 Task: Reply to email with the signature Eva Nelson with the subject Request for a change in project budget from softage.1@softage.net with the message Can you please send me the latest sales report? Undo the message and rewrite the message as Please let me know if there are any changes to the requirements for the project. Send the email
Action: Mouse moved to (475, 611)
Screenshot: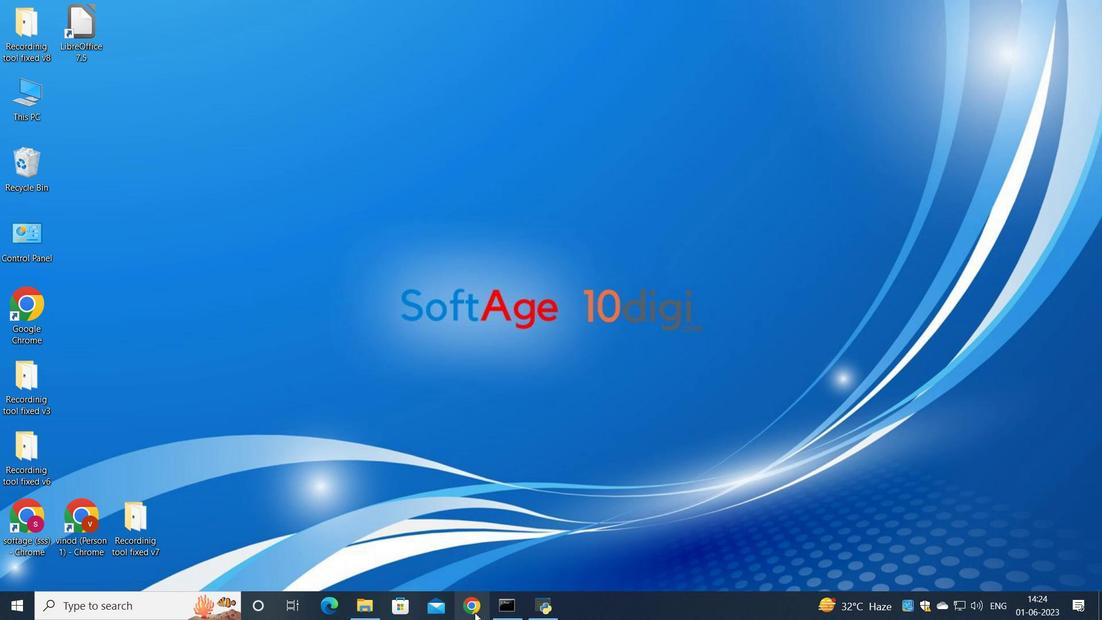 
Action: Mouse pressed left at (475, 611)
Screenshot: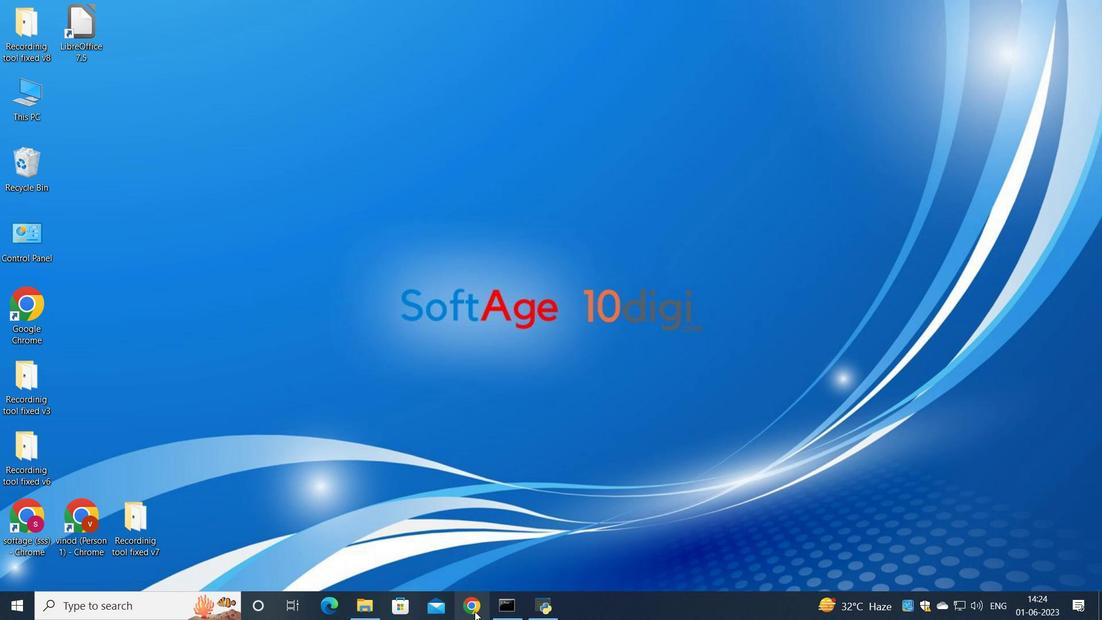 
Action: Mouse moved to (495, 342)
Screenshot: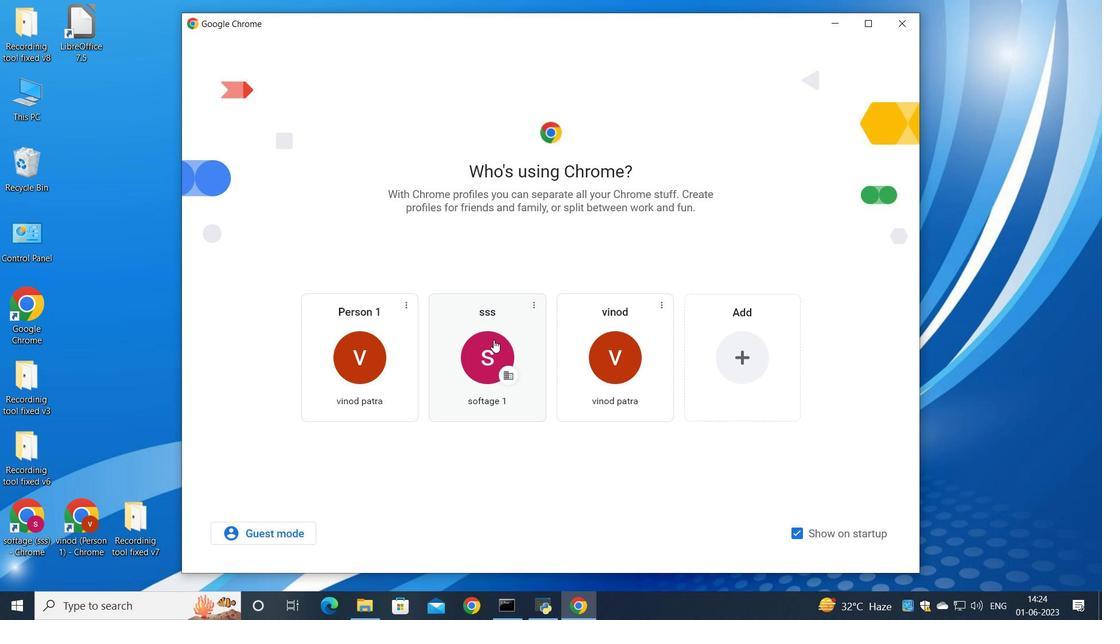 
Action: Mouse pressed left at (495, 342)
Screenshot: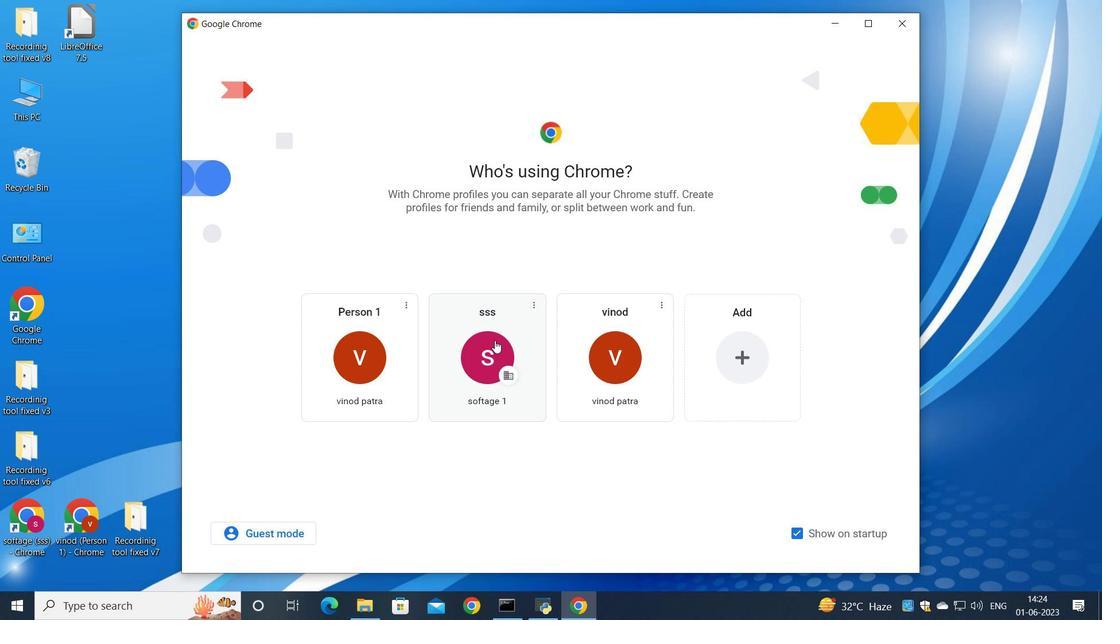 
Action: Mouse moved to (485, 13)
Screenshot: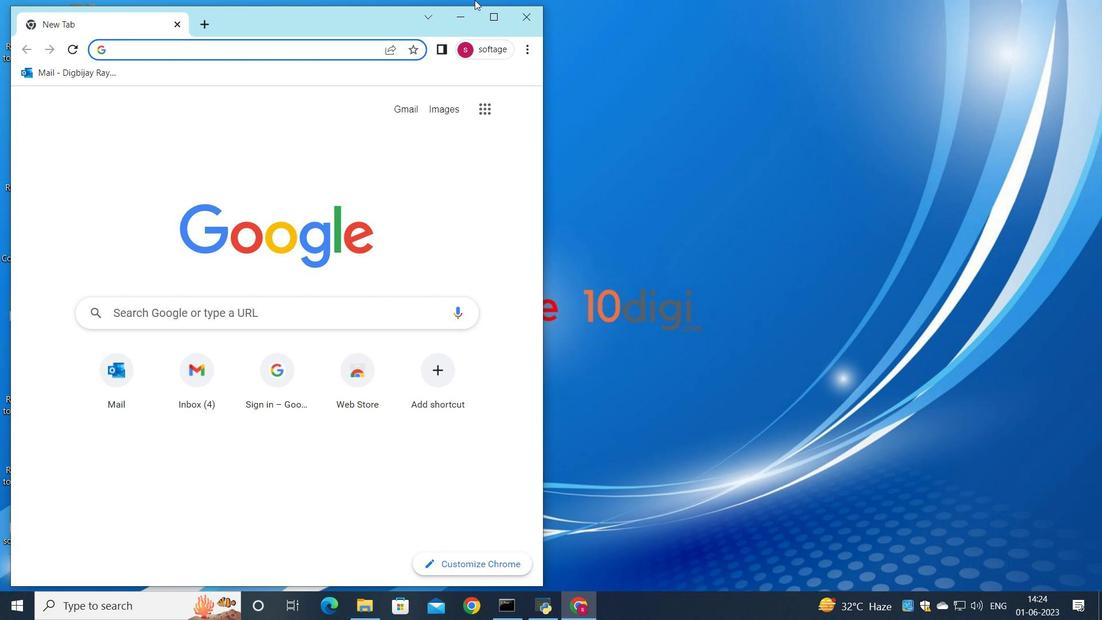 
Action: Mouse pressed left at (485, 13)
Screenshot: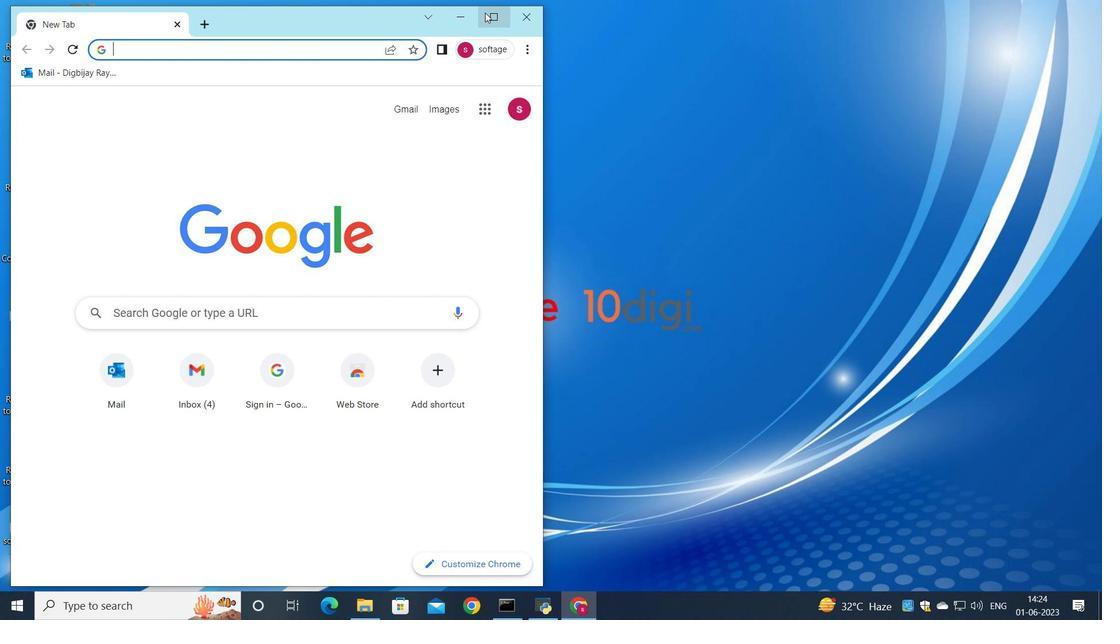 
Action: Mouse moved to (964, 102)
Screenshot: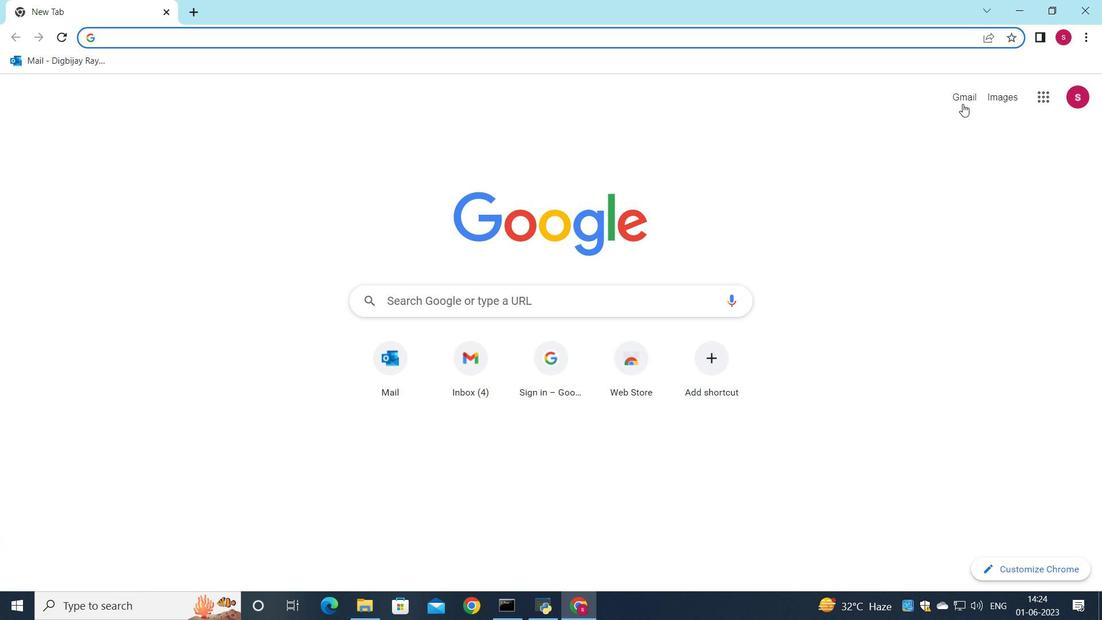 
Action: Mouse pressed left at (964, 102)
Screenshot: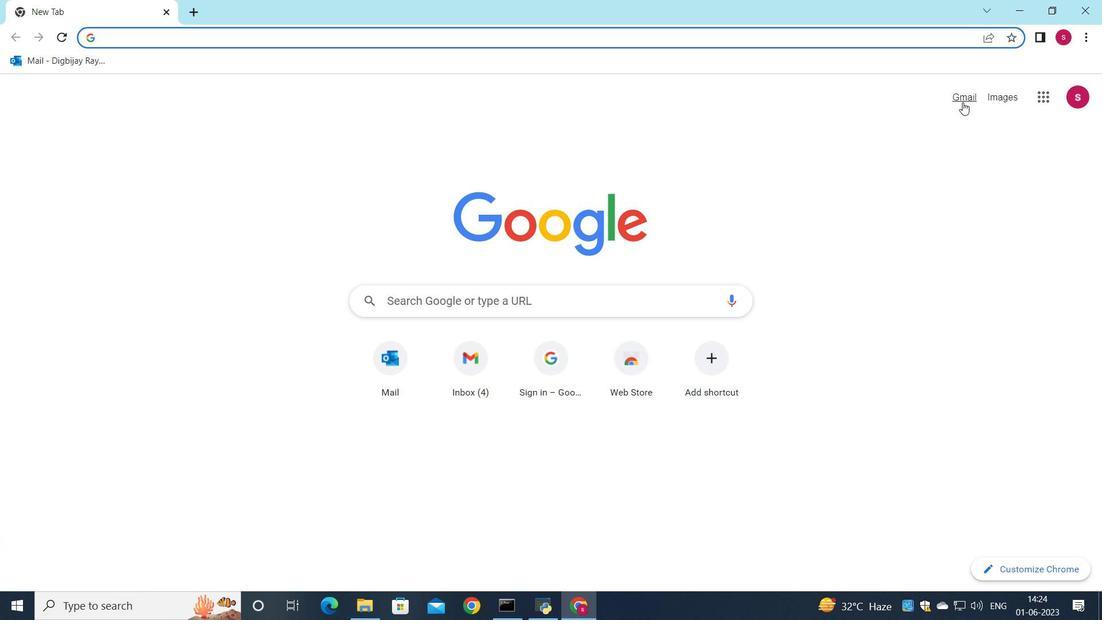 
Action: Mouse moved to (940, 103)
Screenshot: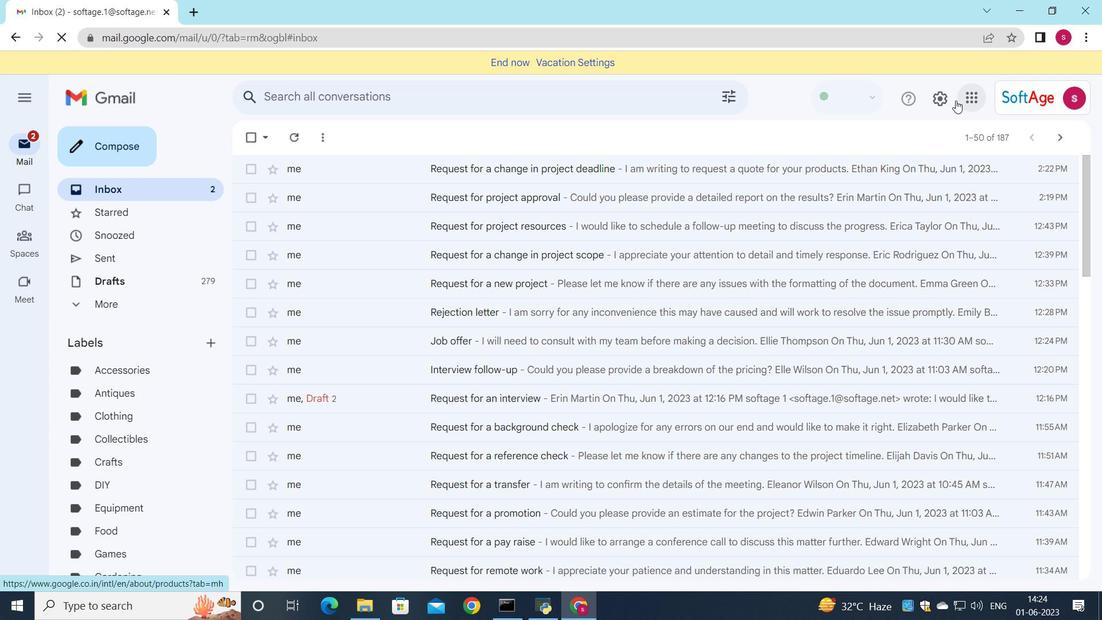 
Action: Mouse pressed left at (940, 103)
Screenshot: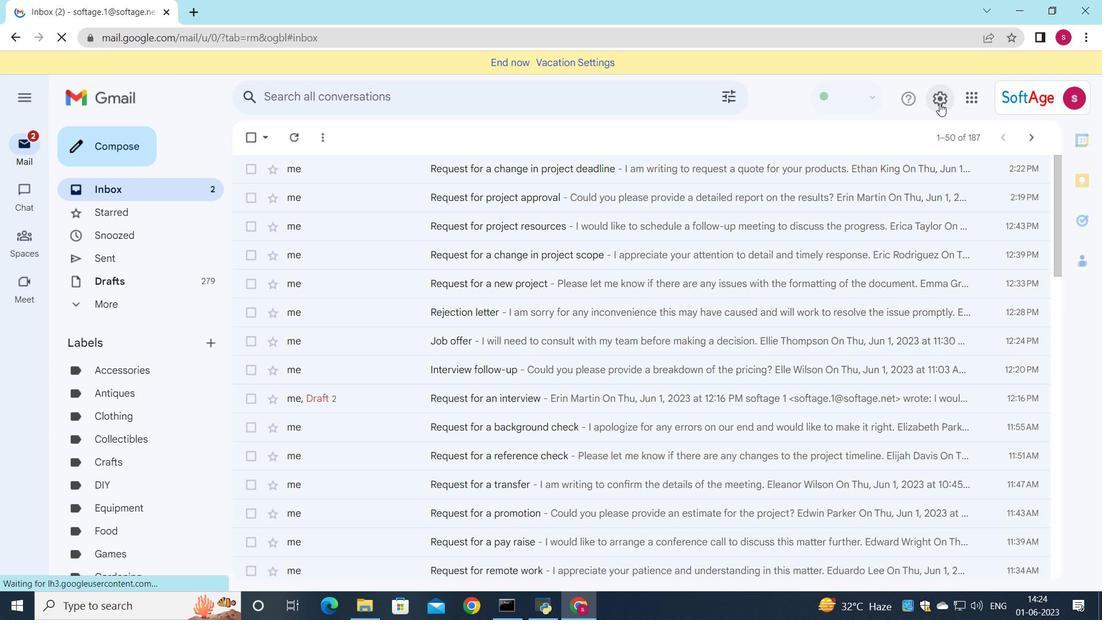 
Action: Mouse moved to (940, 175)
Screenshot: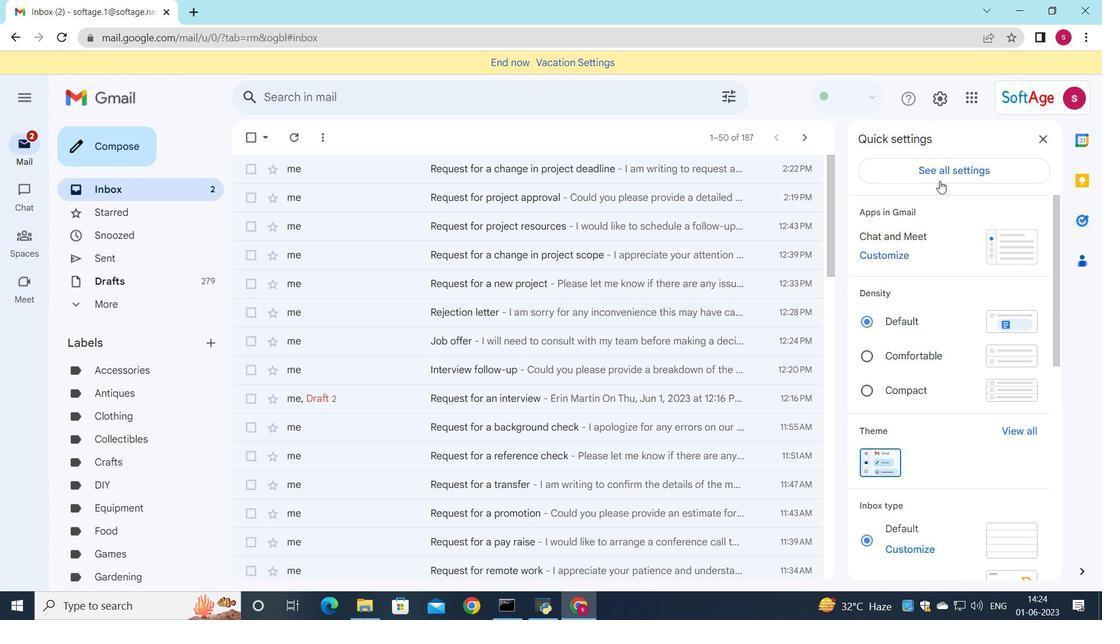 
Action: Mouse pressed left at (940, 175)
Screenshot: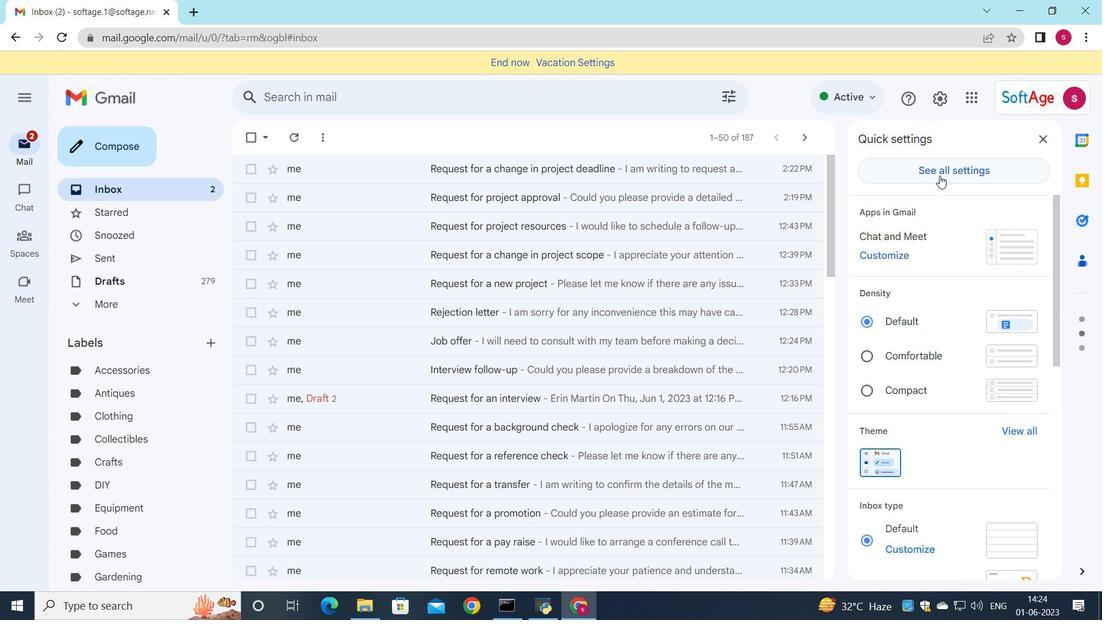
Action: Mouse moved to (655, 333)
Screenshot: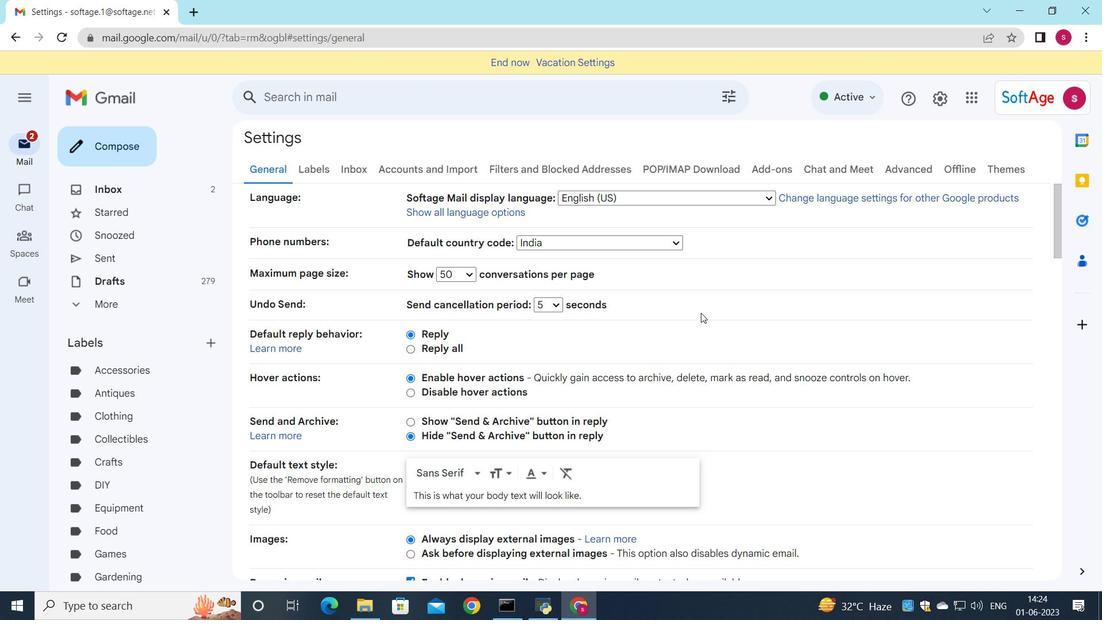 
Action: Mouse scrolled (655, 332) with delta (0, 0)
Screenshot: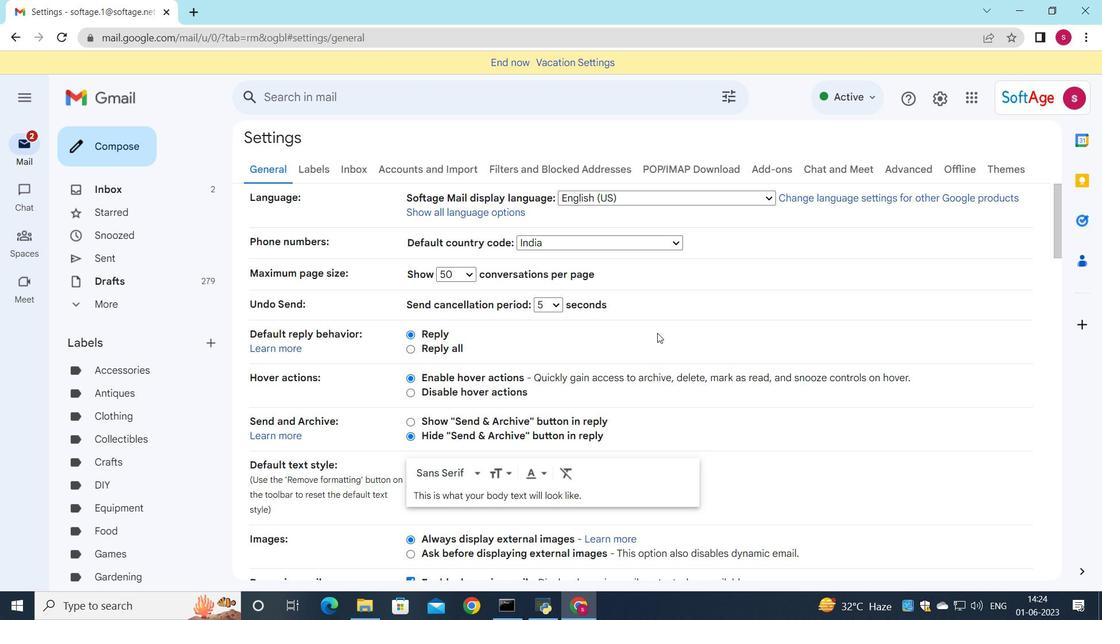
Action: Mouse scrolled (655, 332) with delta (0, 0)
Screenshot: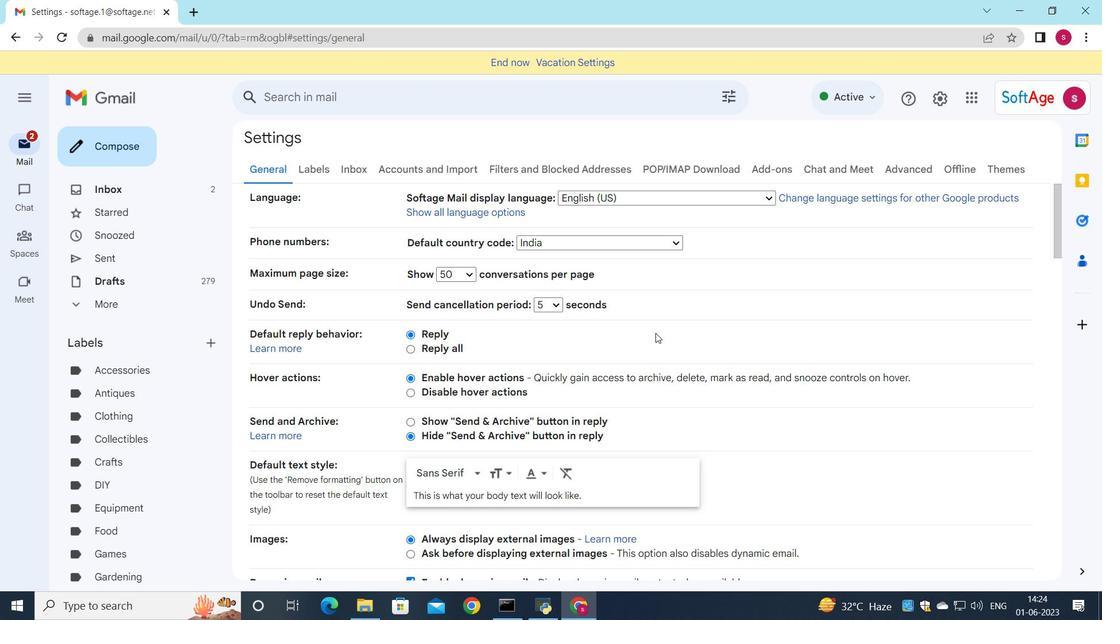 
Action: Mouse scrolled (655, 332) with delta (0, 0)
Screenshot: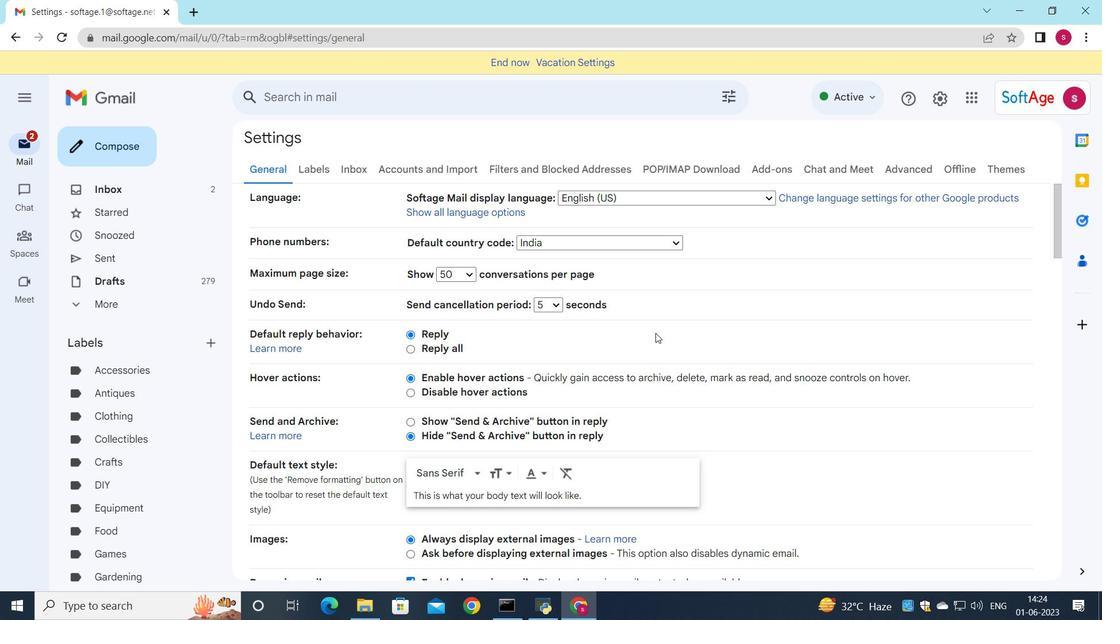 
Action: Mouse moved to (644, 332)
Screenshot: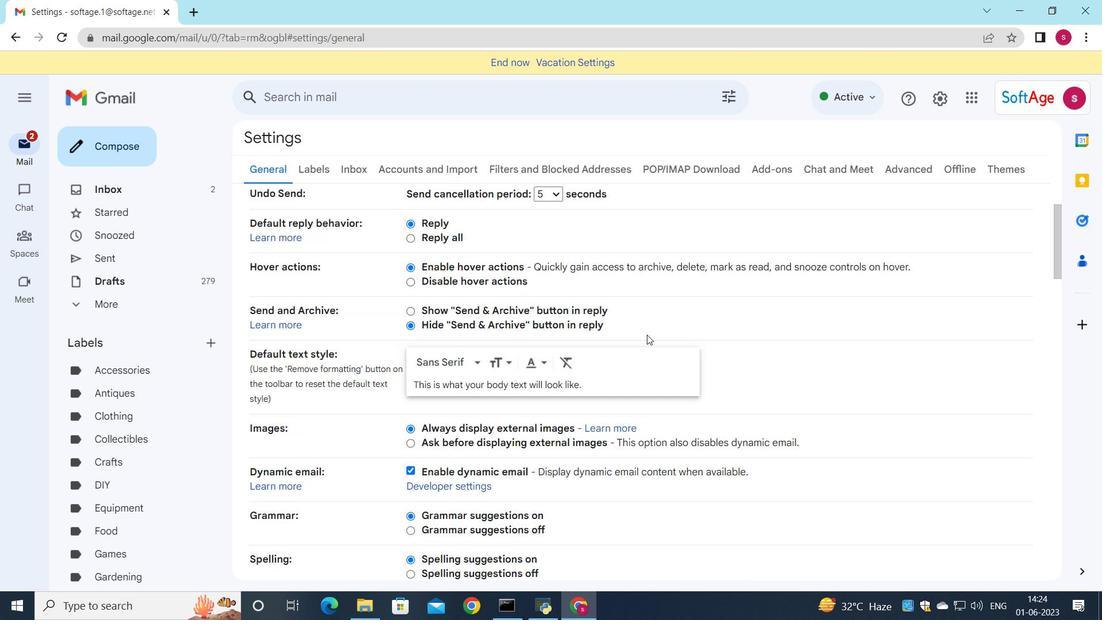 
Action: Mouse scrolled (644, 332) with delta (0, 0)
Screenshot: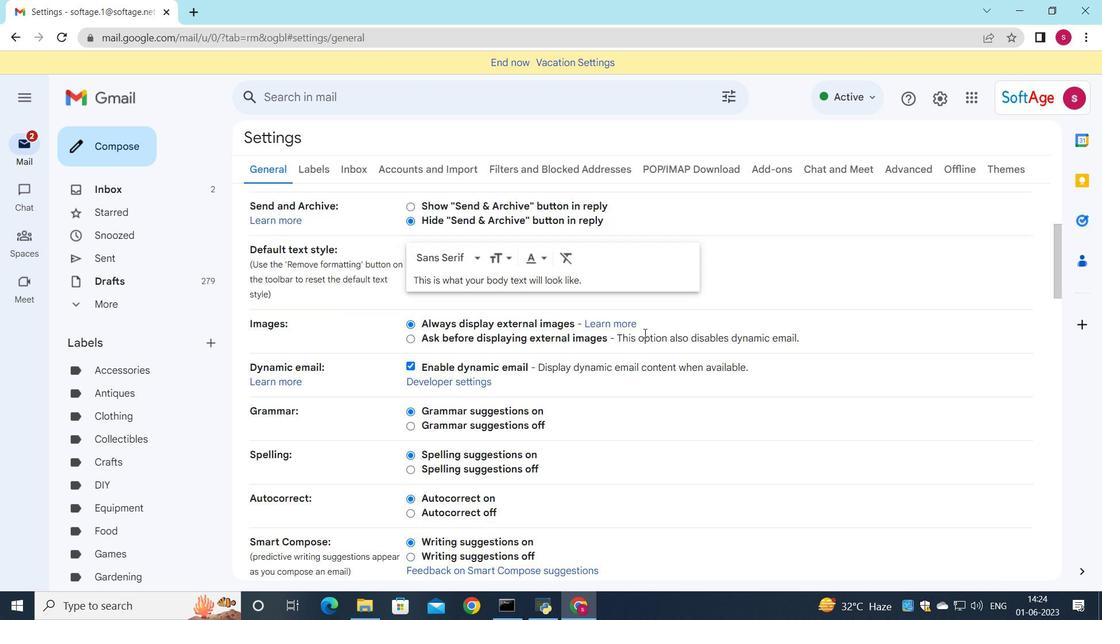 
Action: Mouse scrolled (644, 332) with delta (0, 0)
Screenshot: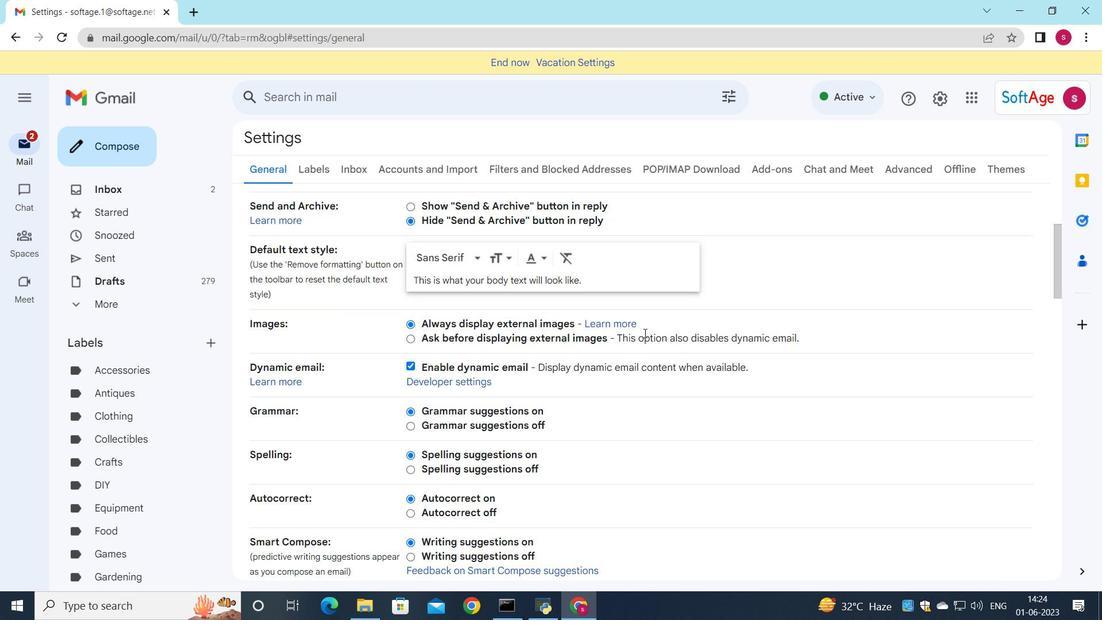 
Action: Mouse scrolled (644, 332) with delta (0, 0)
Screenshot: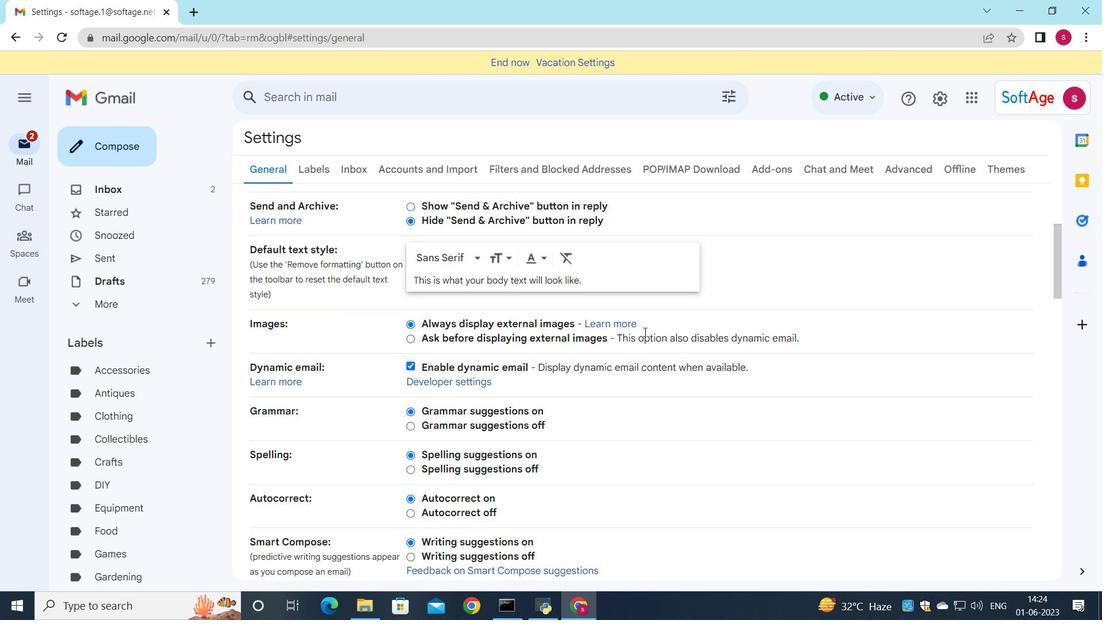 
Action: Mouse scrolled (644, 332) with delta (0, 0)
Screenshot: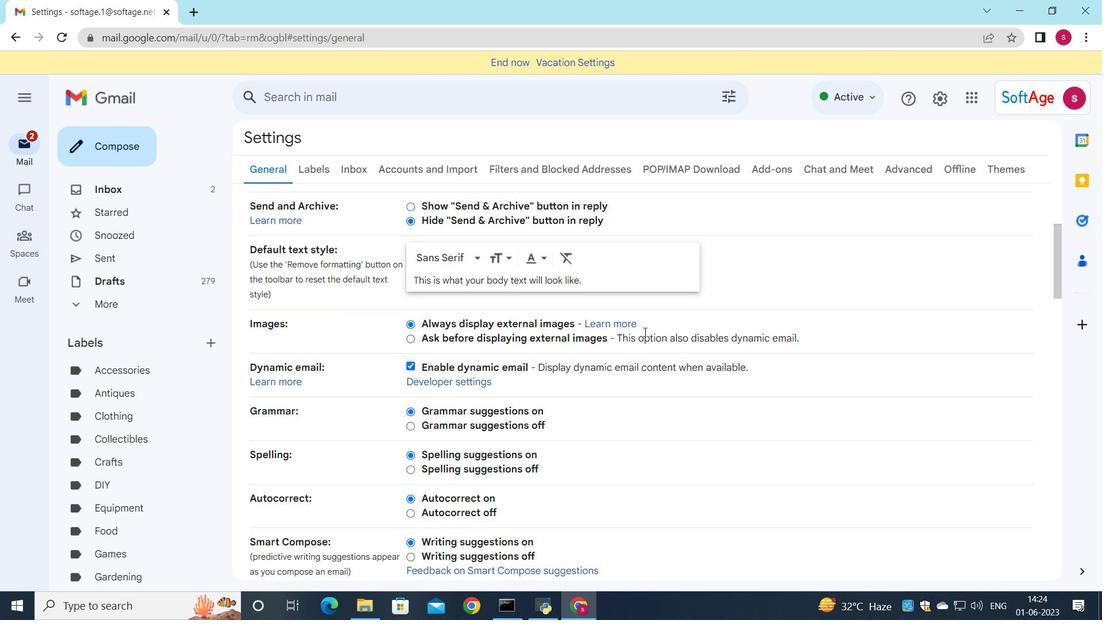 
Action: Mouse scrolled (644, 332) with delta (0, 0)
Screenshot: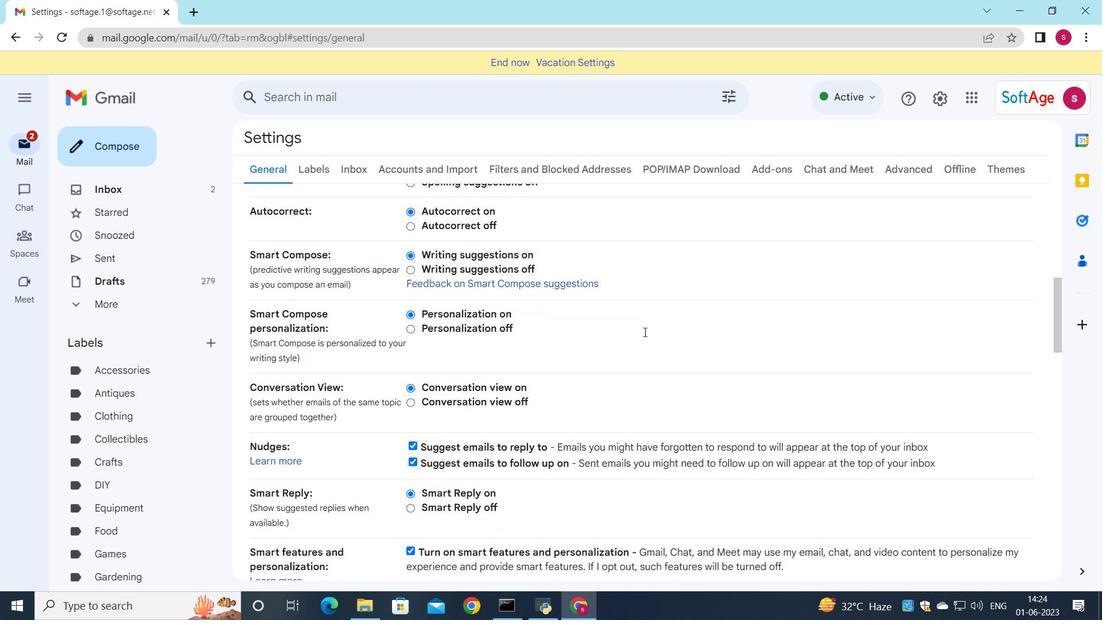 
Action: Mouse scrolled (644, 332) with delta (0, 0)
Screenshot: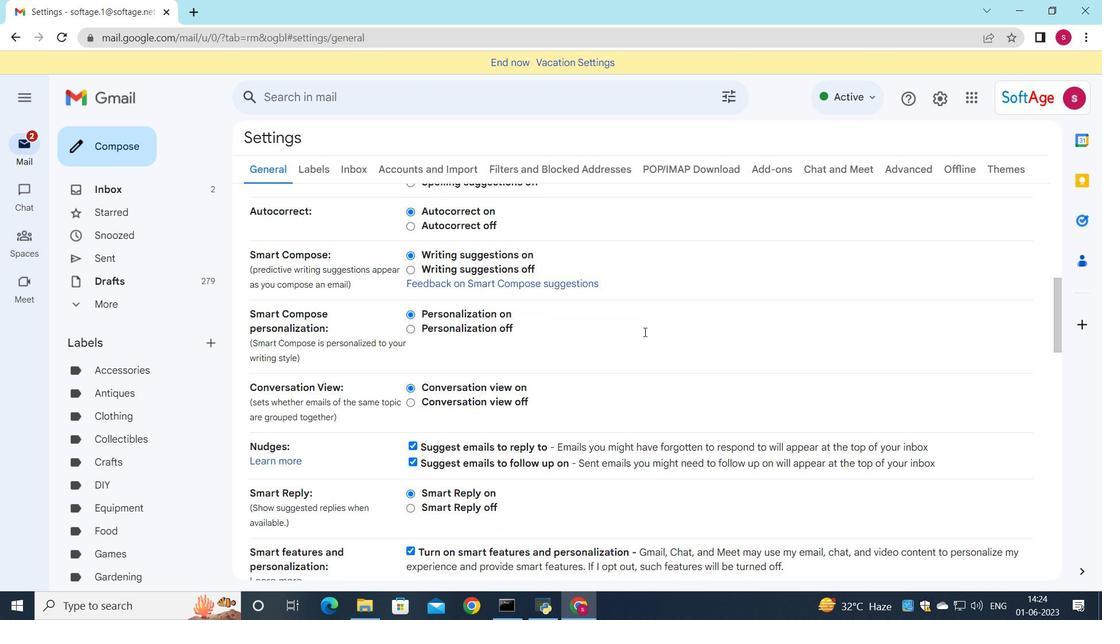 
Action: Mouse scrolled (644, 332) with delta (0, 0)
Screenshot: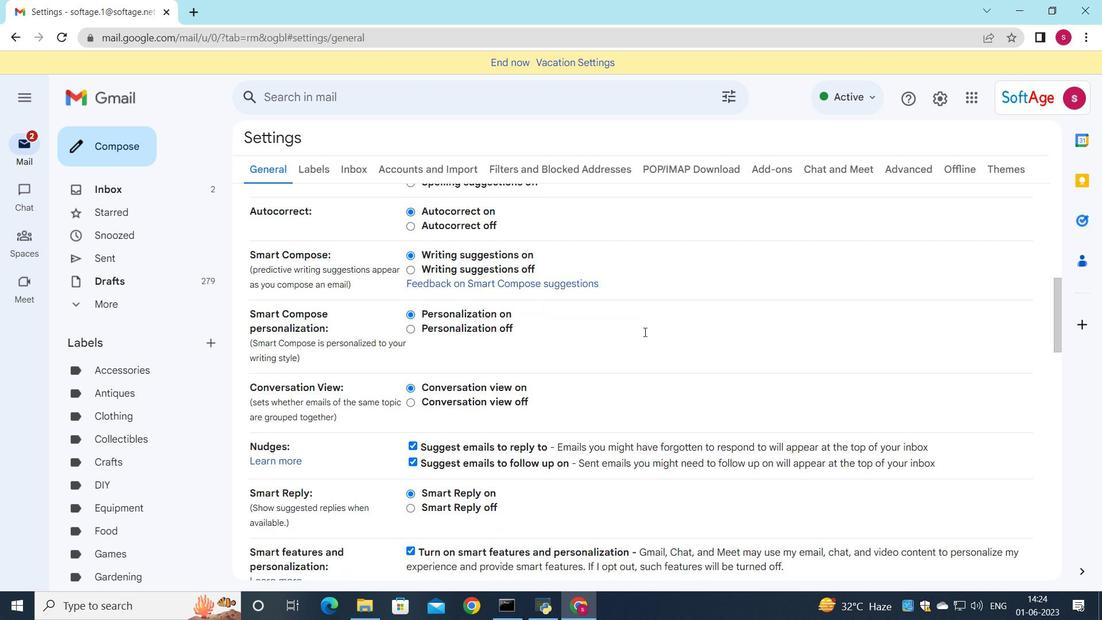 
Action: Mouse scrolled (644, 332) with delta (0, 0)
Screenshot: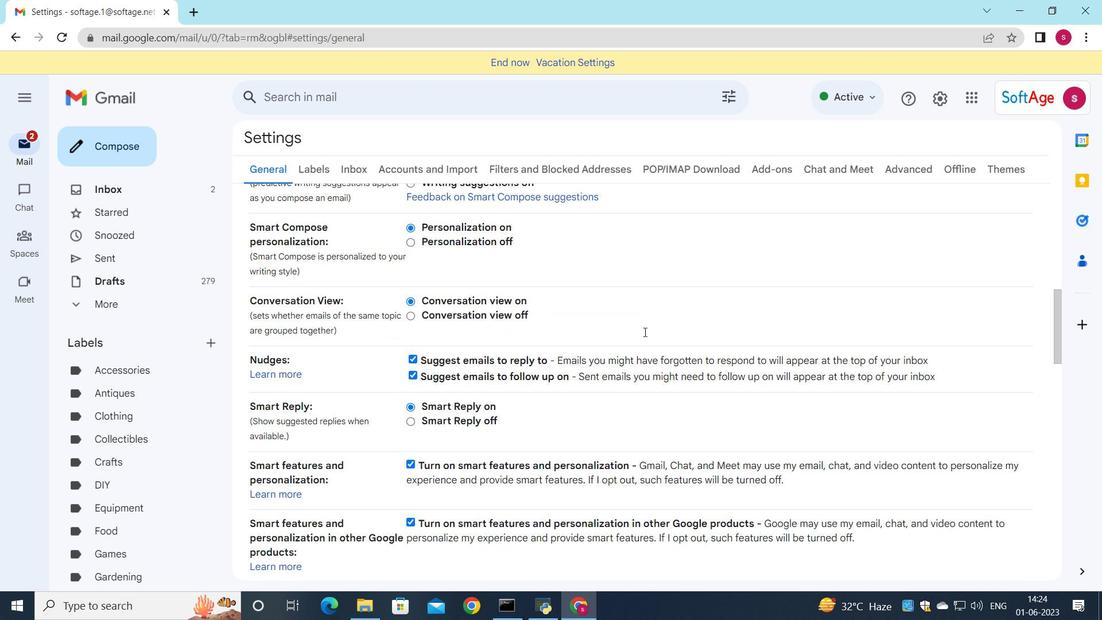 
Action: Mouse scrolled (644, 332) with delta (0, 0)
Screenshot: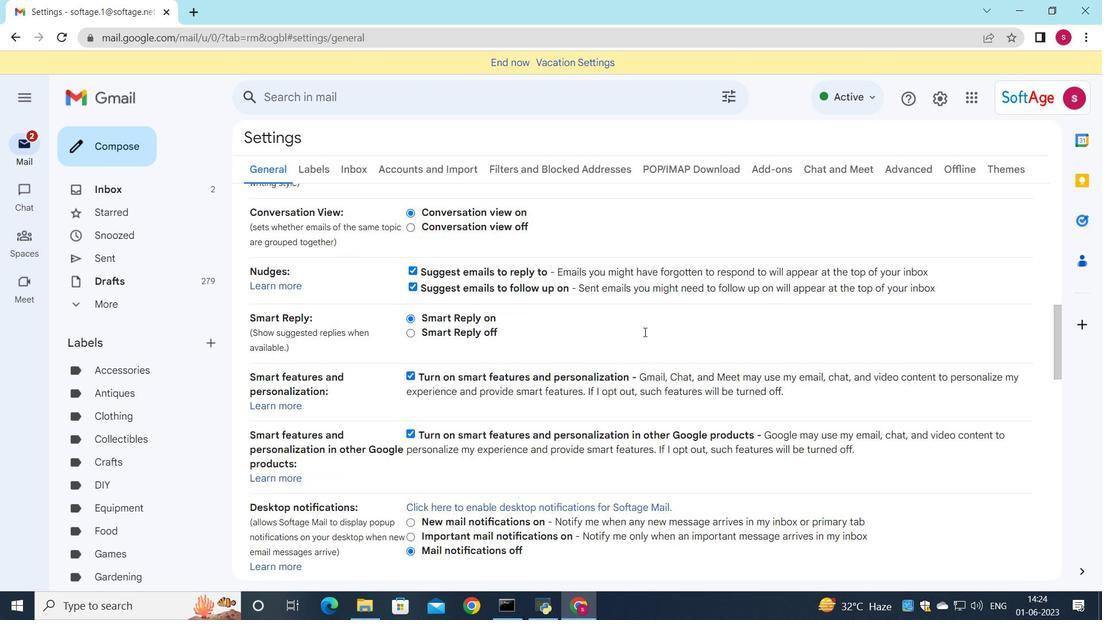 
Action: Mouse scrolled (644, 332) with delta (0, 0)
Screenshot: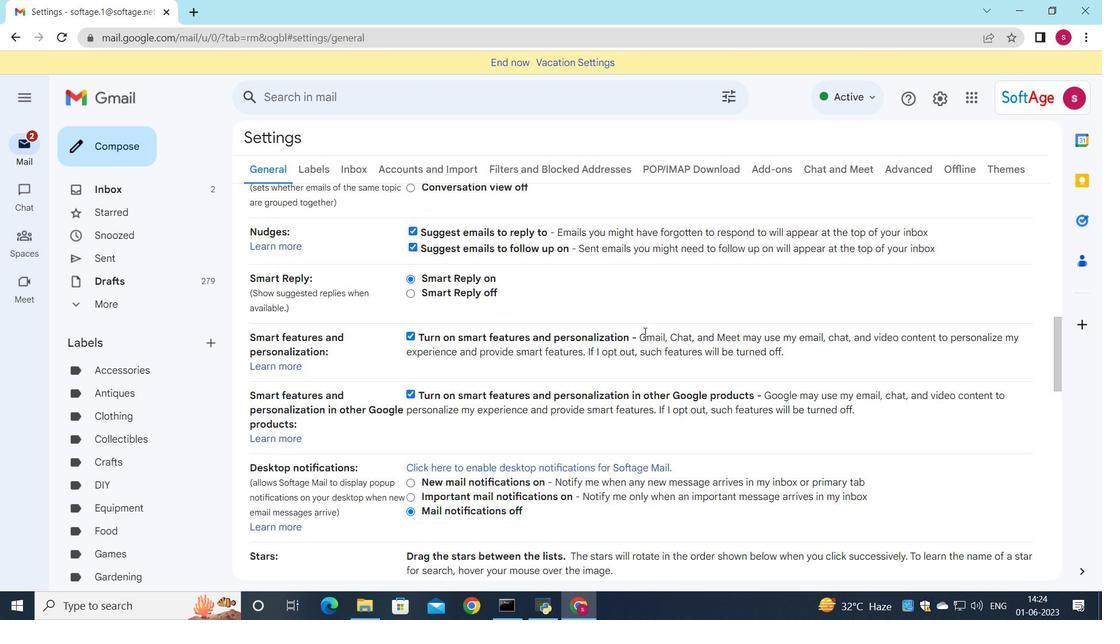 
Action: Mouse scrolled (644, 332) with delta (0, 0)
Screenshot: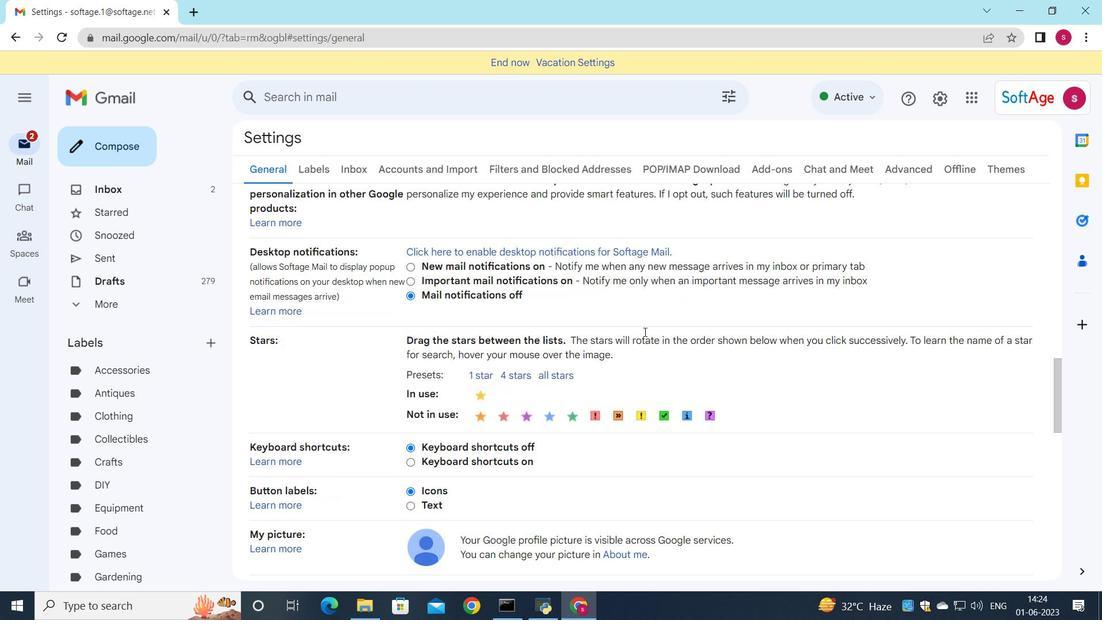 
Action: Mouse scrolled (644, 332) with delta (0, 0)
Screenshot: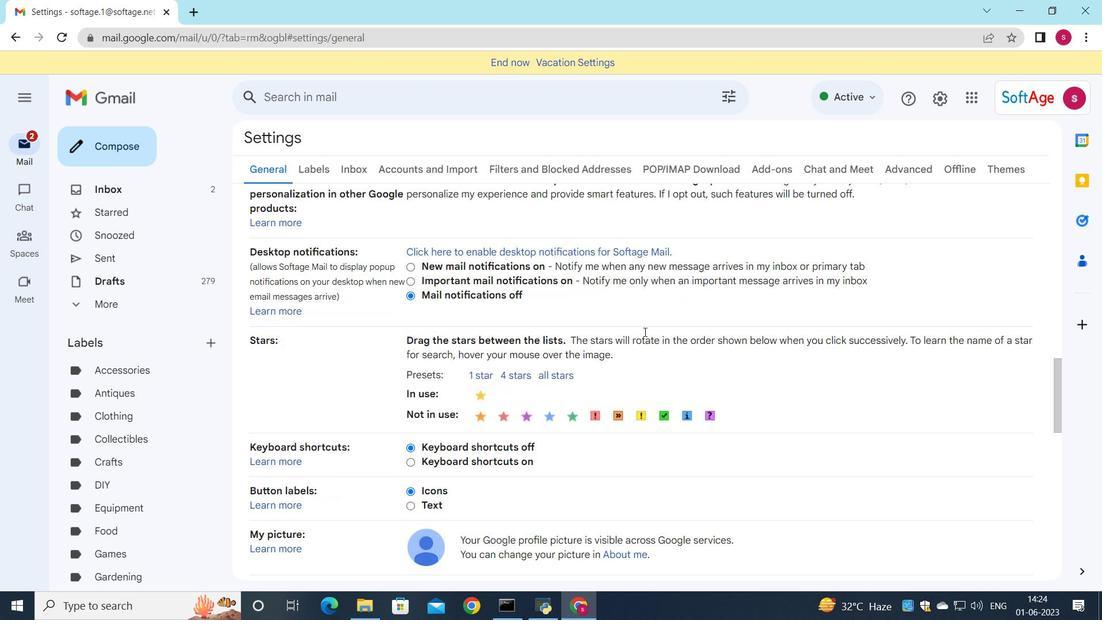 
Action: Mouse scrolled (644, 332) with delta (0, 0)
Screenshot: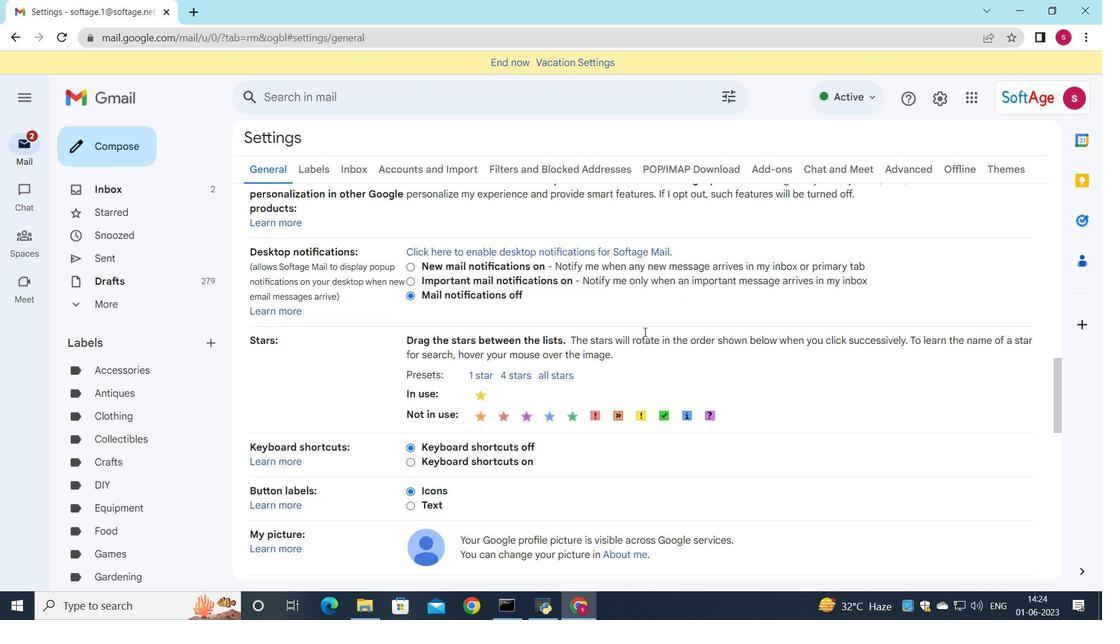 
Action: Mouse scrolled (644, 332) with delta (0, 0)
Screenshot: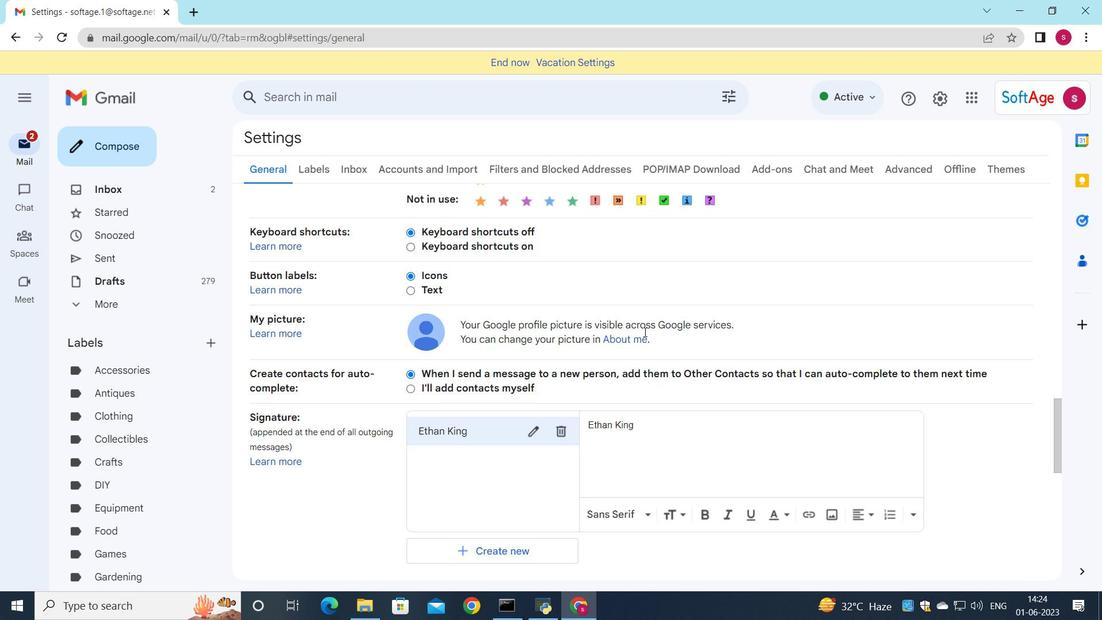 
Action: Mouse moved to (561, 352)
Screenshot: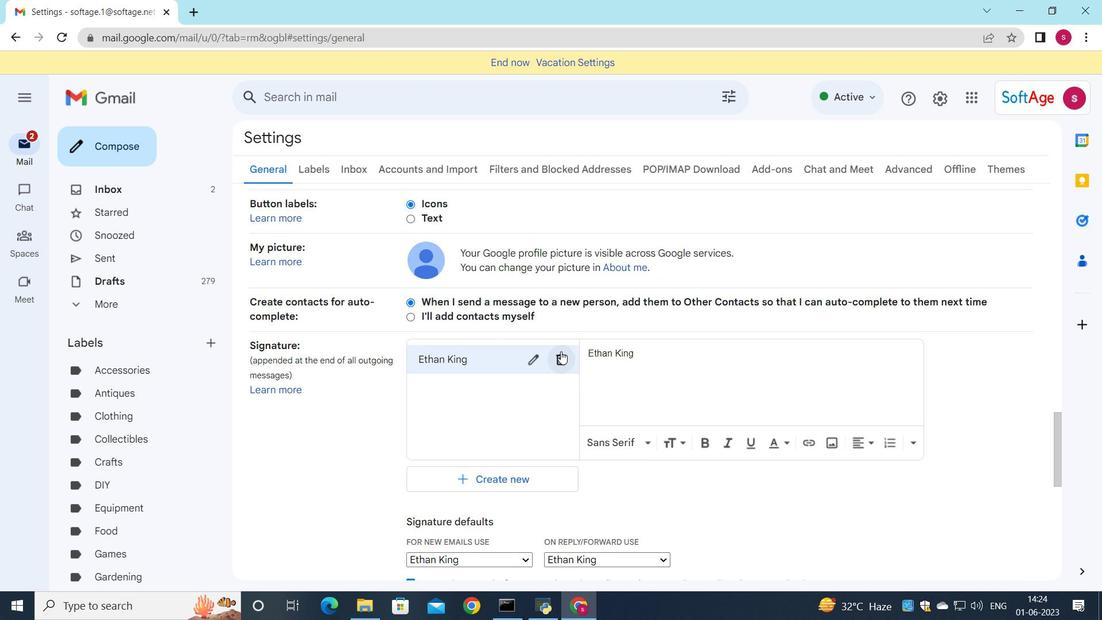 
Action: Mouse pressed left at (561, 352)
Screenshot: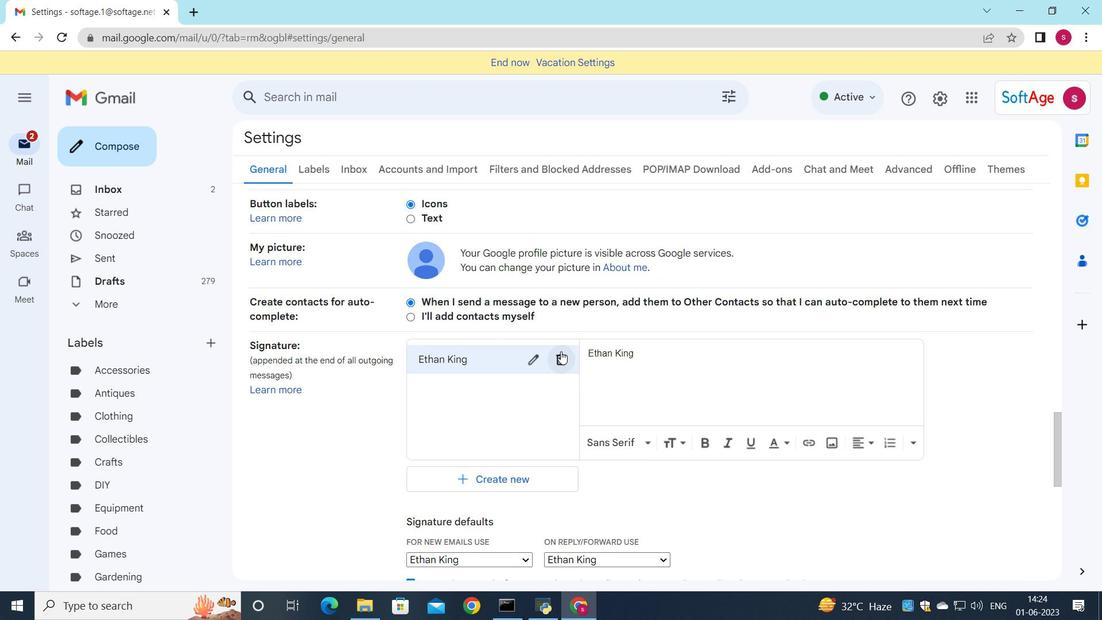 
Action: Mouse moved to (658, 353)
Screenshot: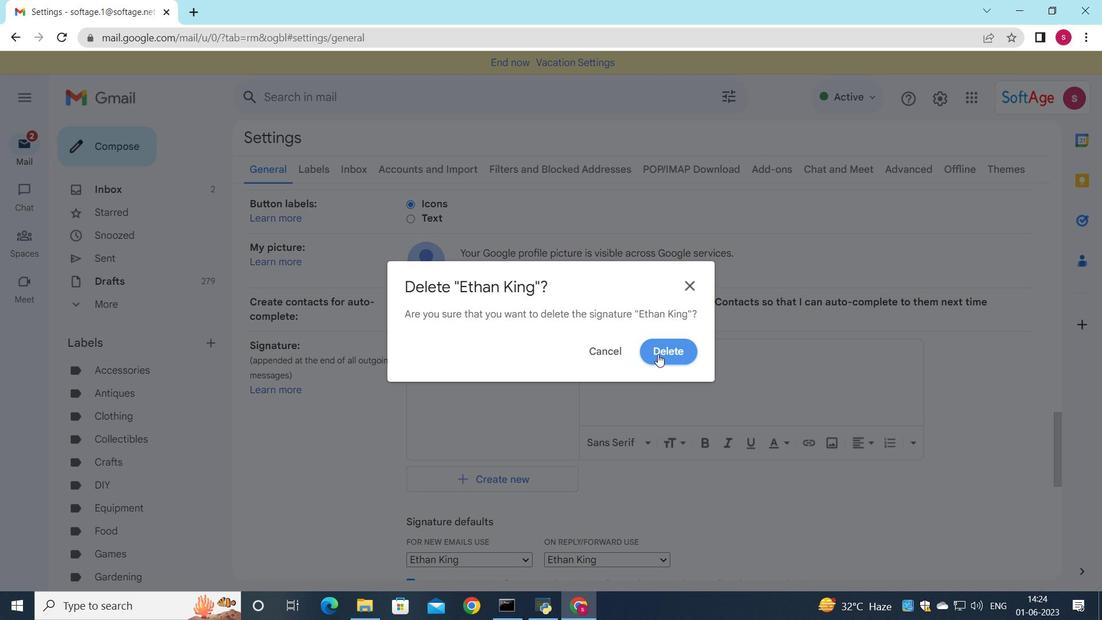 
Action: Mouse pressed left at (658, 353)
Screenshot: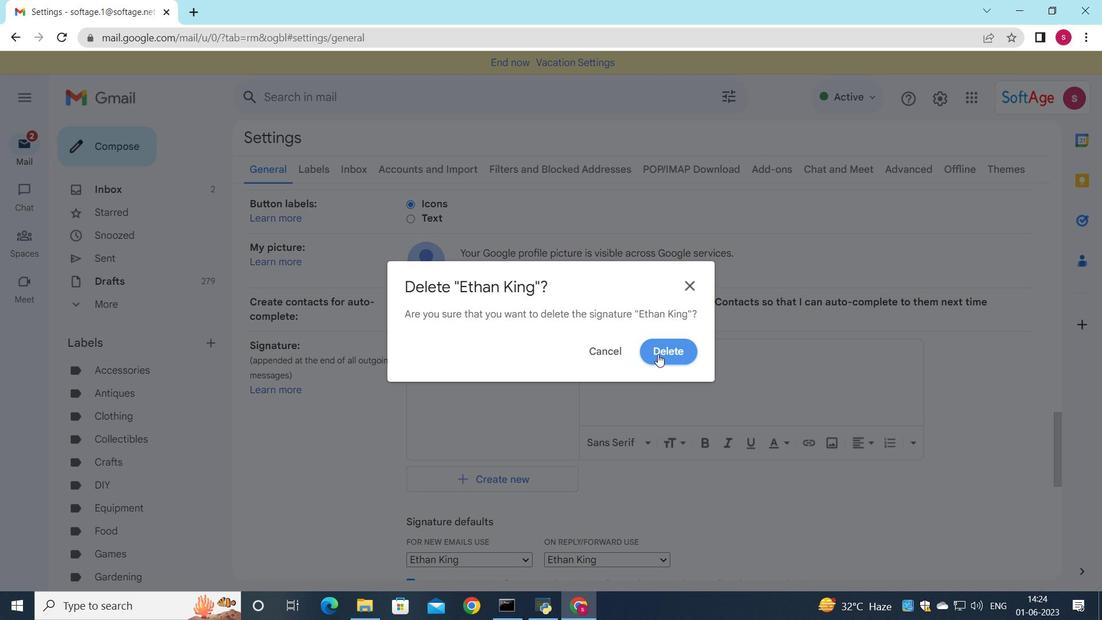 
Action: Mouse moved to (493, 379)
Screenshot: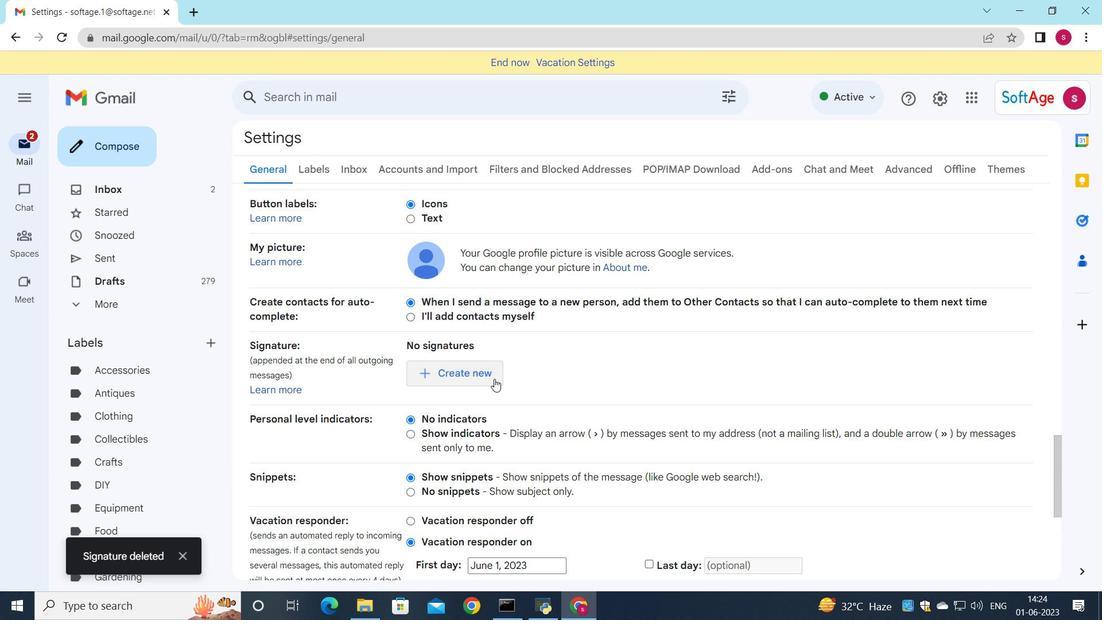 
Action: Mouse pressed left at (493, 379)
Screenshot: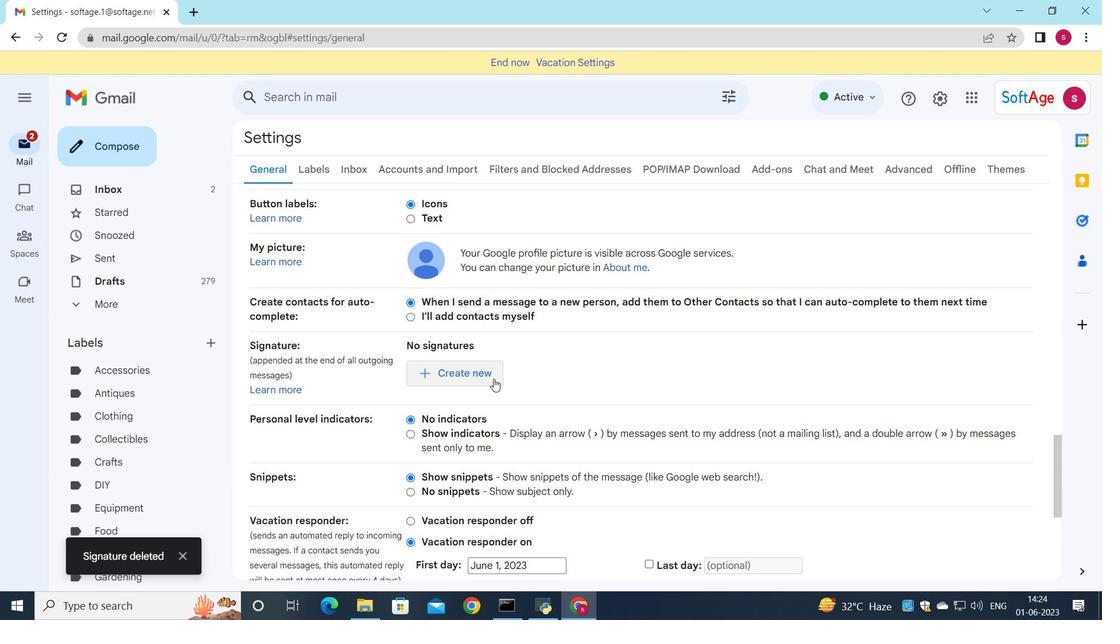 
Action: Mouse moved to (826, 347)
Screenshot: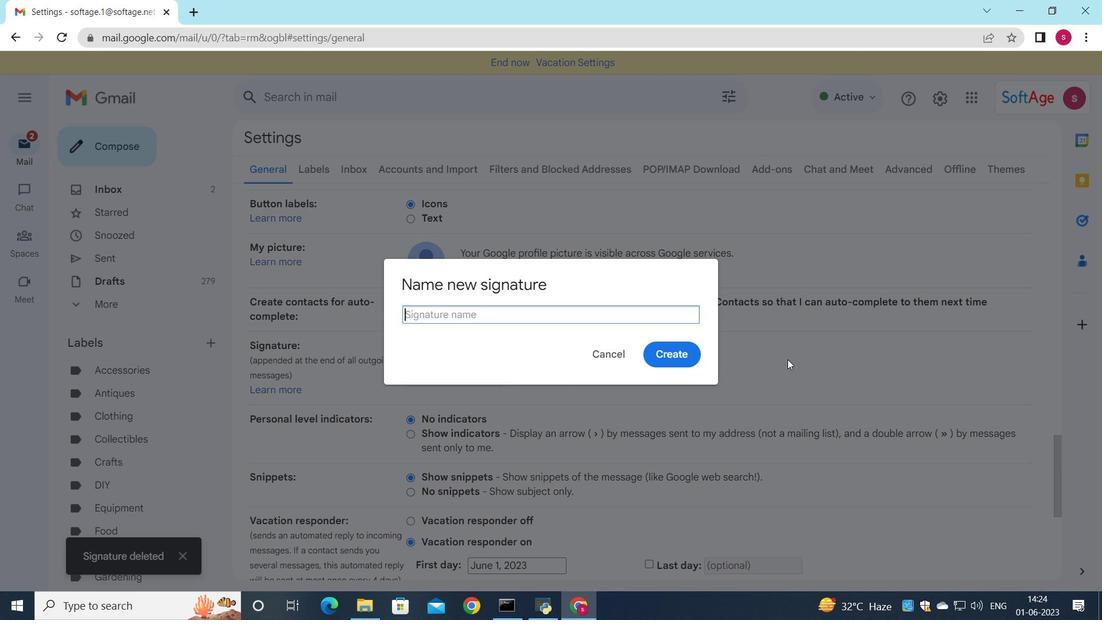 
Action: Key pressed <Key.shift>Eva<Key.space><Key.shift>Nelson
Screenshot: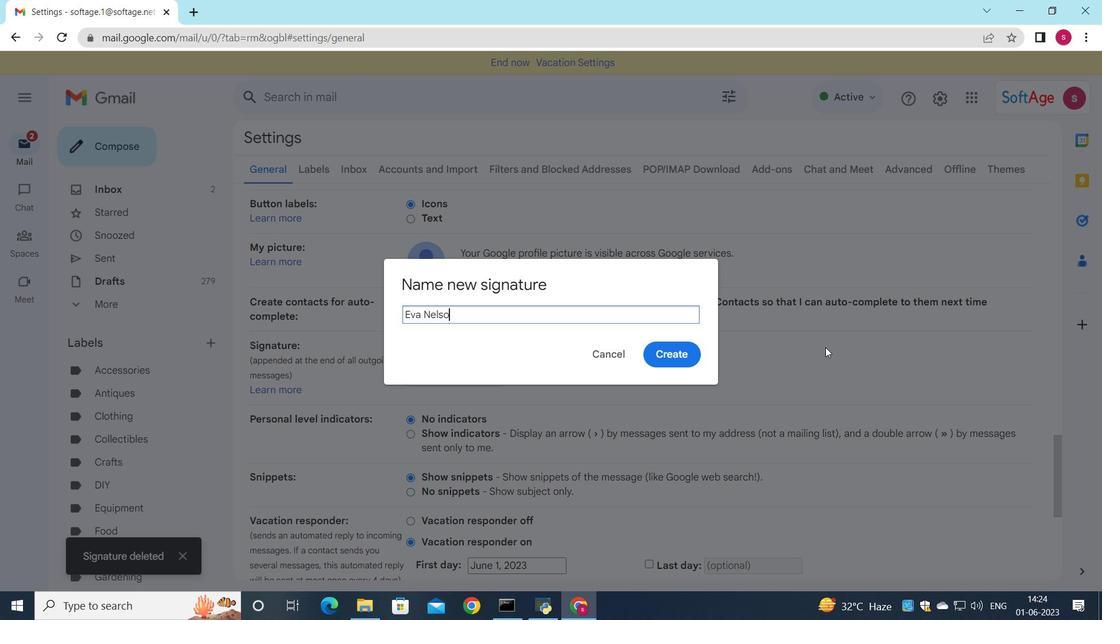 
Action: Mouse moved to (680, 350)
Screenshot: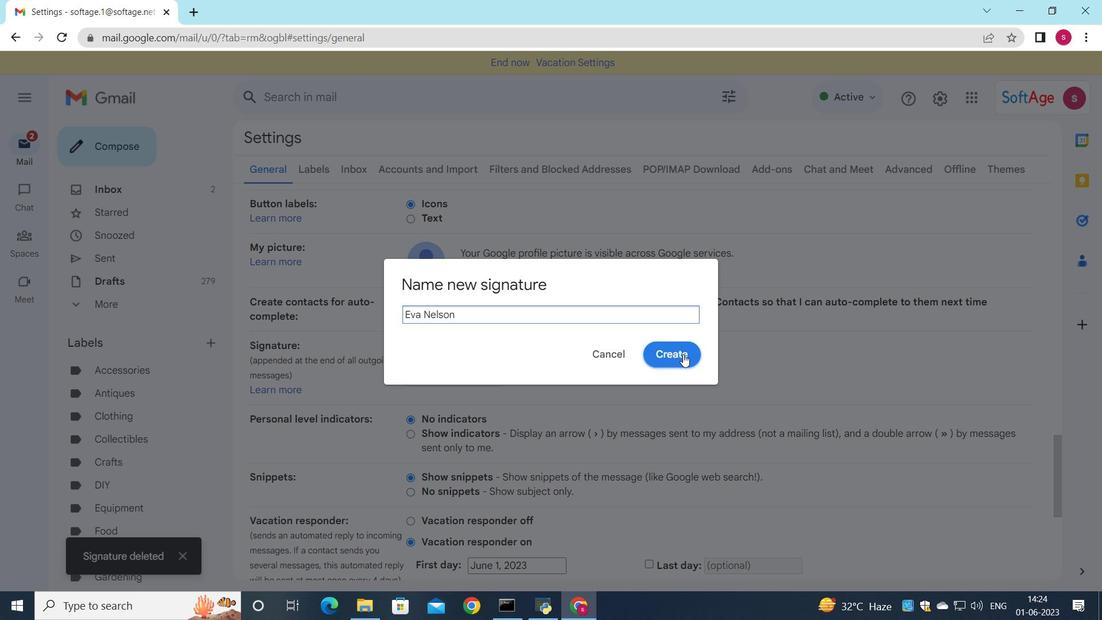 
Action: Mouse pressed left at (680, 350)
Screenshot: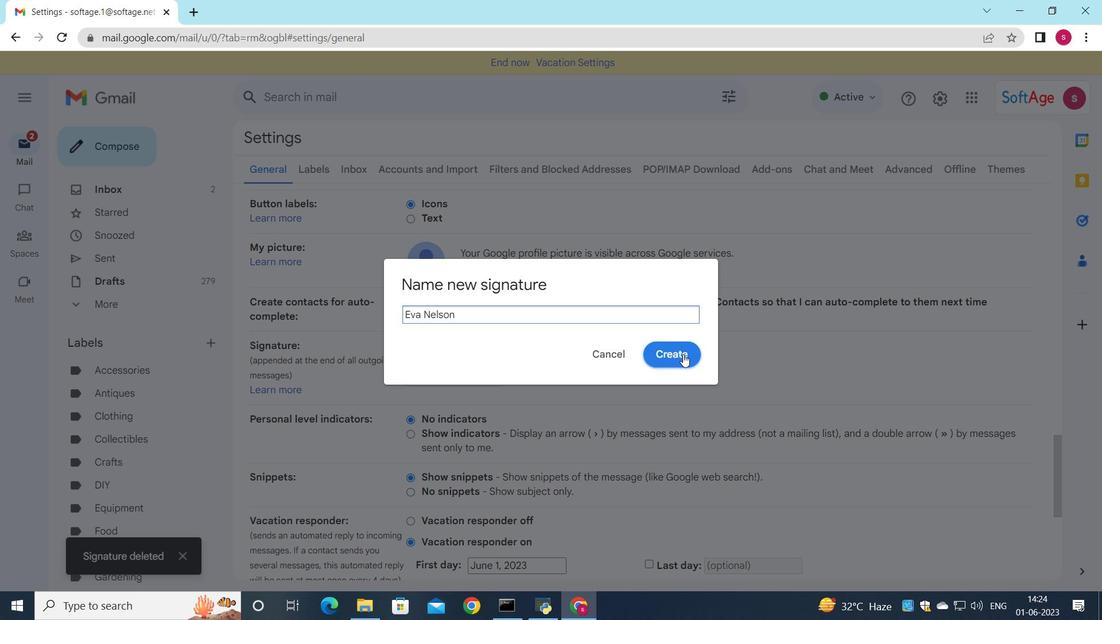 
Action: Mouse moved to (696, 381)
Screenshot: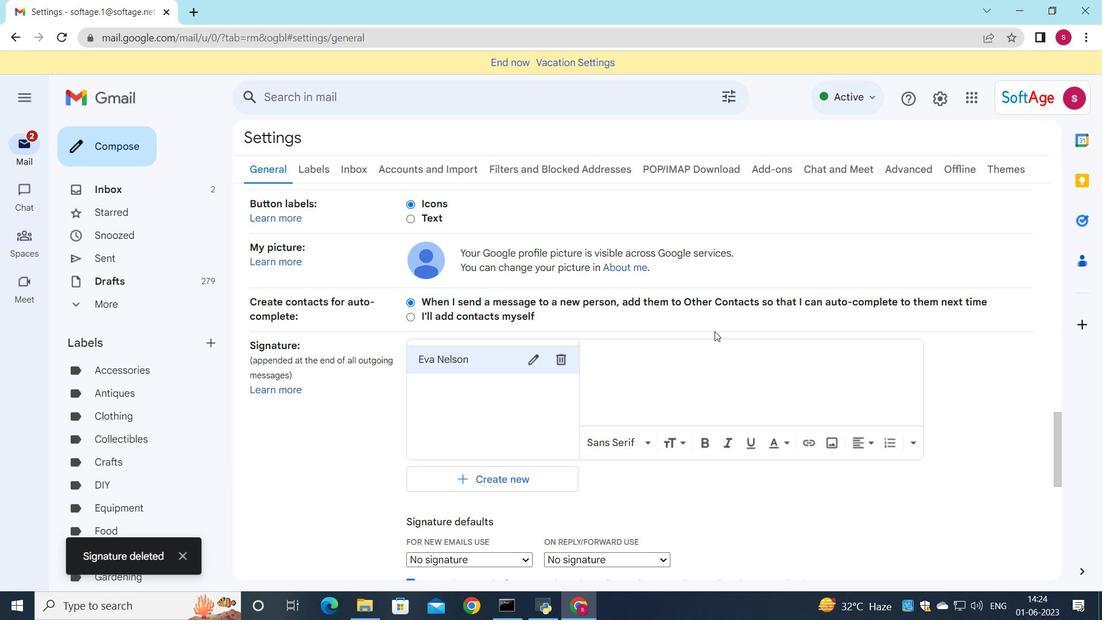
Action: Mouse pressed left at (696, 381)
Screenshot: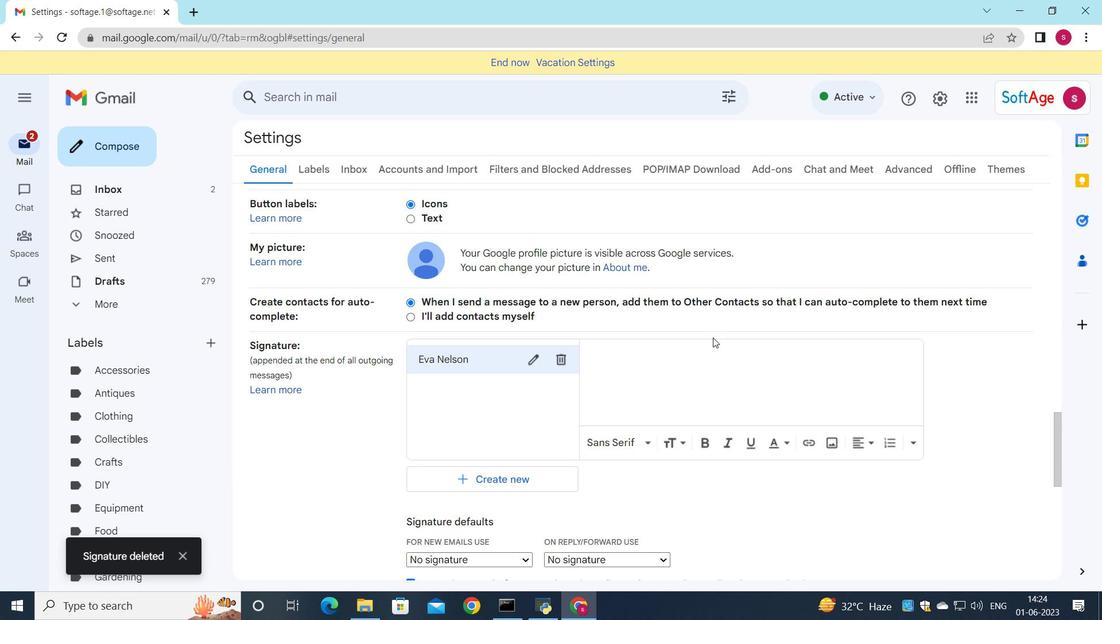 
Action: Mouse moved to (696, 381)
Screenshot: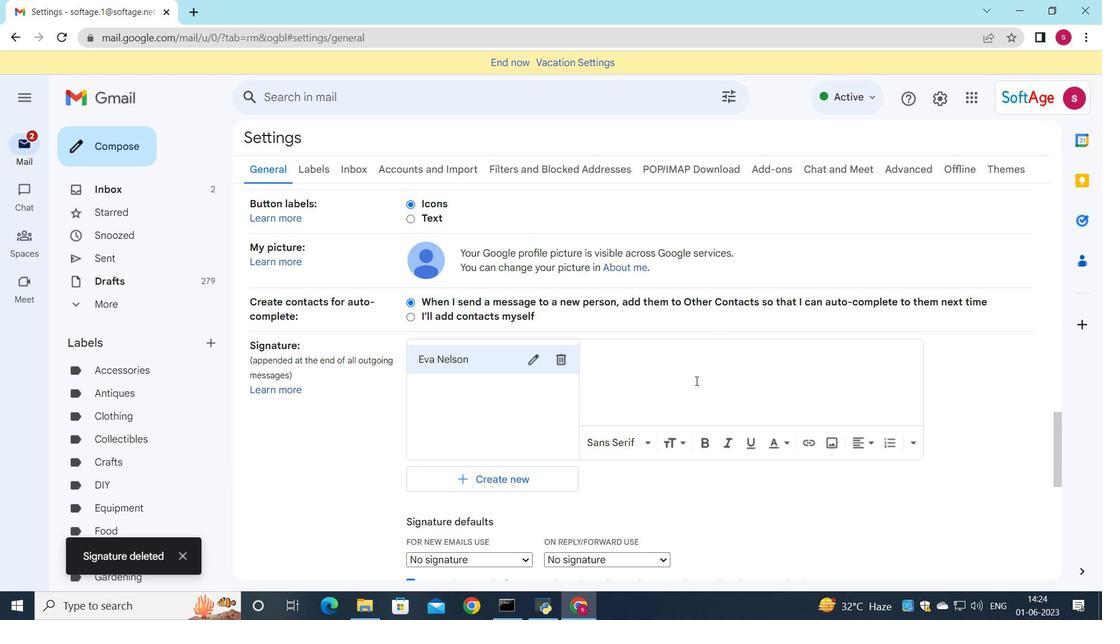 
Action: Key pressed <Key.shift>Eva<Key.space><Key.shift>Nelson
Screenshot: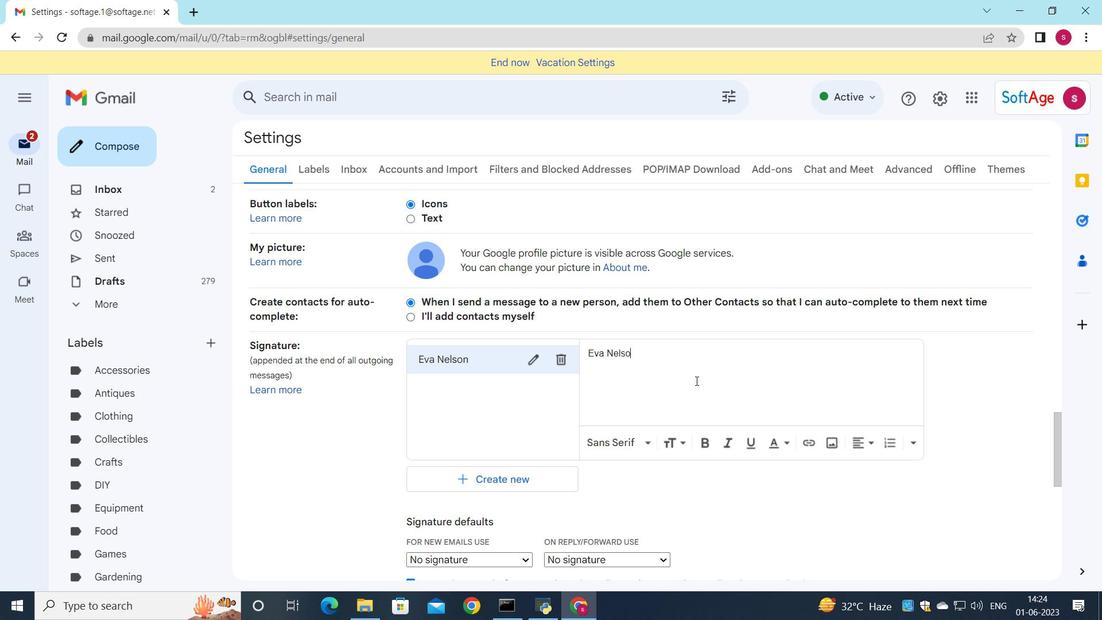 
Action: Mouse scrolled (696, 380) with delta (0, 0)
Screenshot: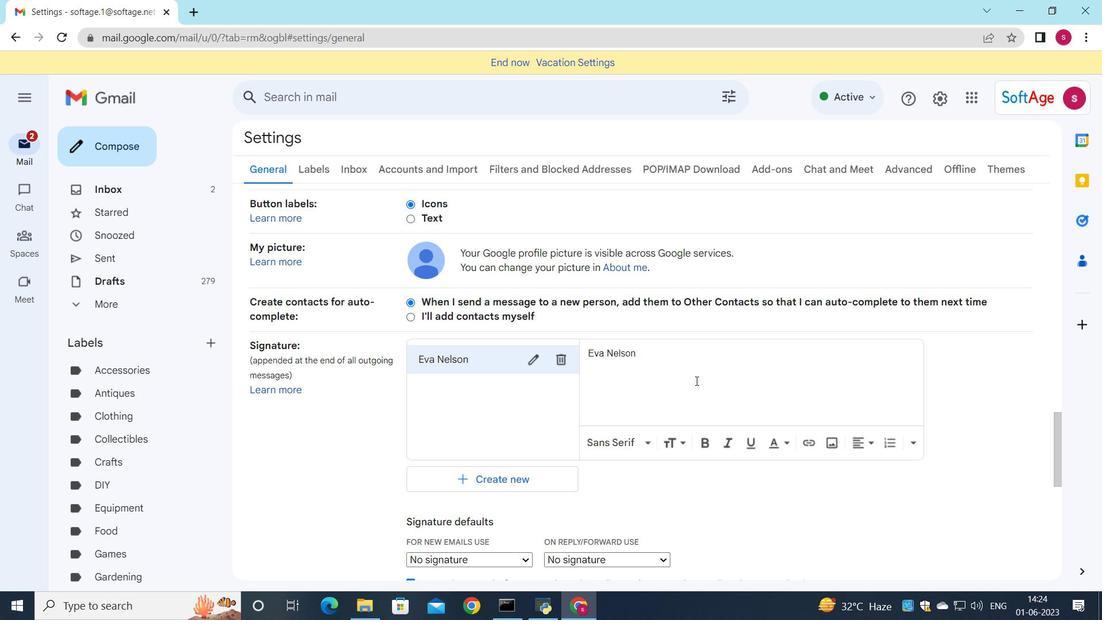
Action: Mouse moved to (615, 364)
Screenshot: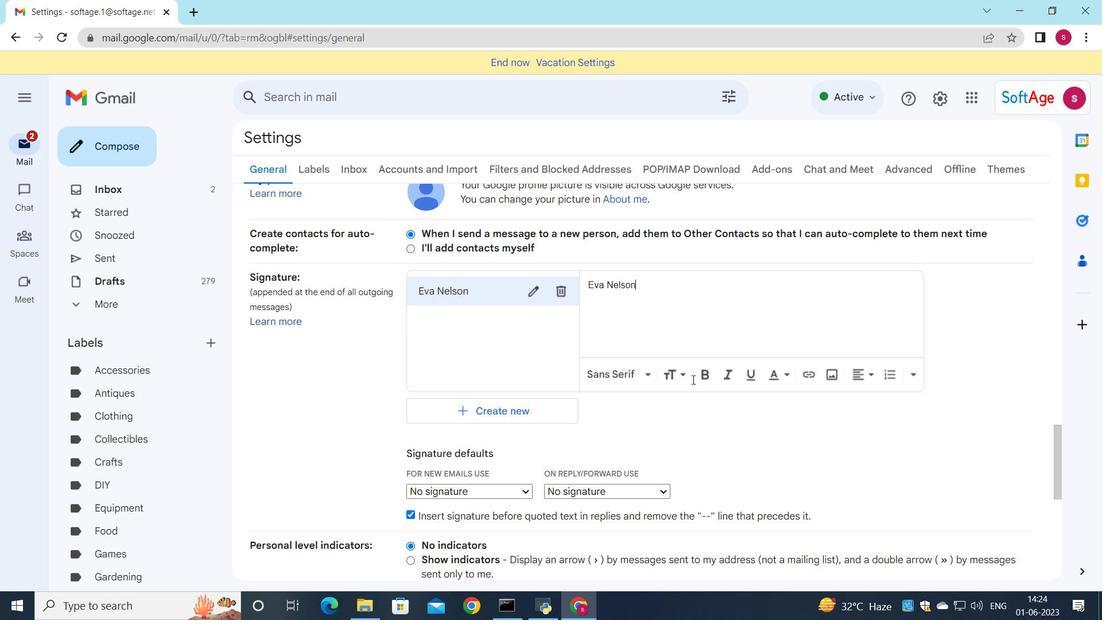 
Action: Mouse scrolled (684, 375) with delta (0, 0)
Screenshot: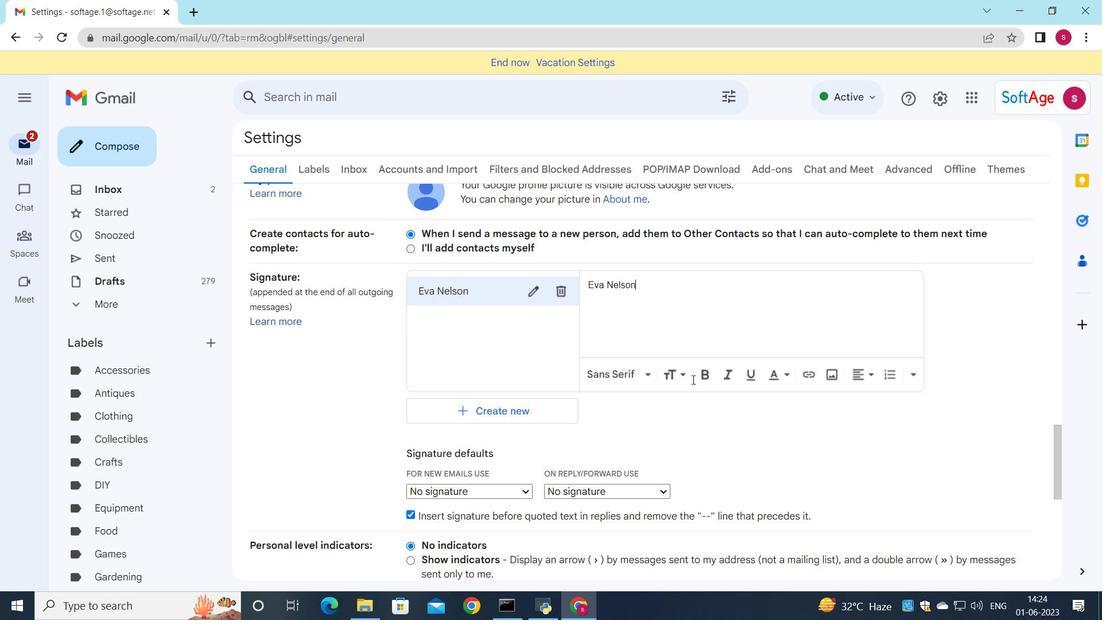 
Action: Mouse moved to (611, 361)
Screenshot: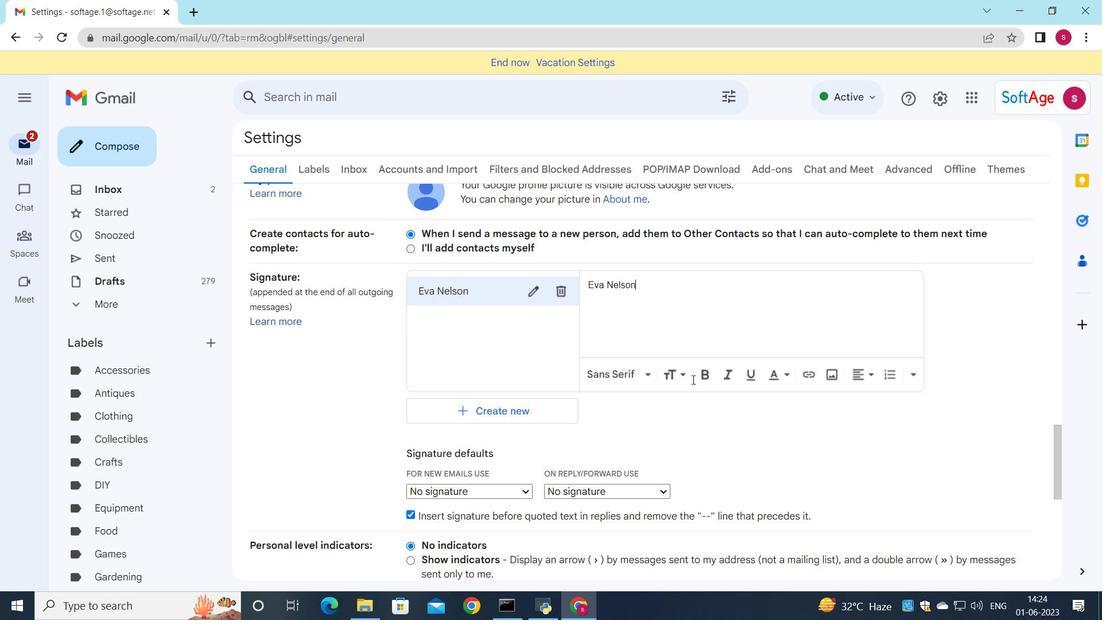 
Action: Mouse scrolled (669, 374) with delta (0, 0)
Screenshot: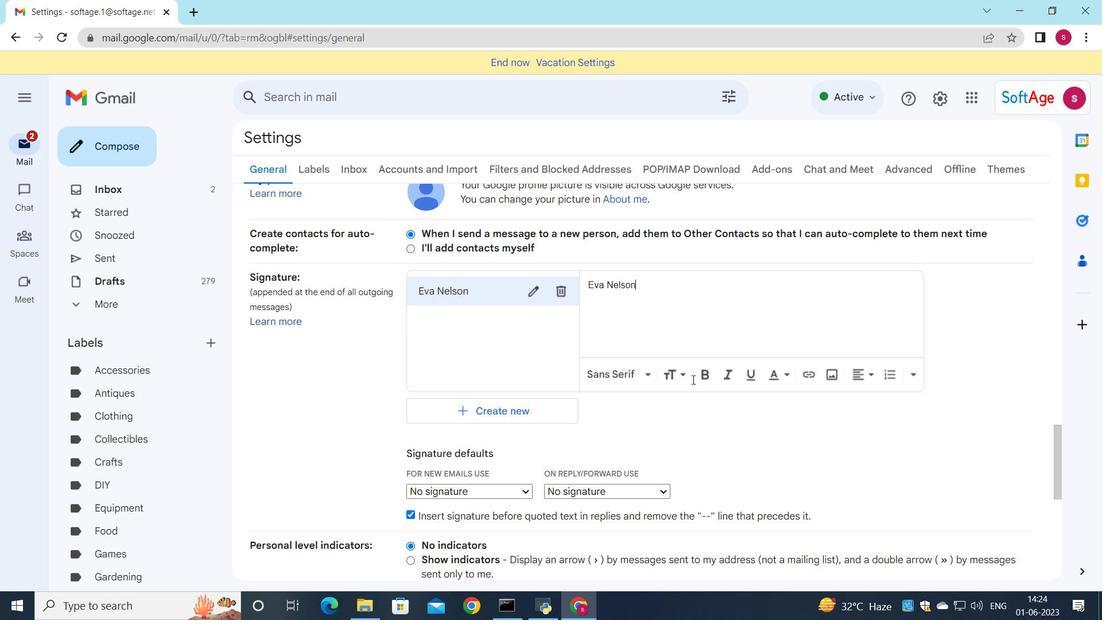 
Action: Mouse moved to (608, 361)
Screenshot: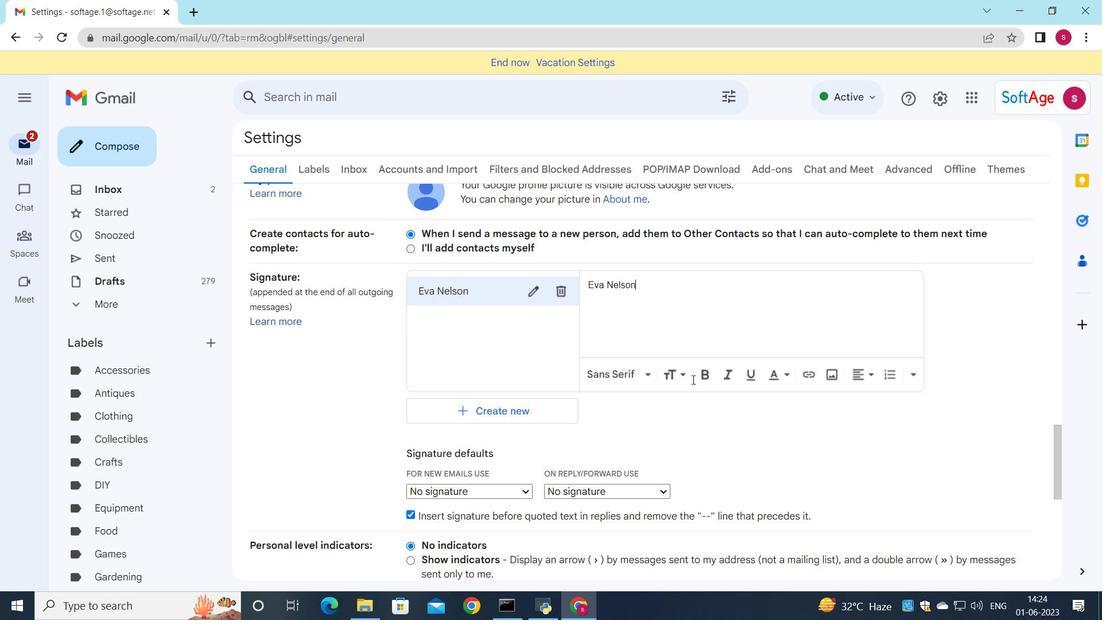 
Action: Mouse scrolled (657, 375) with delta (0, 0)
Screenshot: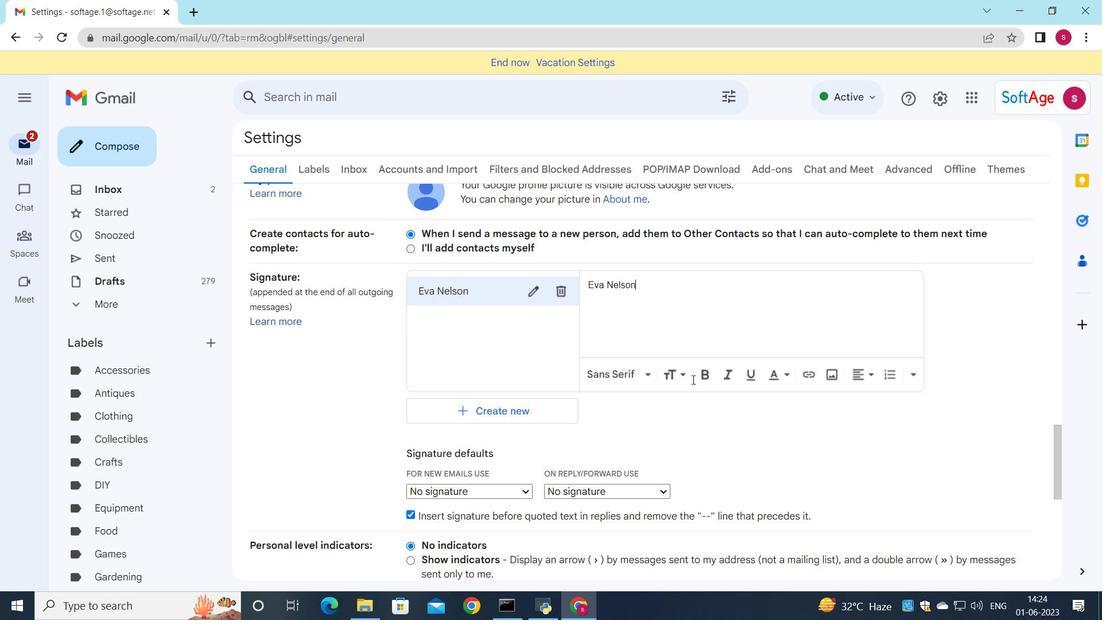 
Action: Mouse moved to (507, 275)
Screenshot: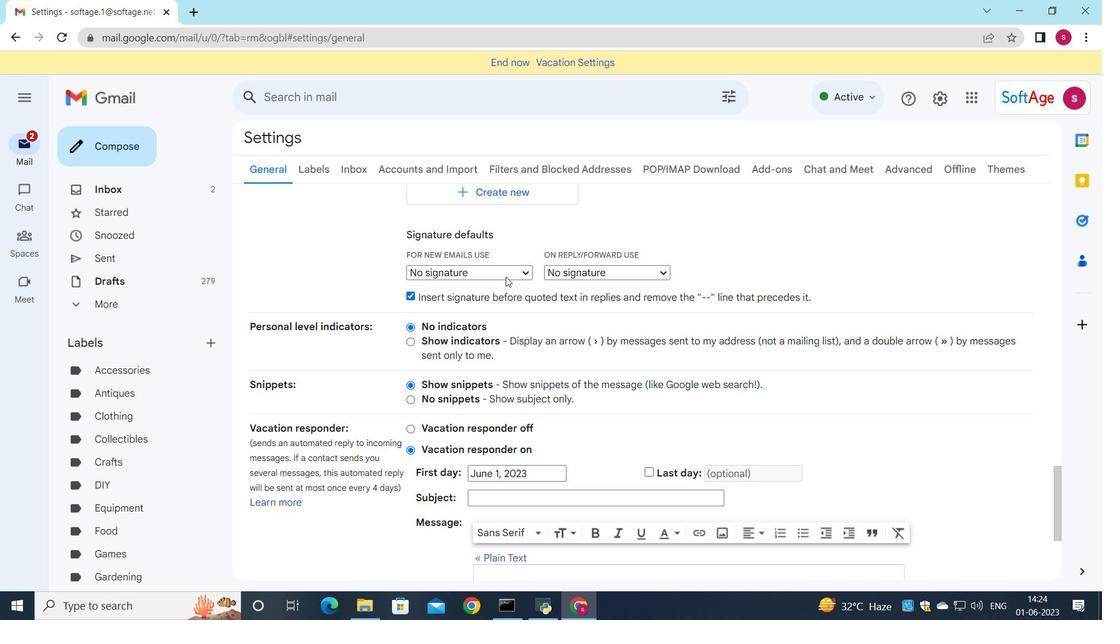 
Action: Mouse pressed left at (507, 275)
Screenshot: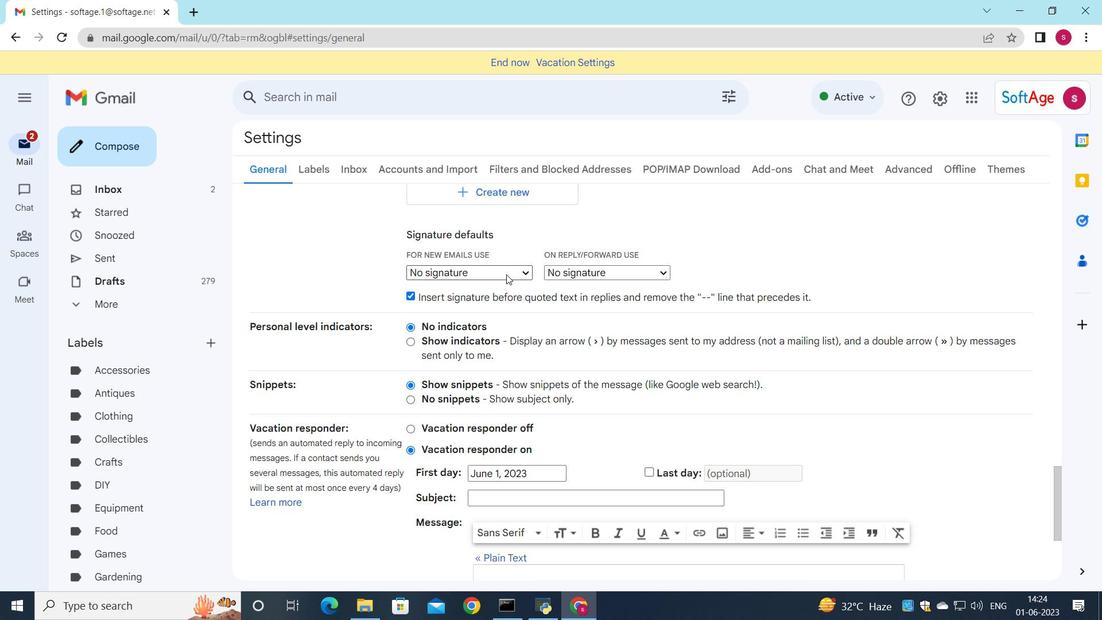 
Action: Mouse moved to (512, 300)
Screenshot: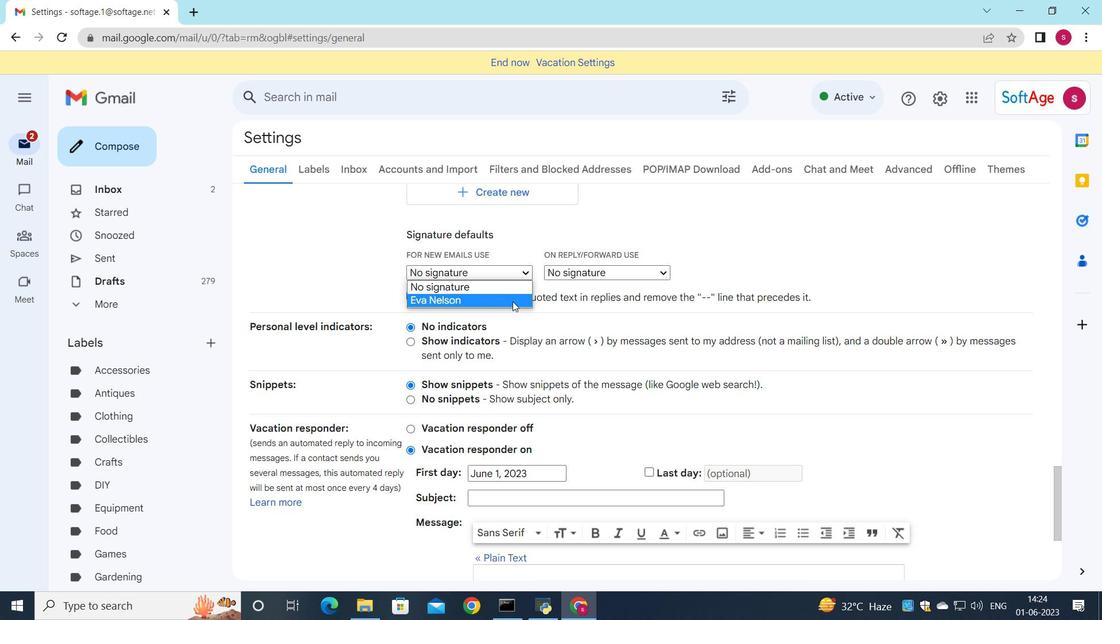 
Action: Mouse pressed left at (512, 300)
Screenshot: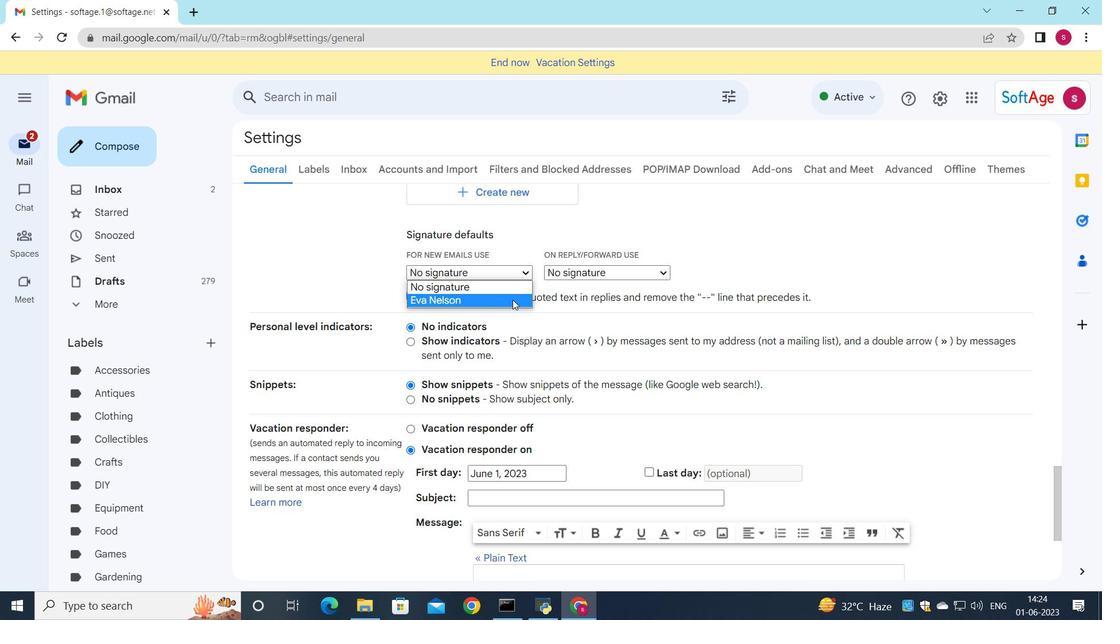 
Action: Mouse moved to (569, 275)
Screenshot: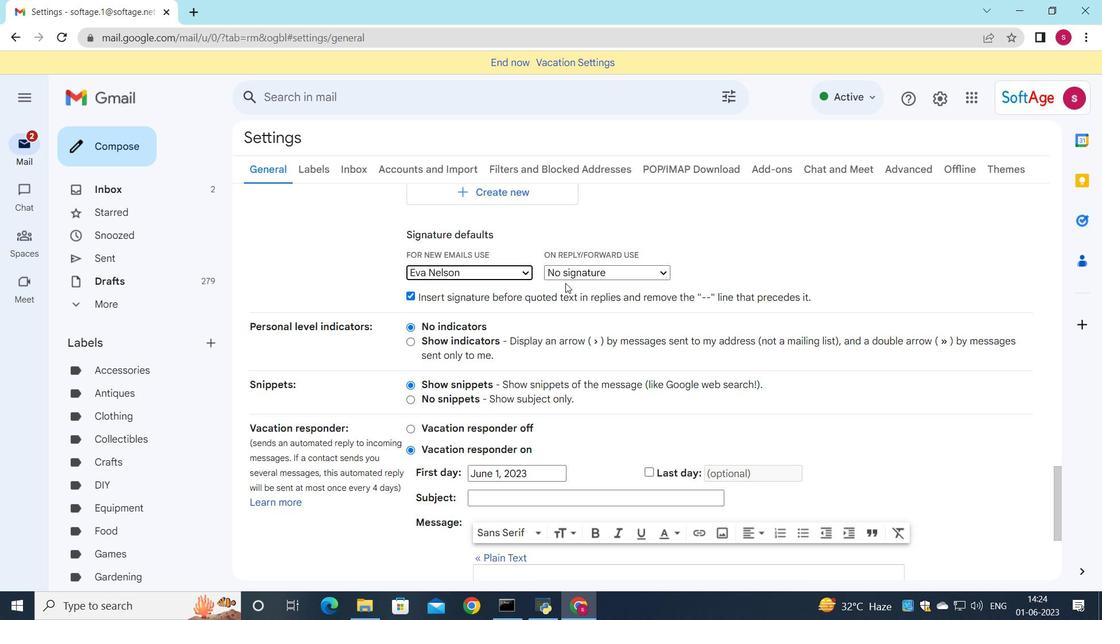 
Action: Mouse pressed left at (569, 275)
Screenshot: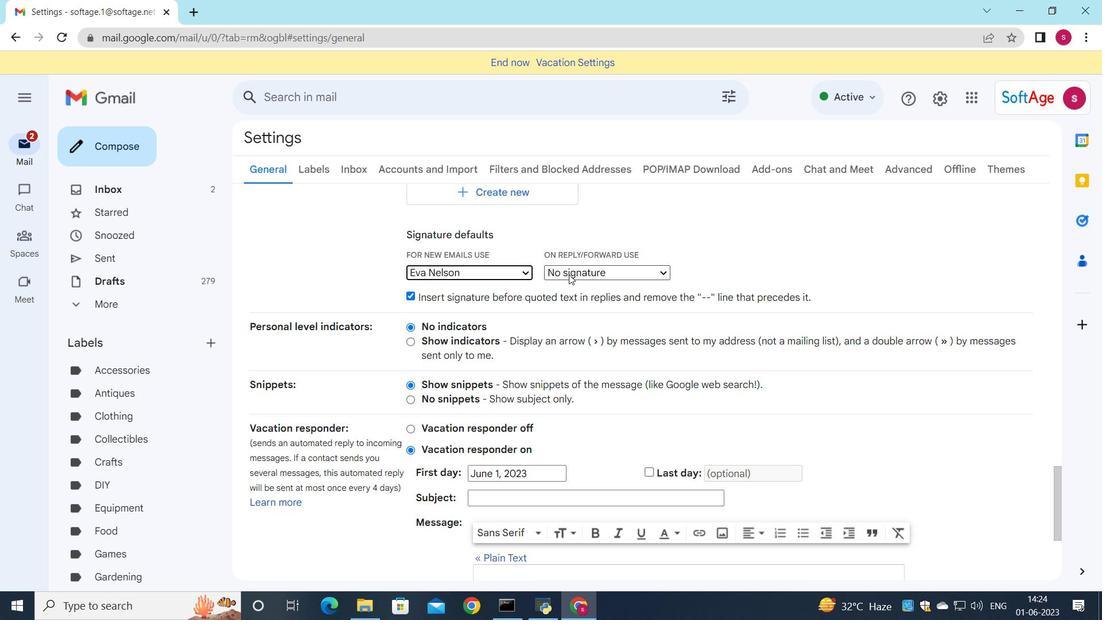 
Action: Mouse moved to (574, 296)
Screenshot: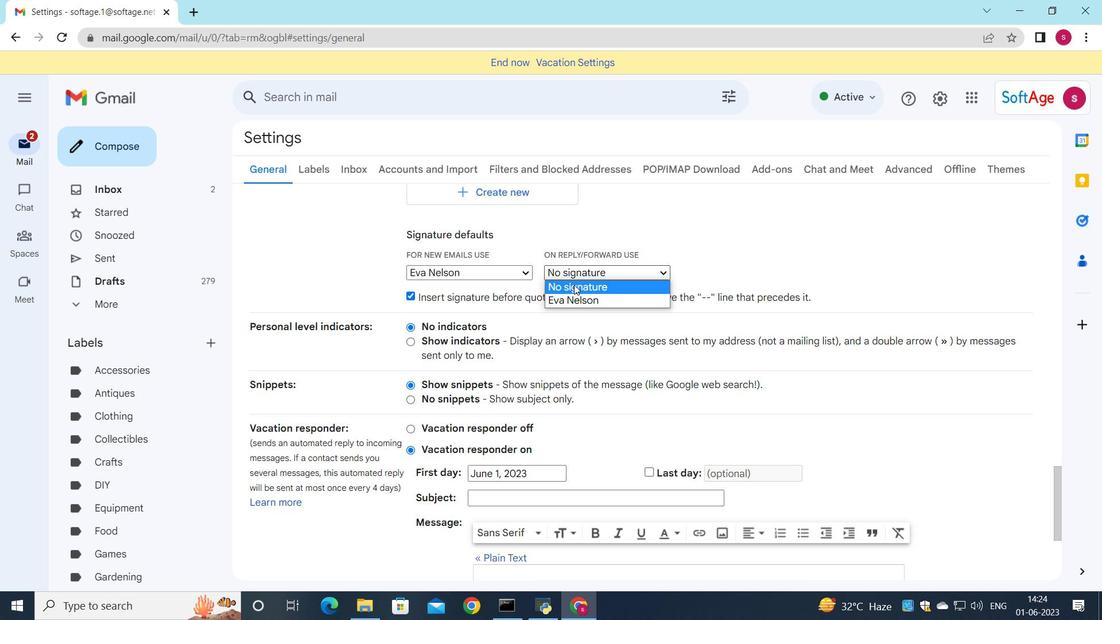 
Action: Mouse pressed left at (574, 296)
Screenshot: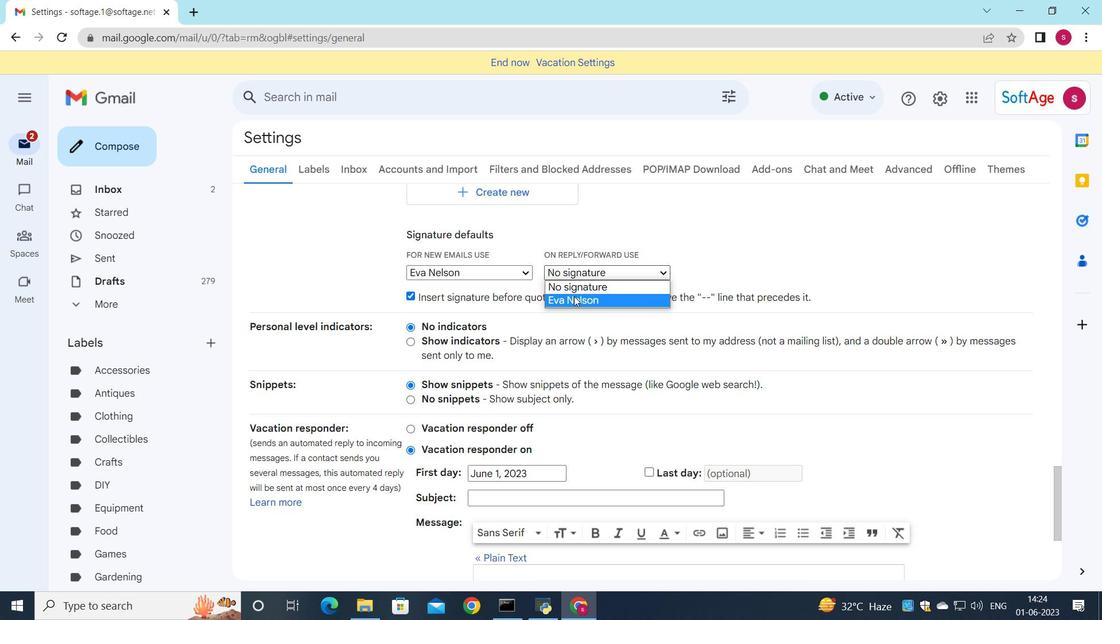 
Action: Mouse scrolled (574, 296) with delta (0, 0)
Screenshot: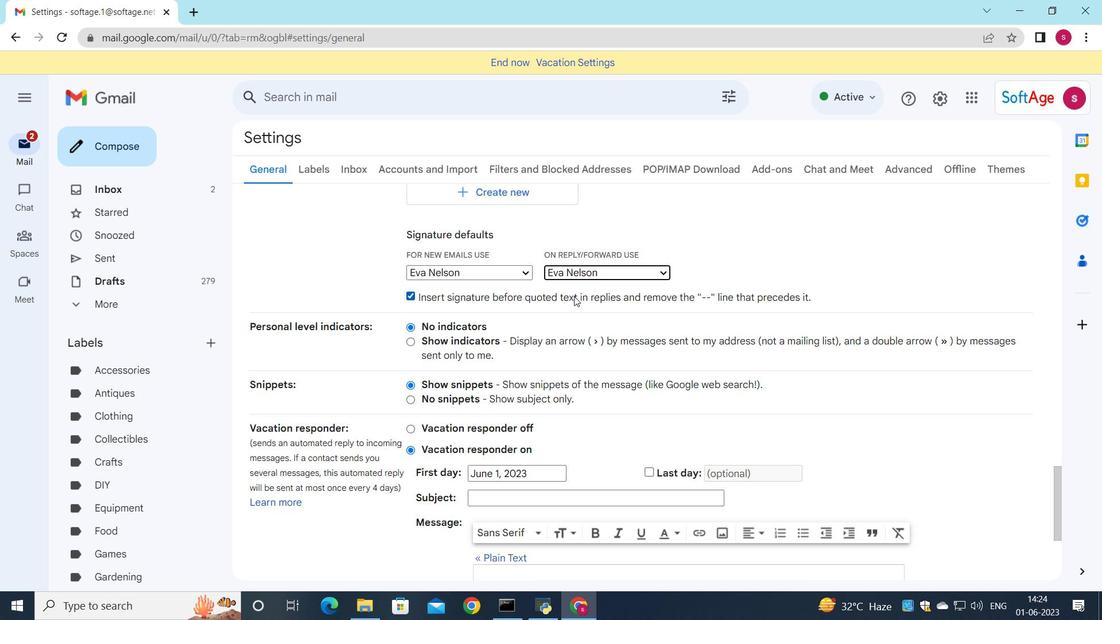 
Action: Mouse scrolled (574, 295) with delta (0, 0)
Screenshot: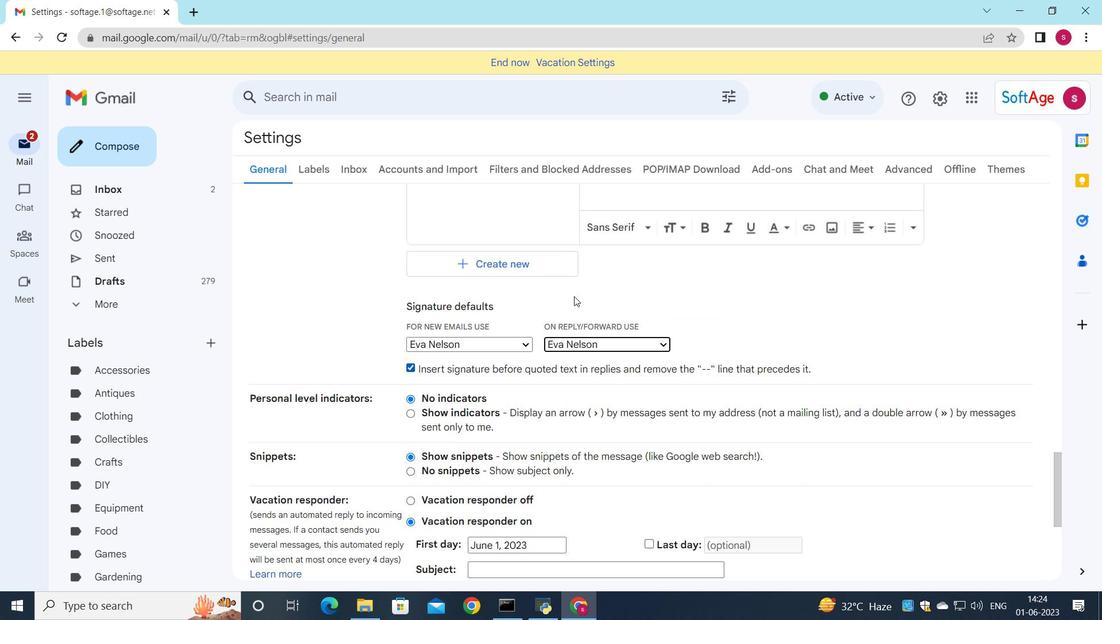 
Action: Mouse scrolled (574, 295) with delta (0, 0)
Screenshot: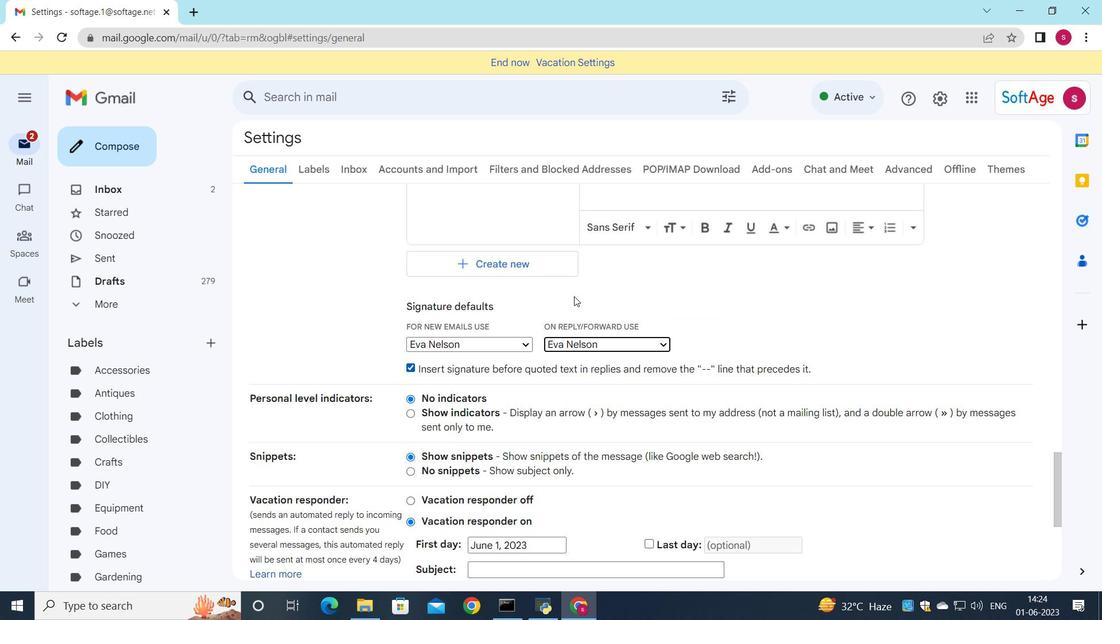
Action: Mouse scrolled (574, 295) with delta (0, 0)
Screenshot: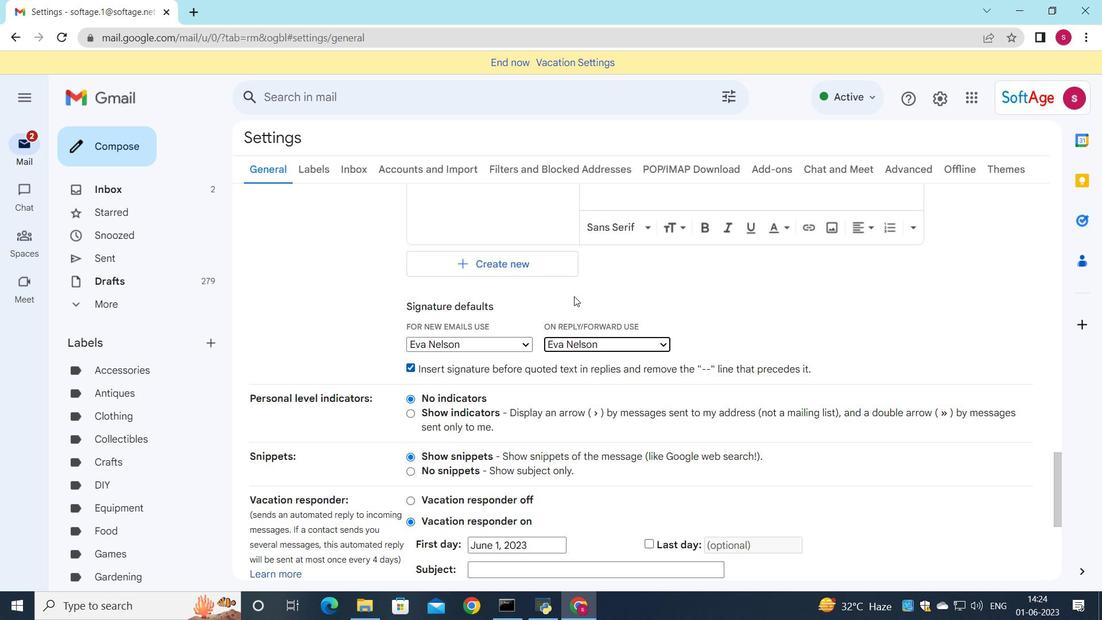 
Action: Mouse scrolled (574, 295) with delta (0, 0)
Screenshot: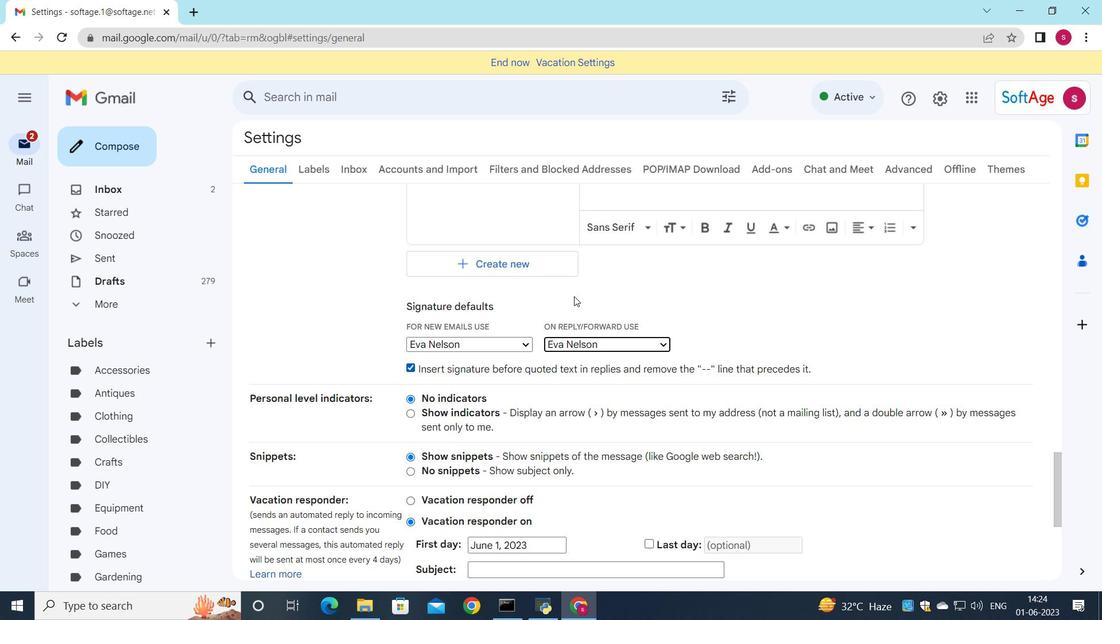 
Action: Mouse scrolled (574, 295) with delta (0, 0)
Screenshot: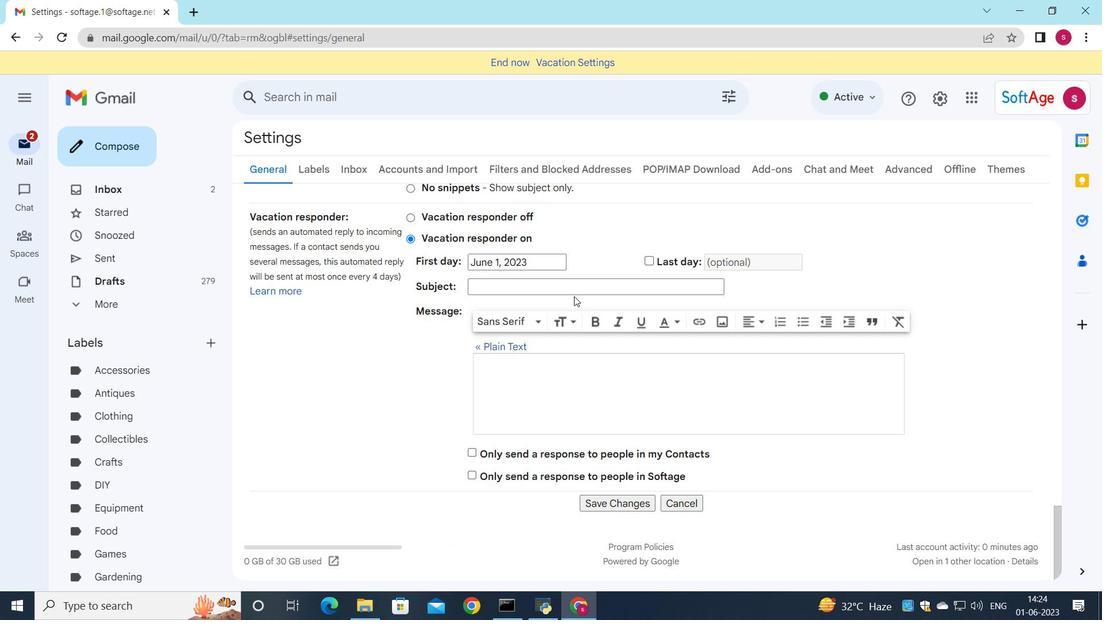 
Action: Mouse scrolled (574, 295) with delta (0, 0)
Screenshot: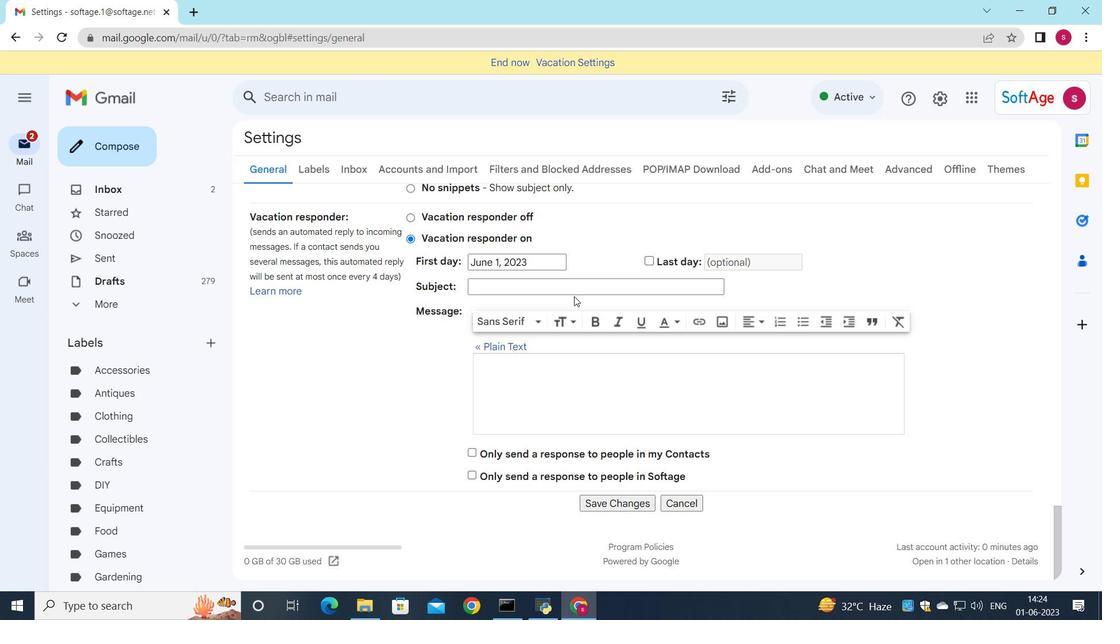 
Action: Mouse moved to (561, 390)
Screenshot: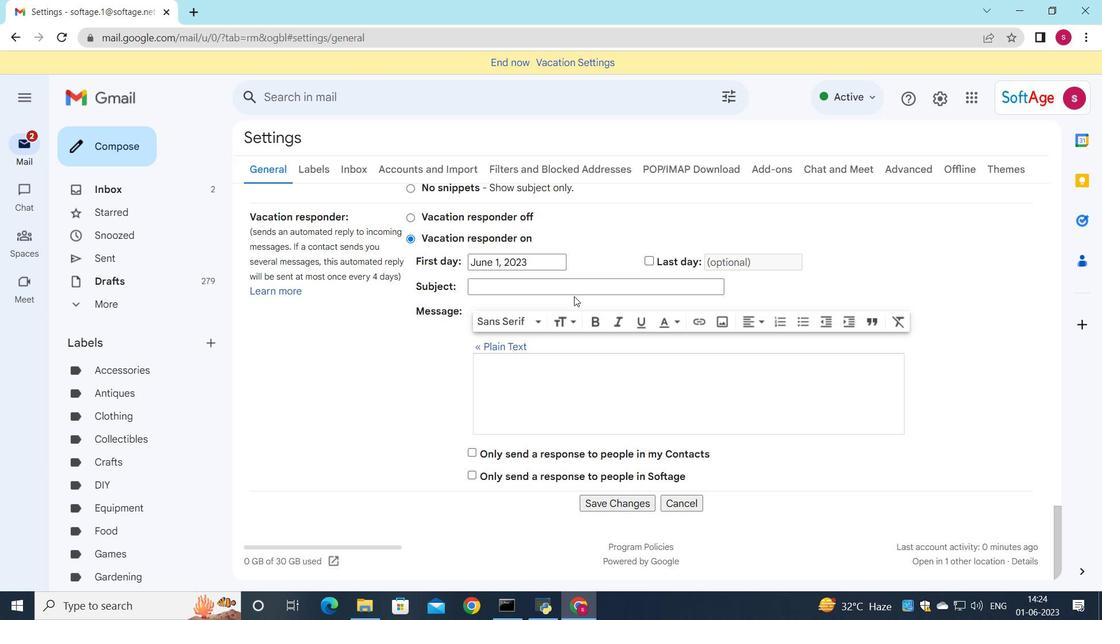 
Action: Mouse scrolled (561, 390) with delta (0, 0)
Screenshot: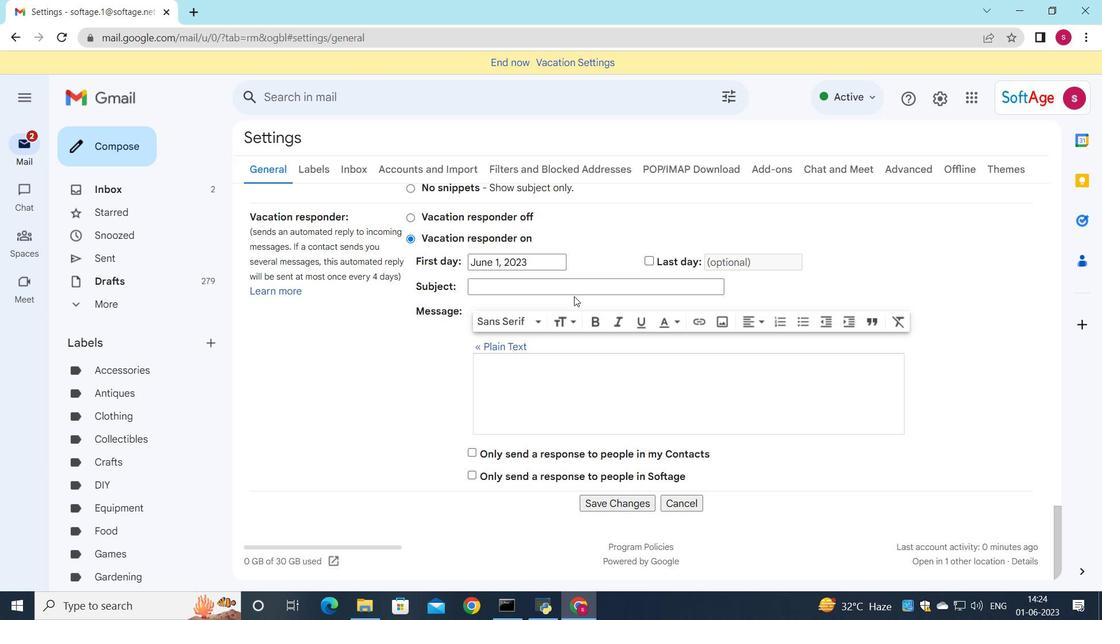 
Action: Mouse moved to (585, 478)
Screenshot: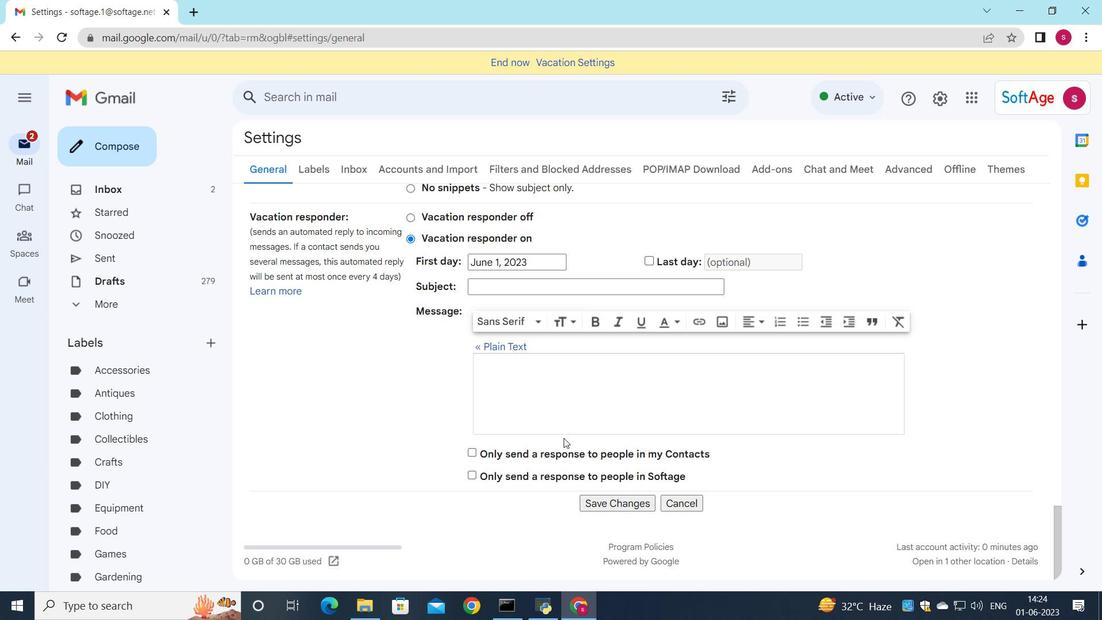 
Action: Mouse scrolled (576, 475) with delta (0, 0)
Screenshot: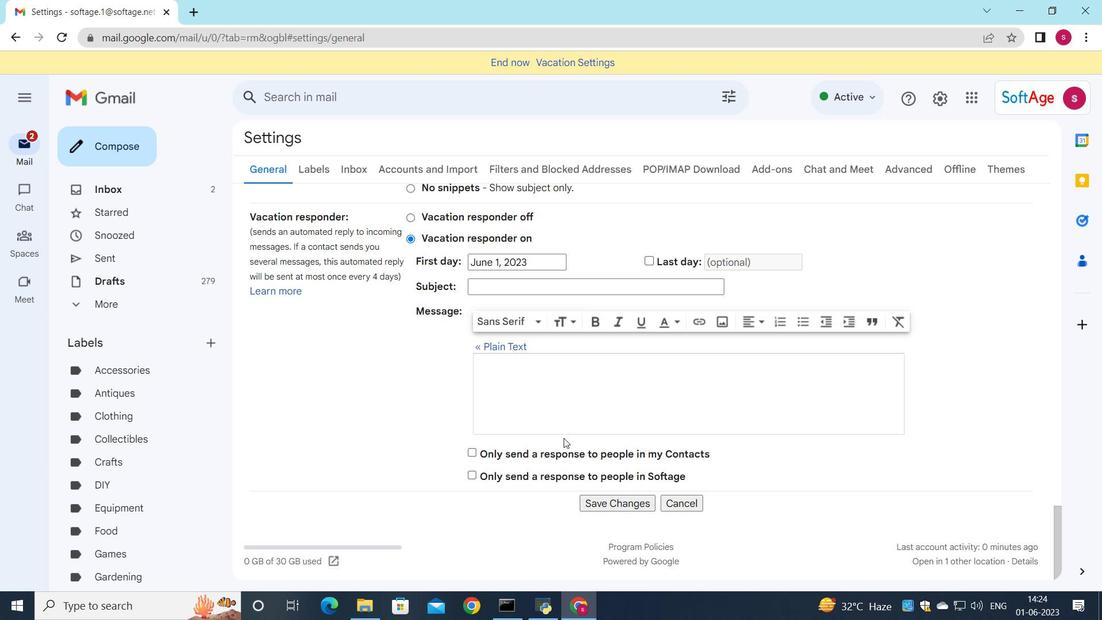 
Action: Mouse moved to (629, 505)
Screenshot: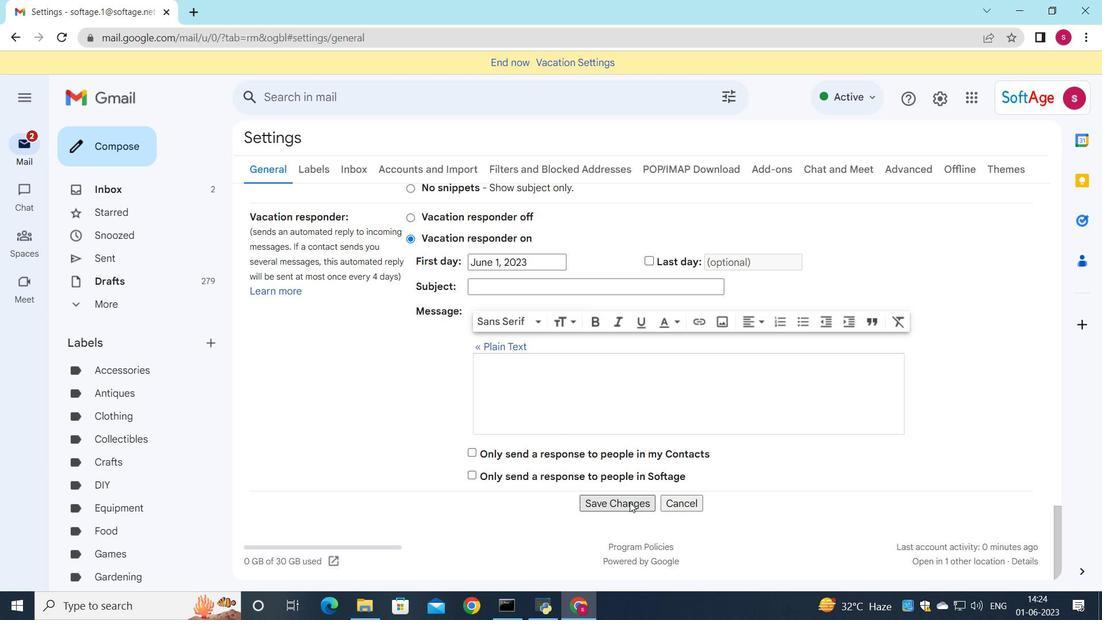 
Action: Mouse pressed left at (629, 505)
Screenshot: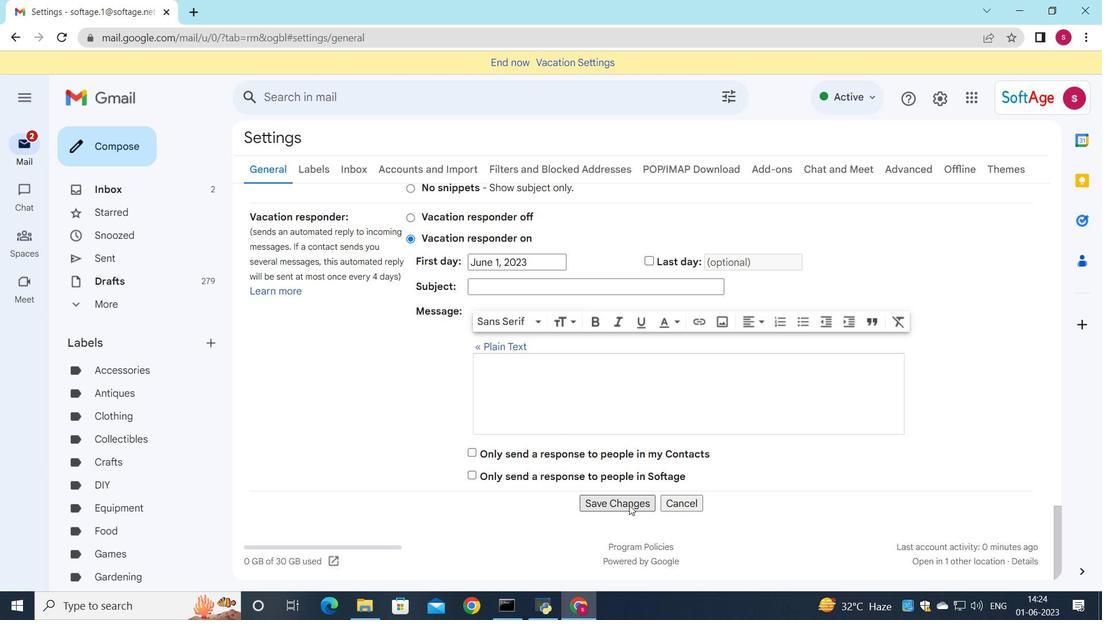 
Action: Mouse moved to (544, 389)
Screenshot: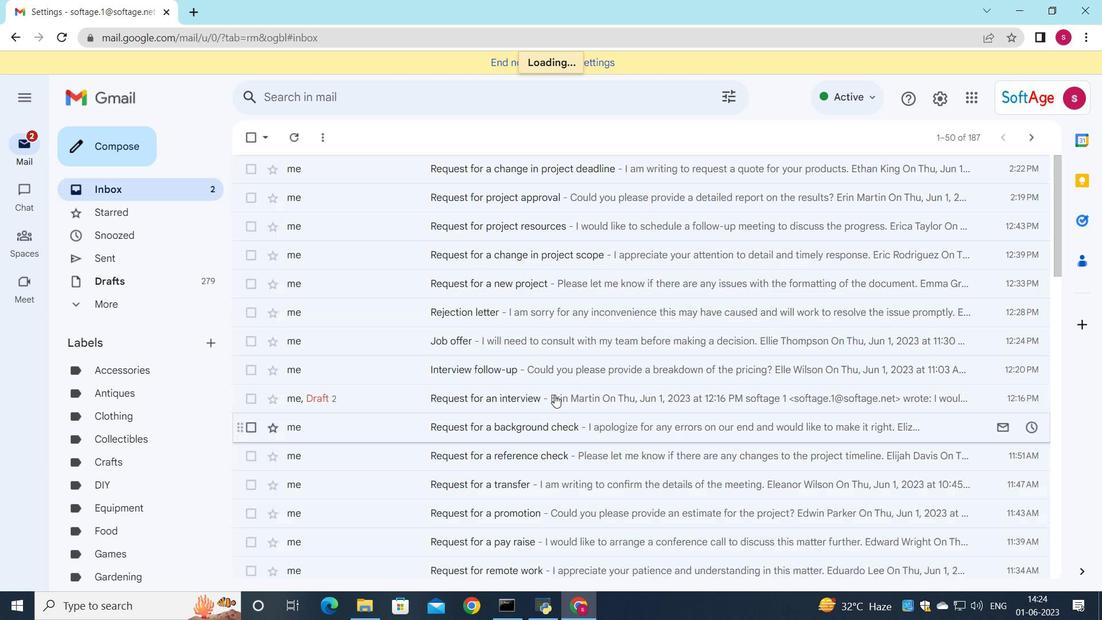
Action: Mouse scrolled (544, 388) with delta (0, 0)
Screenshot: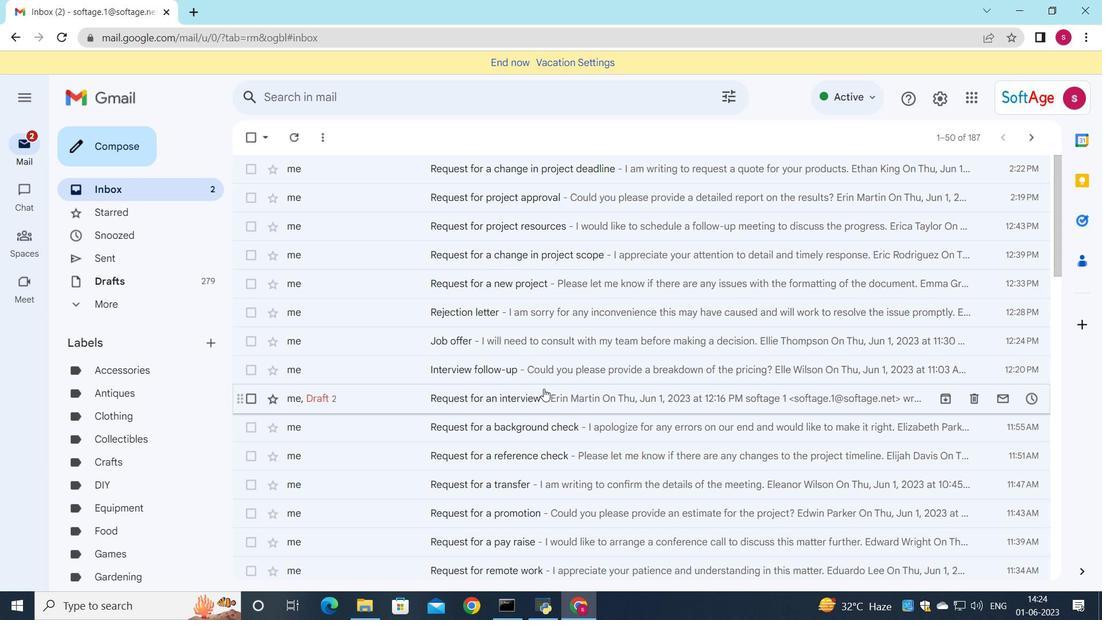 
Action: Mouse scrolled (544, 388) with delta (0, 0)
Screenshot: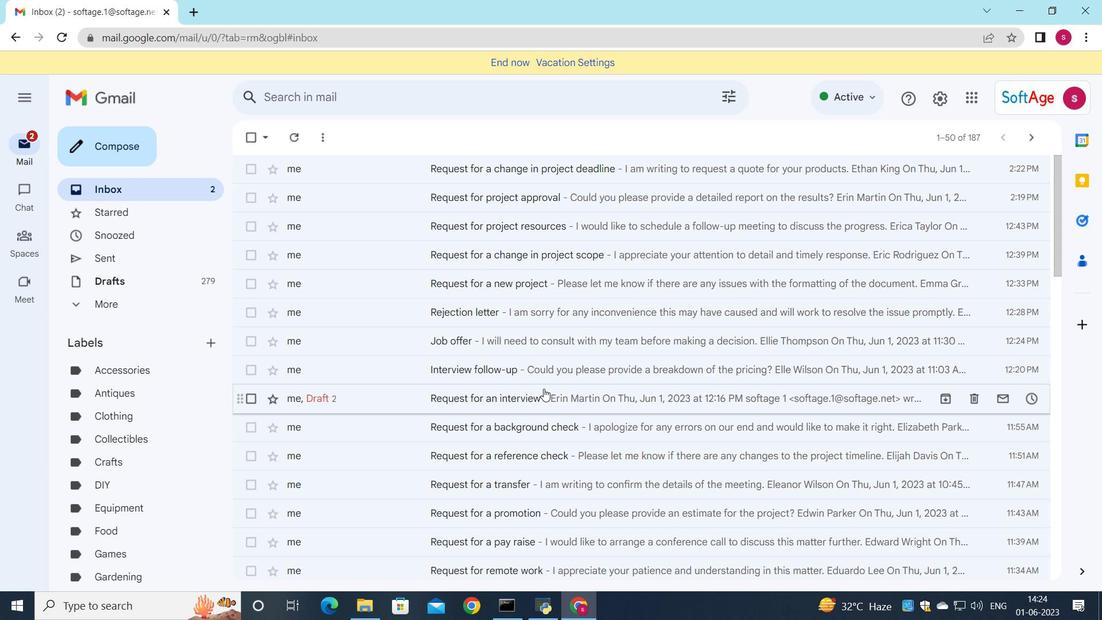 
Action: Mouse scrolled (544, 388) with delta (0, 0)
Screenshot: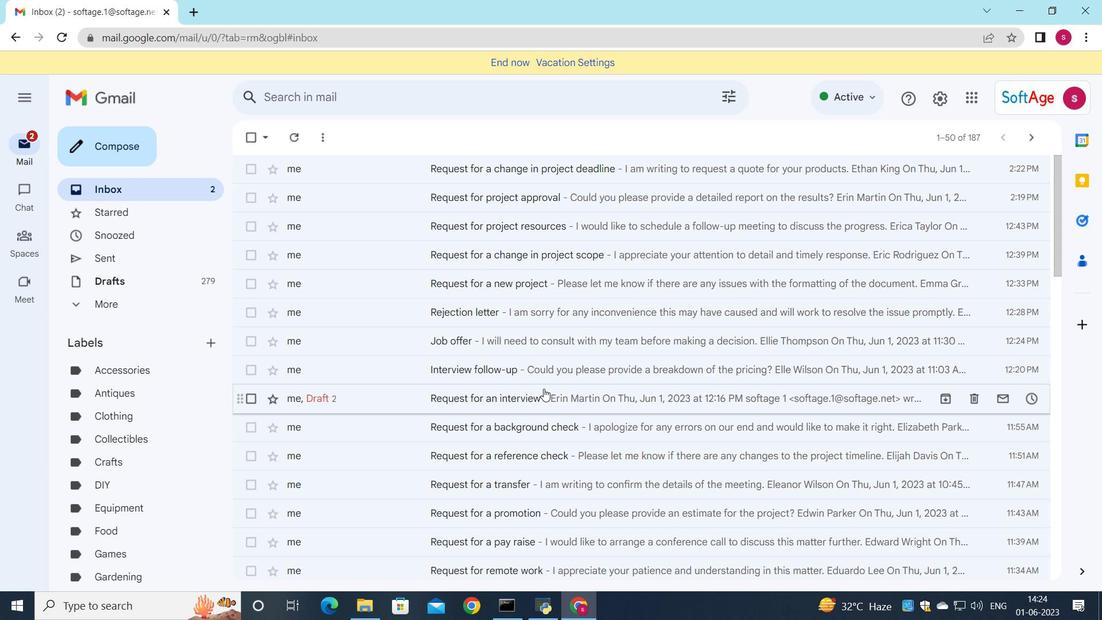 
Action: Mouse scrolled (544, 388) with delta (0, 0)
Screenshot: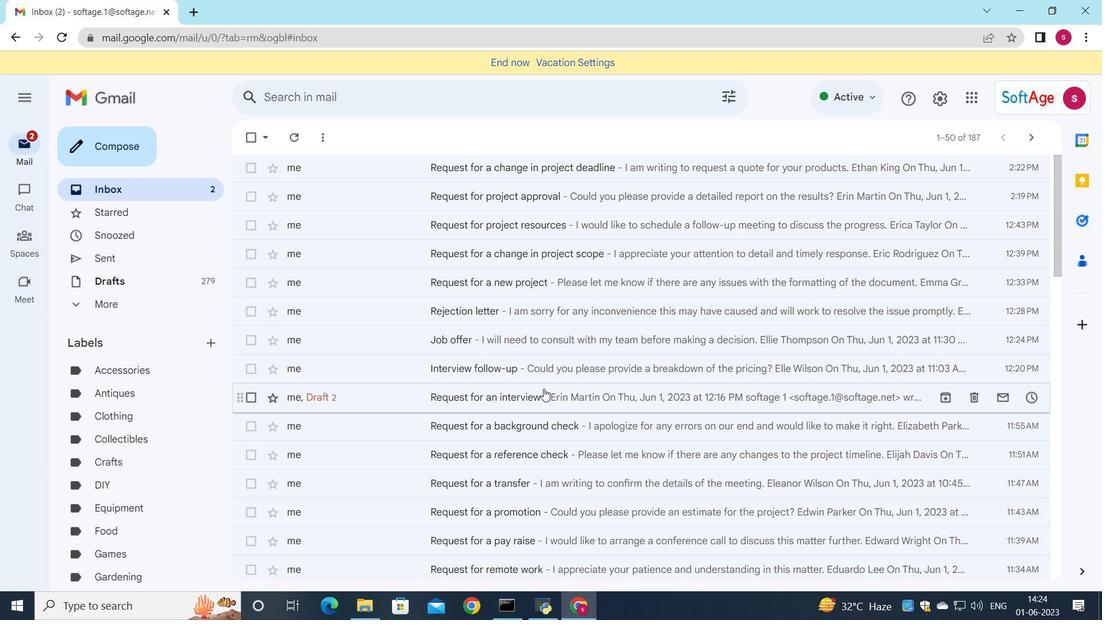 
Action: Mouse scrolled (544, 390) with delta (0, 0)
Screenshot: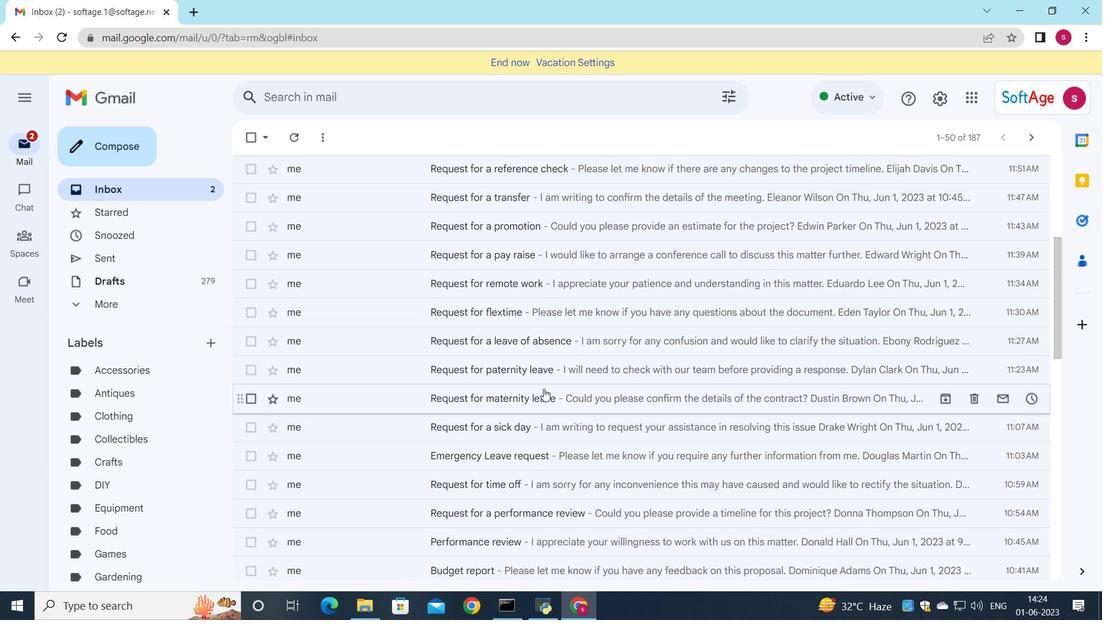 
Action: Mouse scrolled (544, 390) with delta (0, 0)
Screenshot: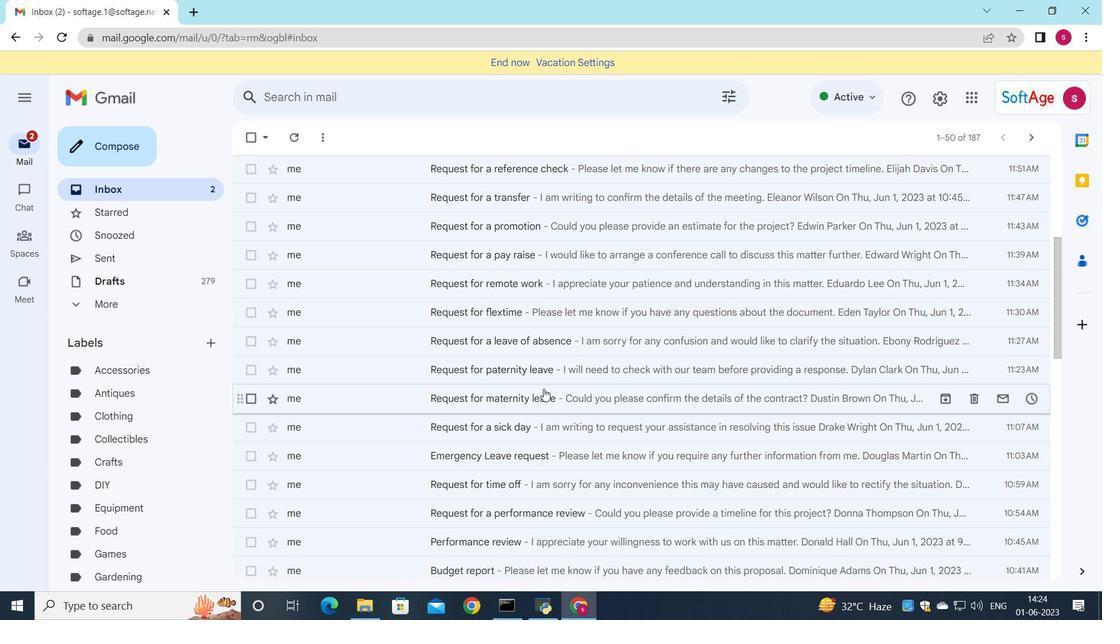 
Action: Mouse scrolled (544, 390) with delta (0, 0)
Screenshot: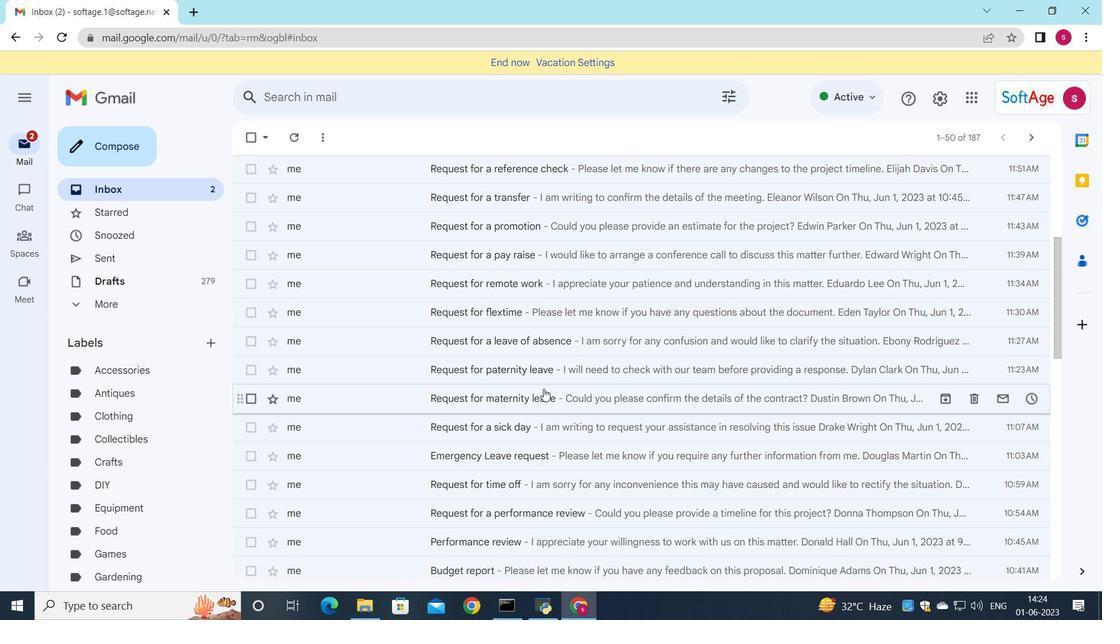 
Action: Mouse scrolled (544, 390) with delta (0, 0)
Screenshot: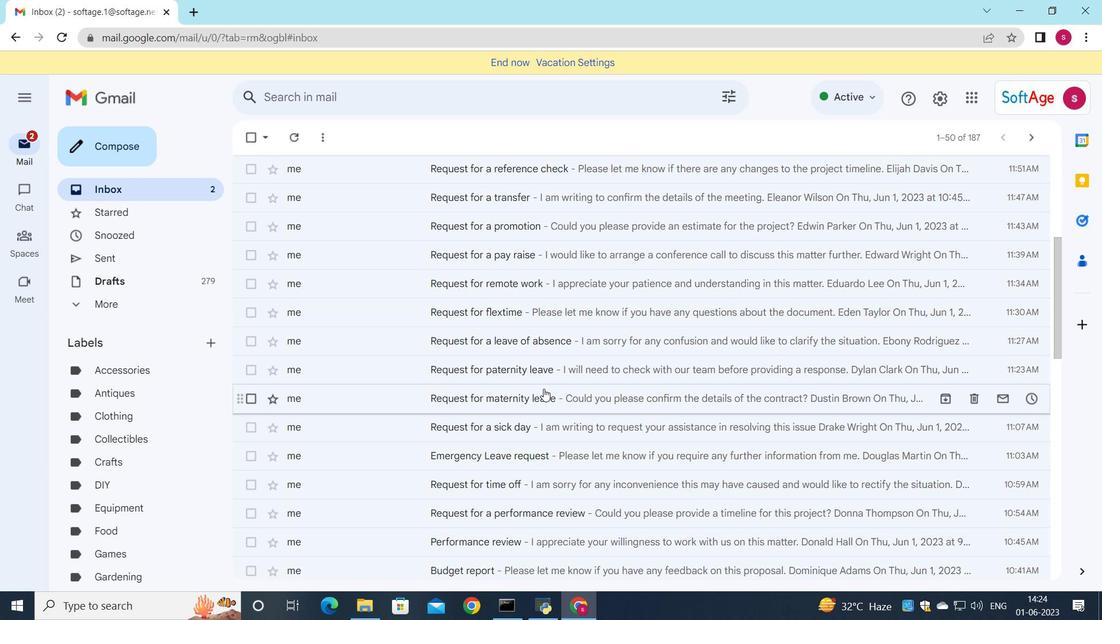 
Action: Mouse scrolled (544, 390) with delta (0, 0)
Screenshot: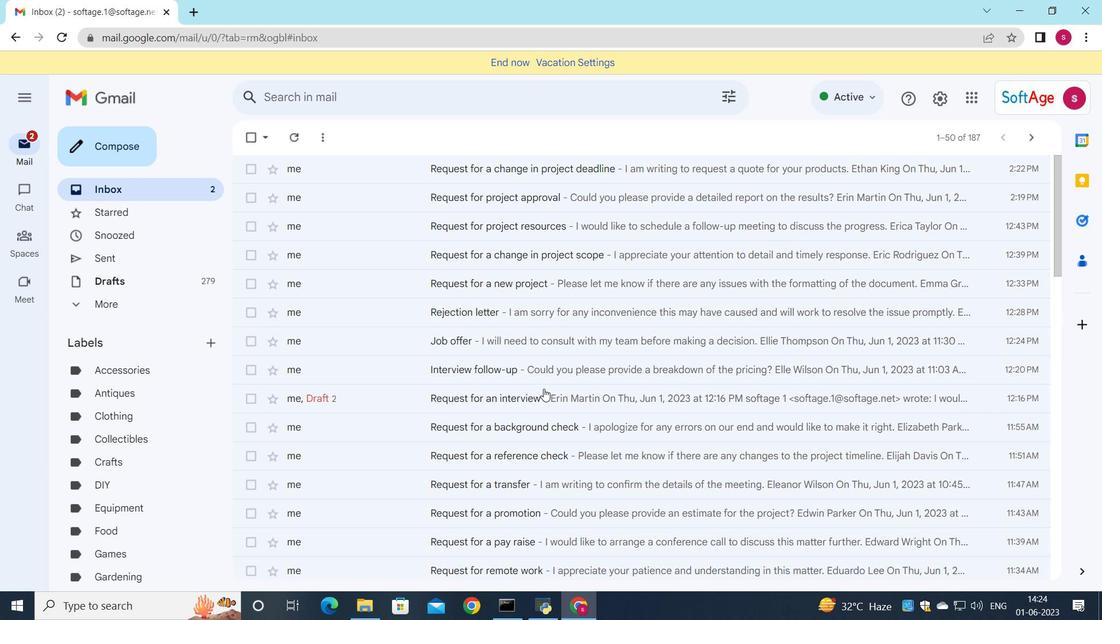 
Action: Mouse scrolled (544, 390) with delta (0, 0)
Screenshot: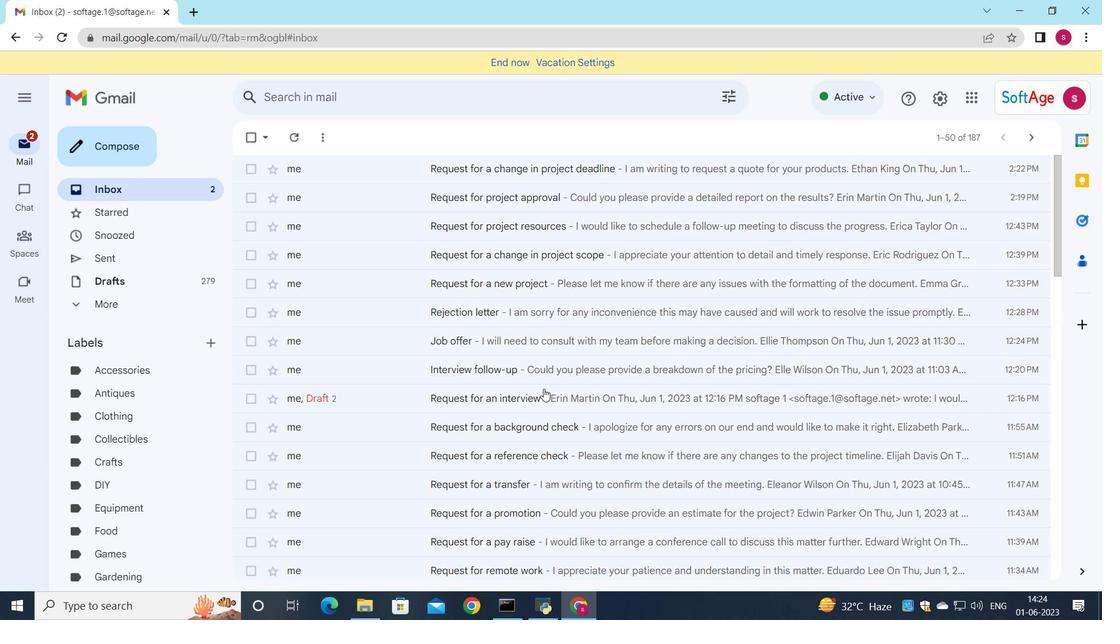 
Action: Mouse scrolled (544, 390) with delta (0, 0)
Screenshot: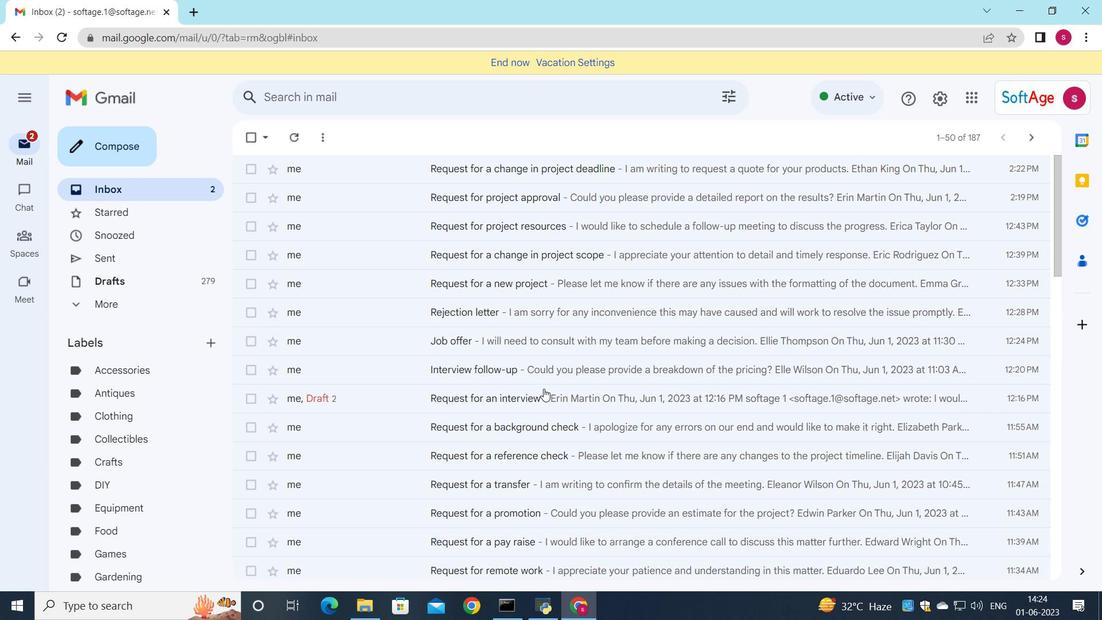 
Action: Mouse scrolled (544, 390) with delta (0, 0)
Screenshot: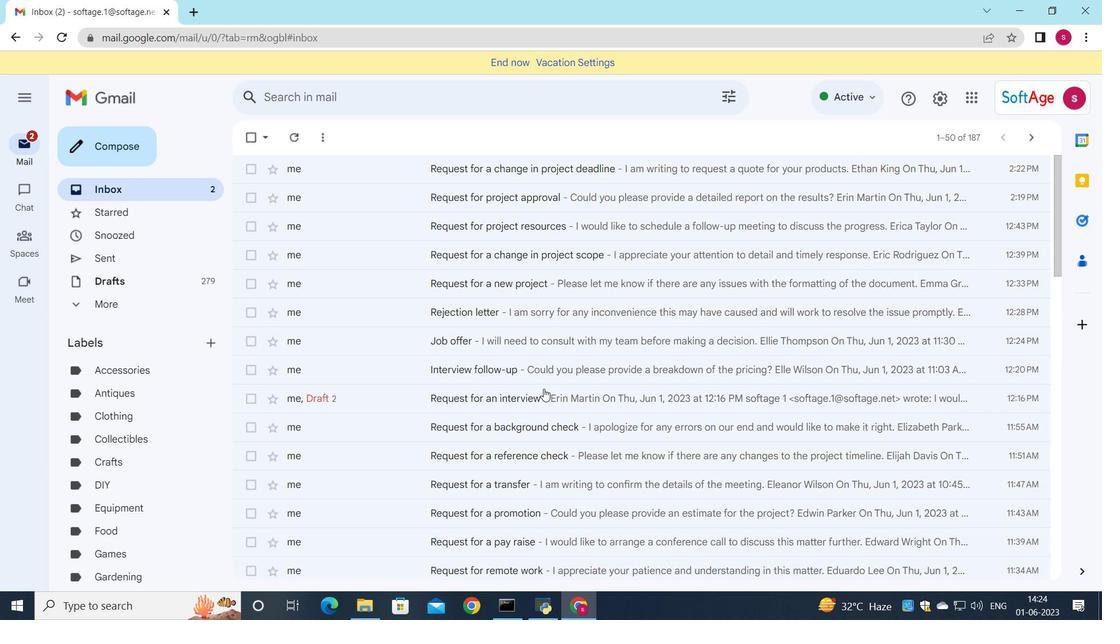 
Action: Mouse moved to (446, 356)
Screenshot: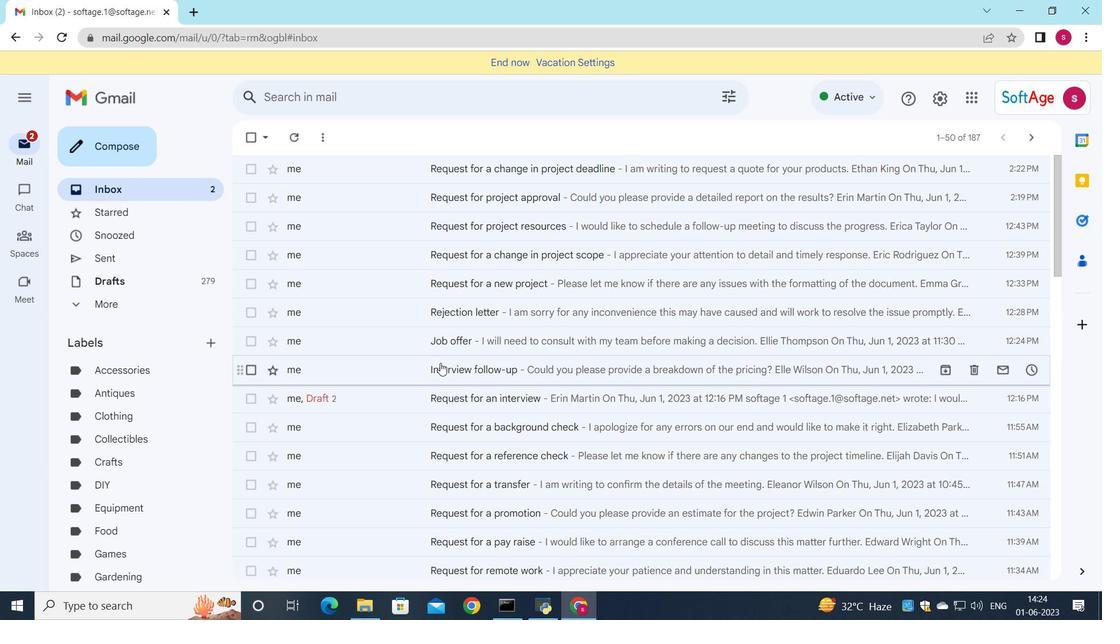 
Action: Mouse pressed left at (446, 356)
Screenshot: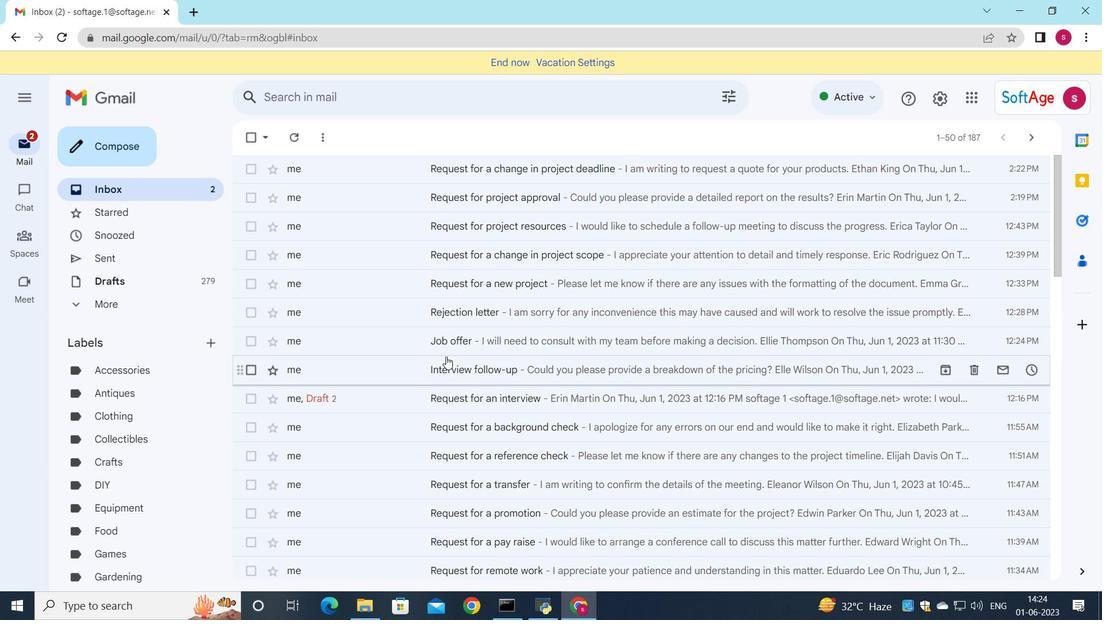 
Action: Mouse moved to (381, 368)
Screenshot: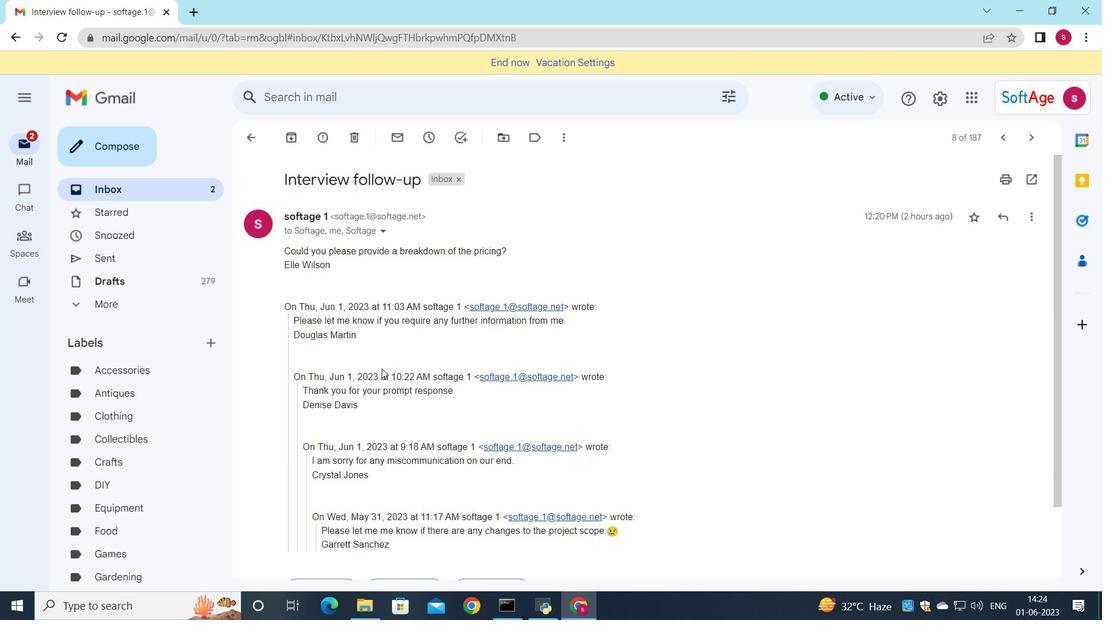 
Action: Mouse scrolled (381, 368) with delta (0, 0)
Screenshot: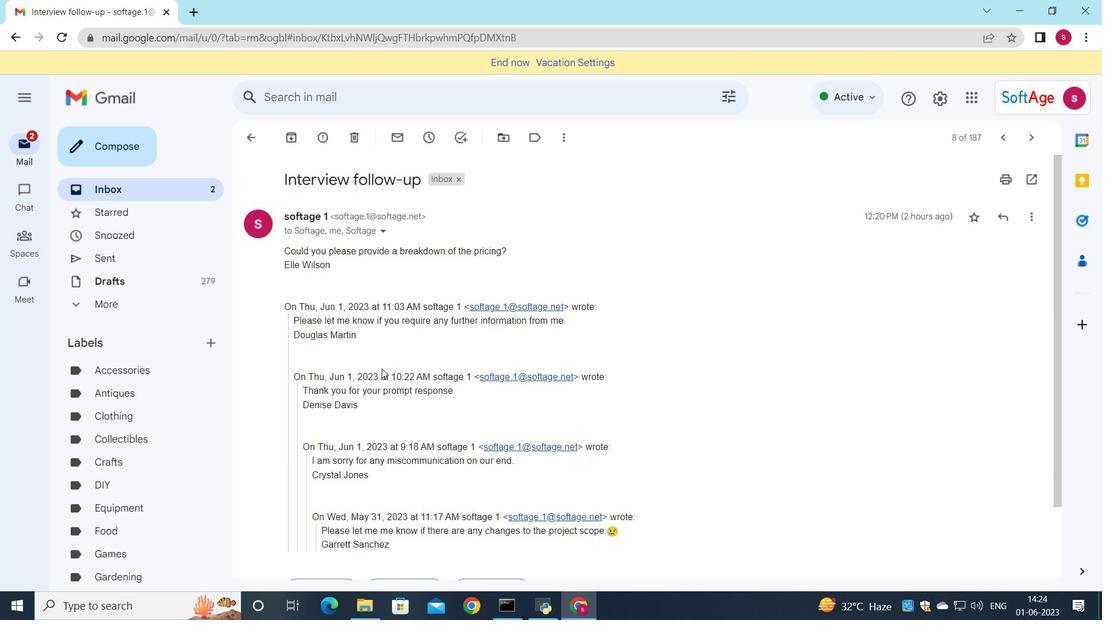 
Action: Mouse scrolled (381, 368) with delta (0, 0)
Screenshot: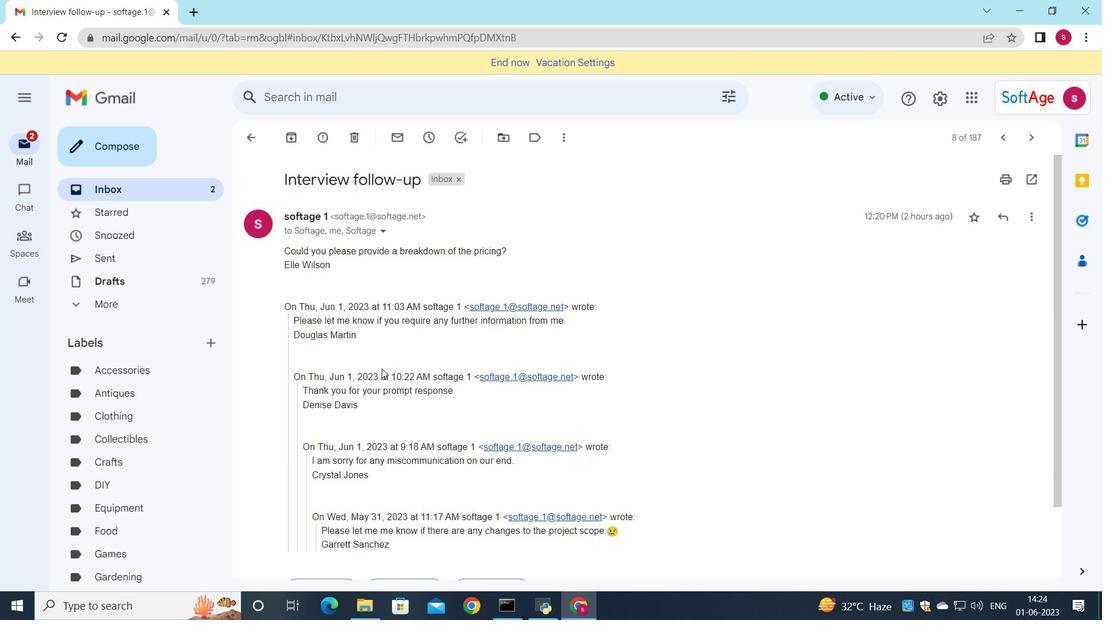 
Action: Mouse scrolled (381, 368) with delta (0, 0)
Screenshot: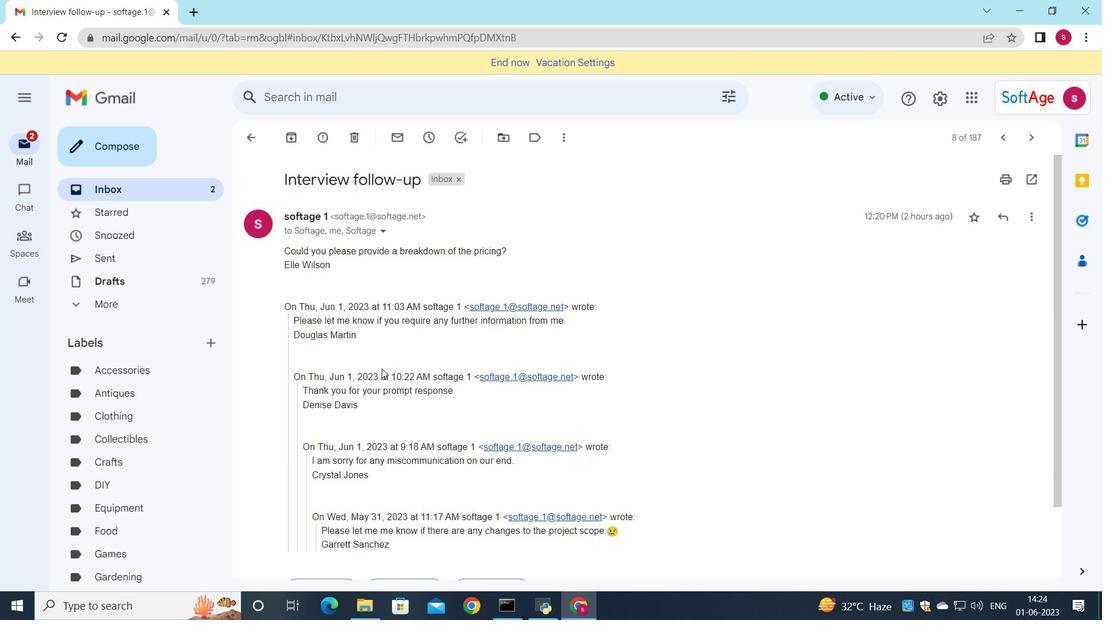 
Action: Mouse scrolled (381, 368) with delta (0, 0)
Screenshot: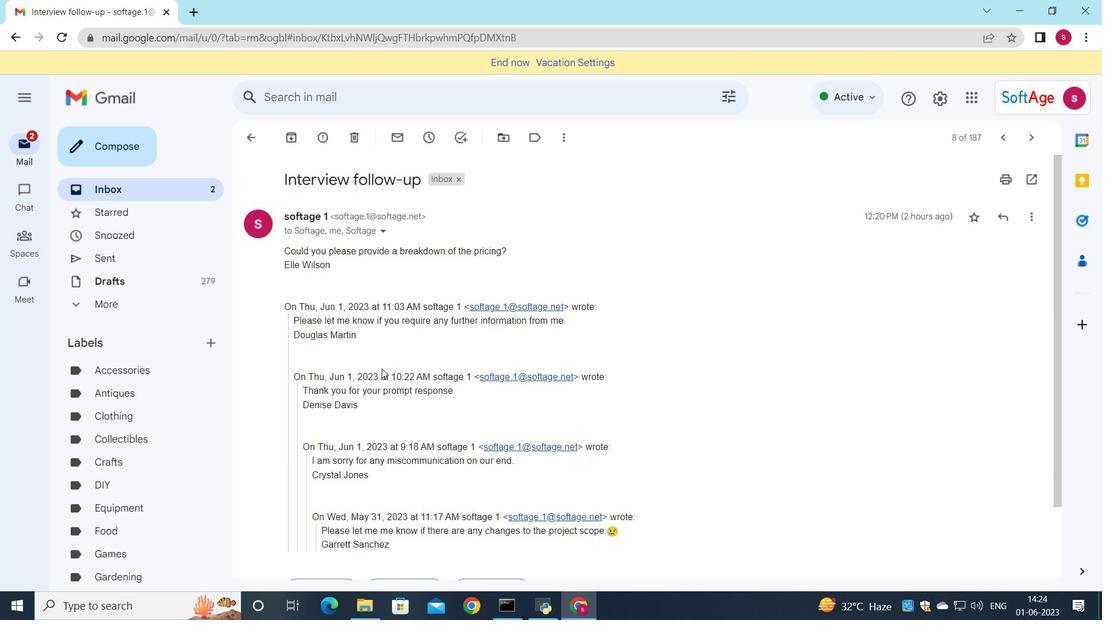 
Action: Mouse scrolled (381, 368) with delta (0, 0)
Screenshot: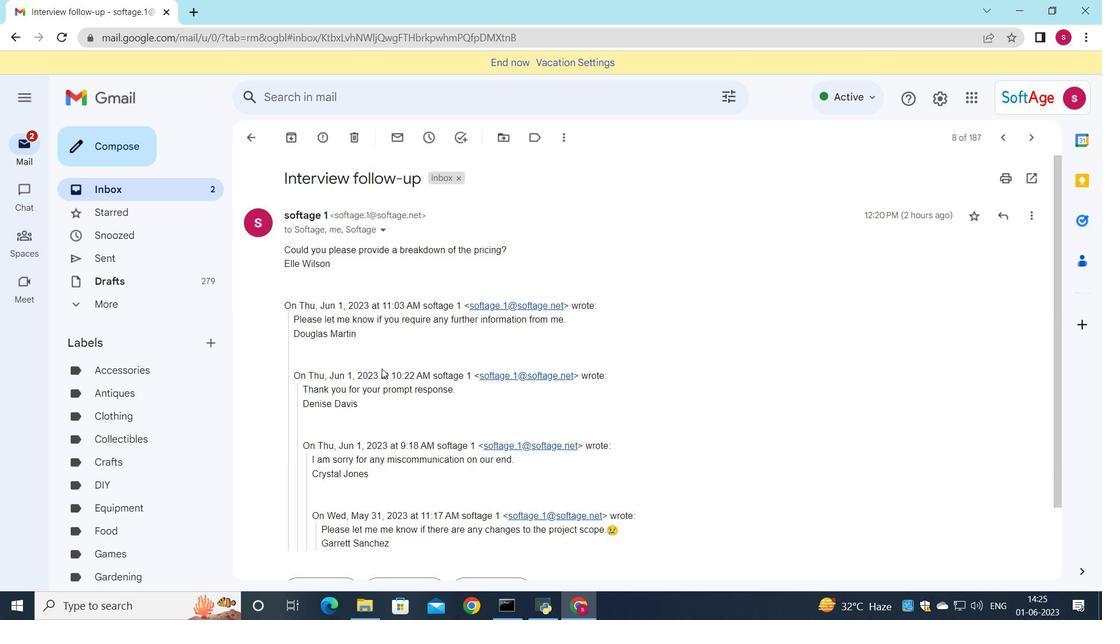 
Action: Mouse moved to (315, 493)
Screenshot: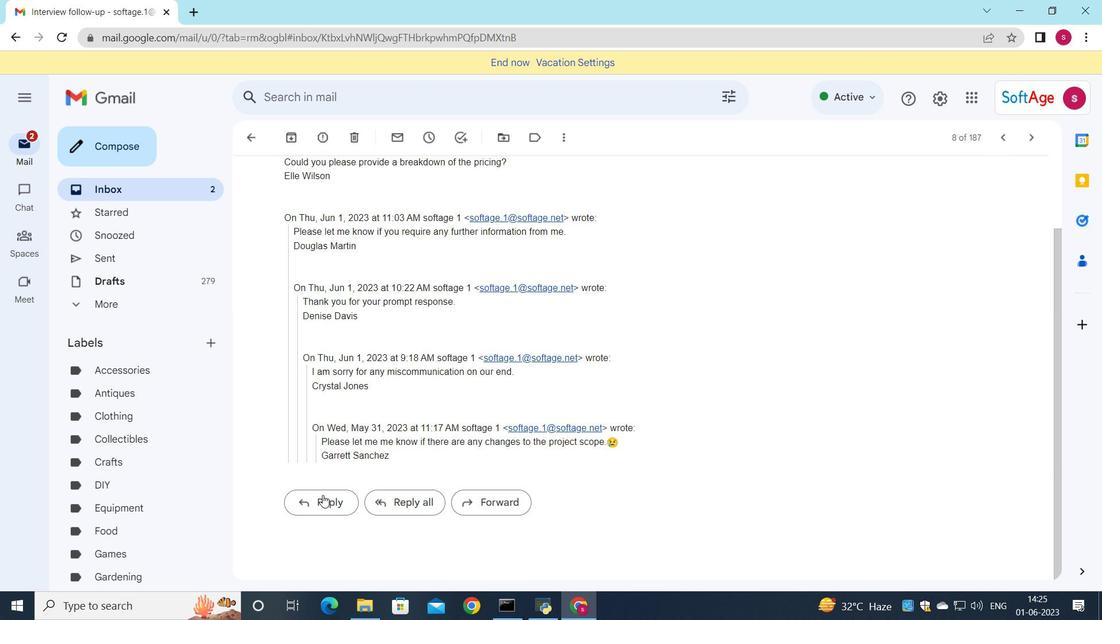 
Action: Mouse pressed left at (315, 493)
Screenshot: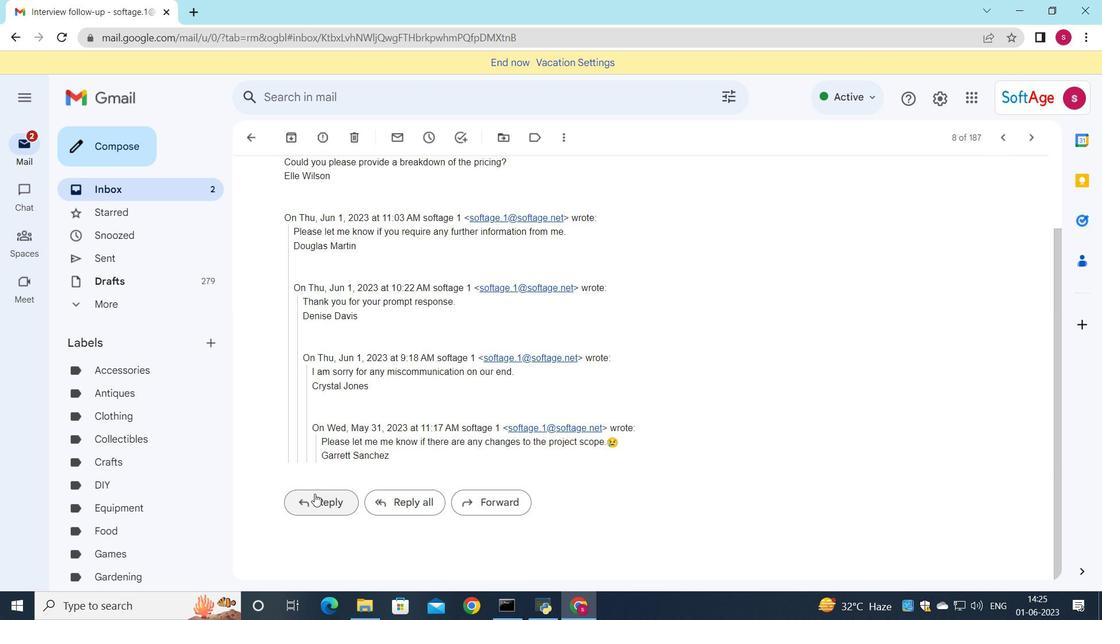 
Action: Mouse moved to (316, 391)
Screenshot: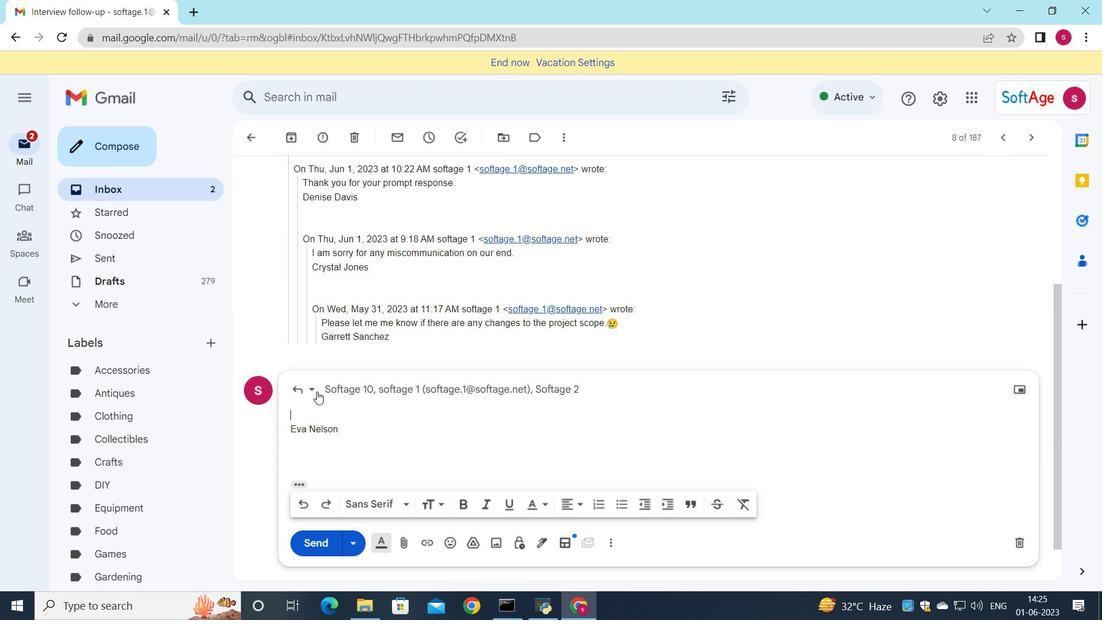 
Action: Mouse pressed left at (316, 391)
Screenshot: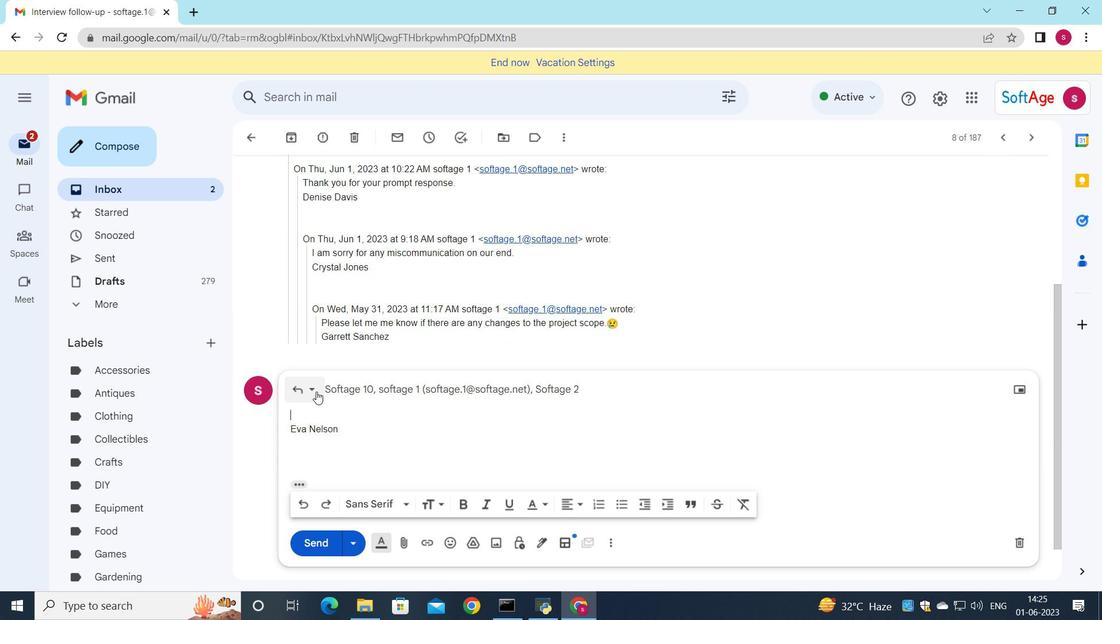 
Action: Mouse moved to (354, 487)
Screenshot: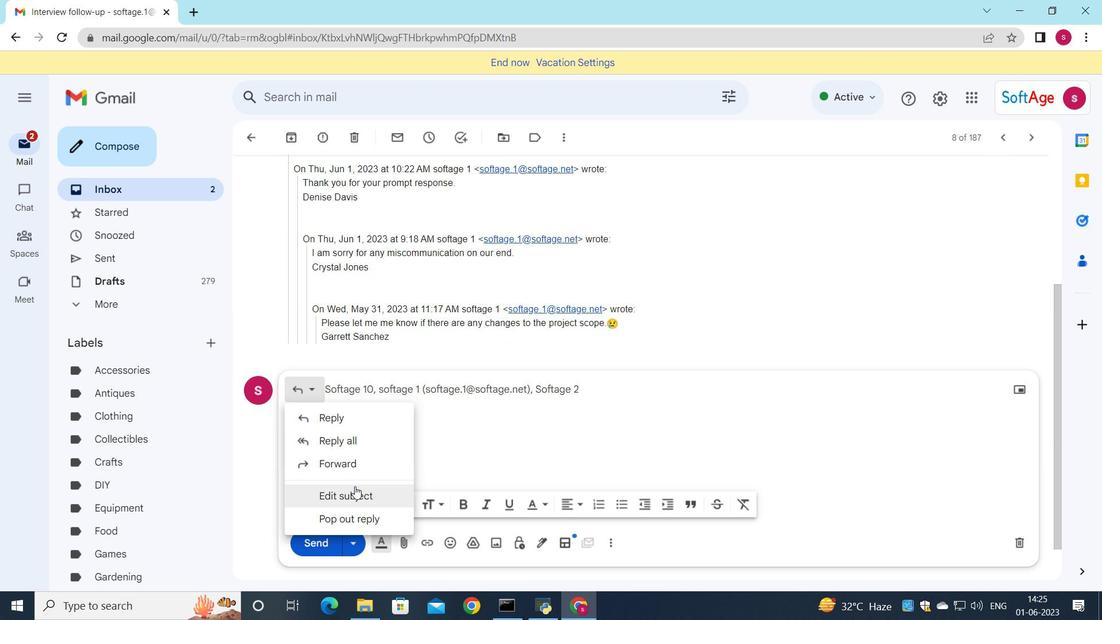 
Action: Mouse pressed left at (354, 487)
Screenshot: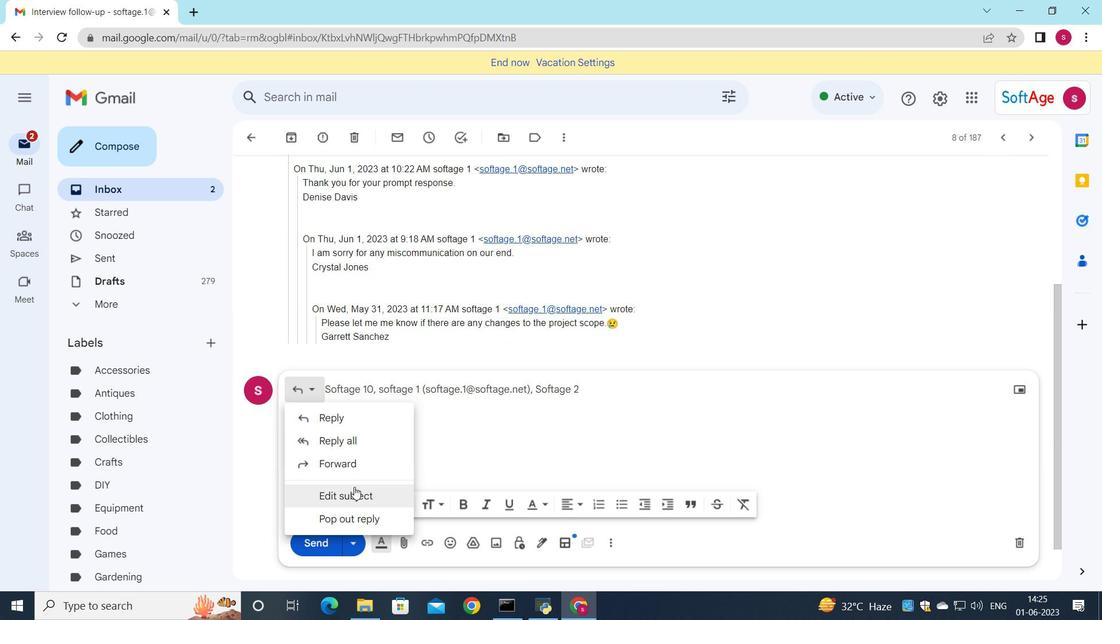 
Action: Mouse moved to (754, 242)
Screenshot: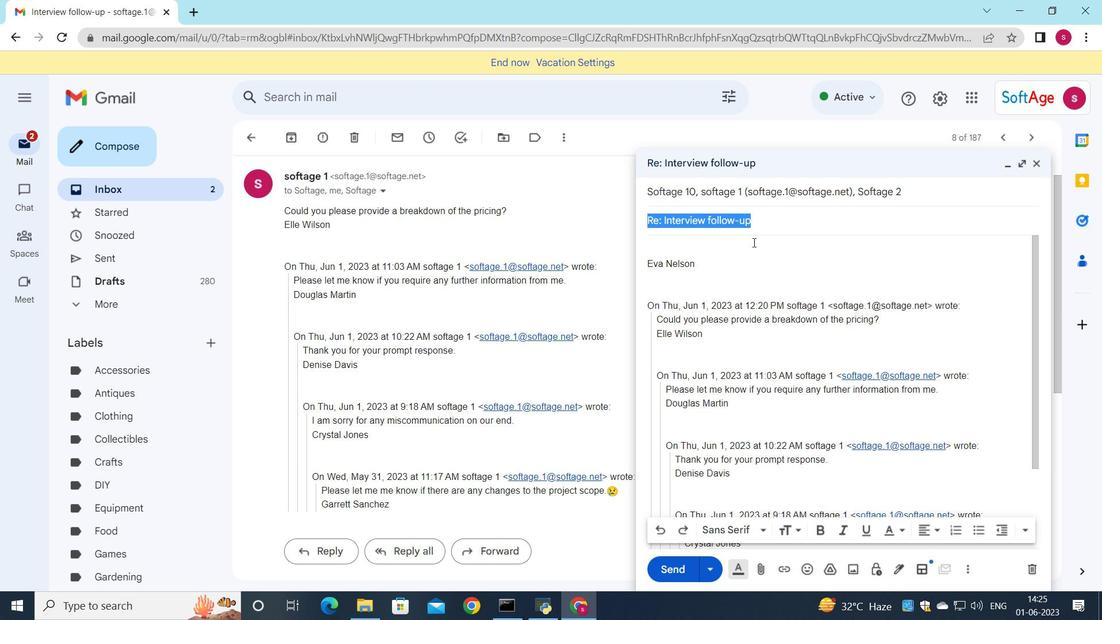 
Action: Key pressed <Key.shift>Request<Key.space>for<Key.space>a<Key.space>change<Key.space>in<Key.space>project<Key.space>budget<Key.space>
Screenshot: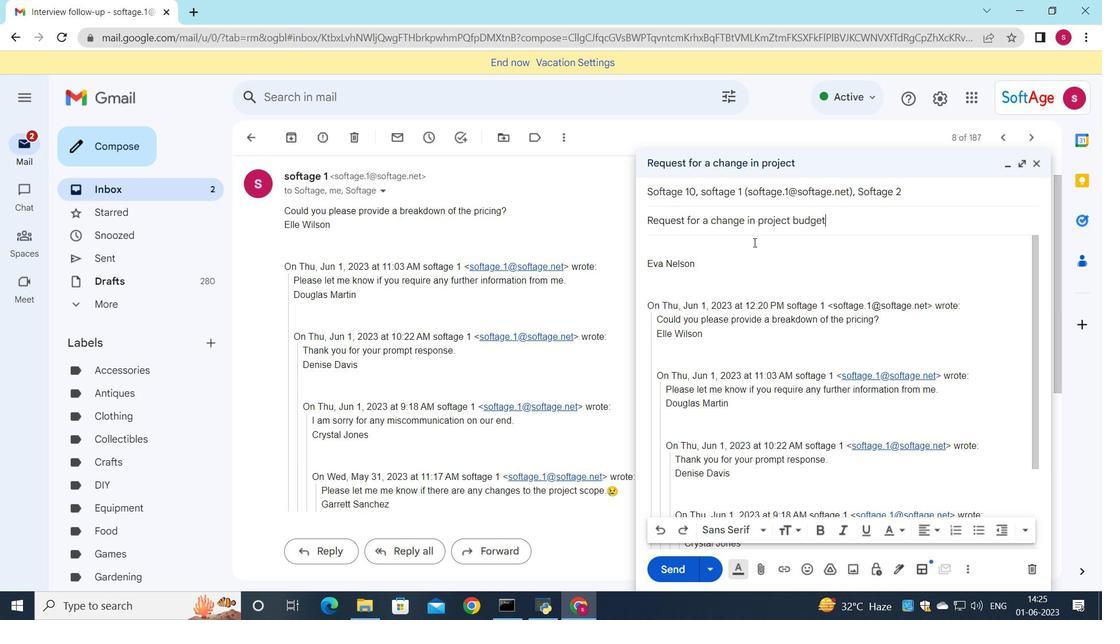 
Action: Mouse moved to (674, 248)
Screenshot: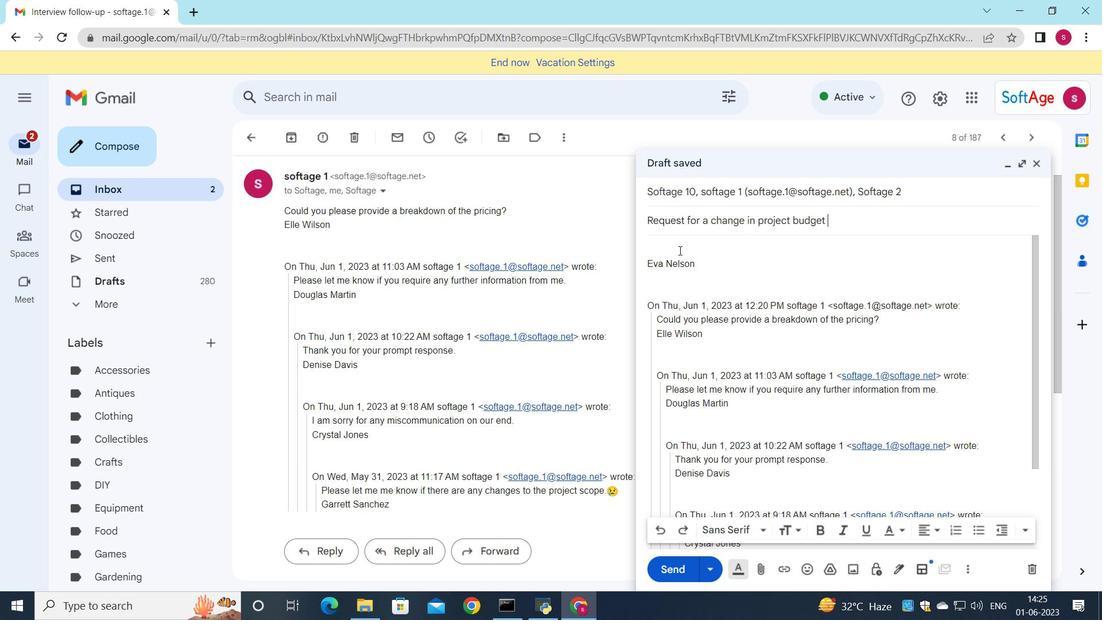 
Action: Mouse pressed left at (674, 248)
Screenshot: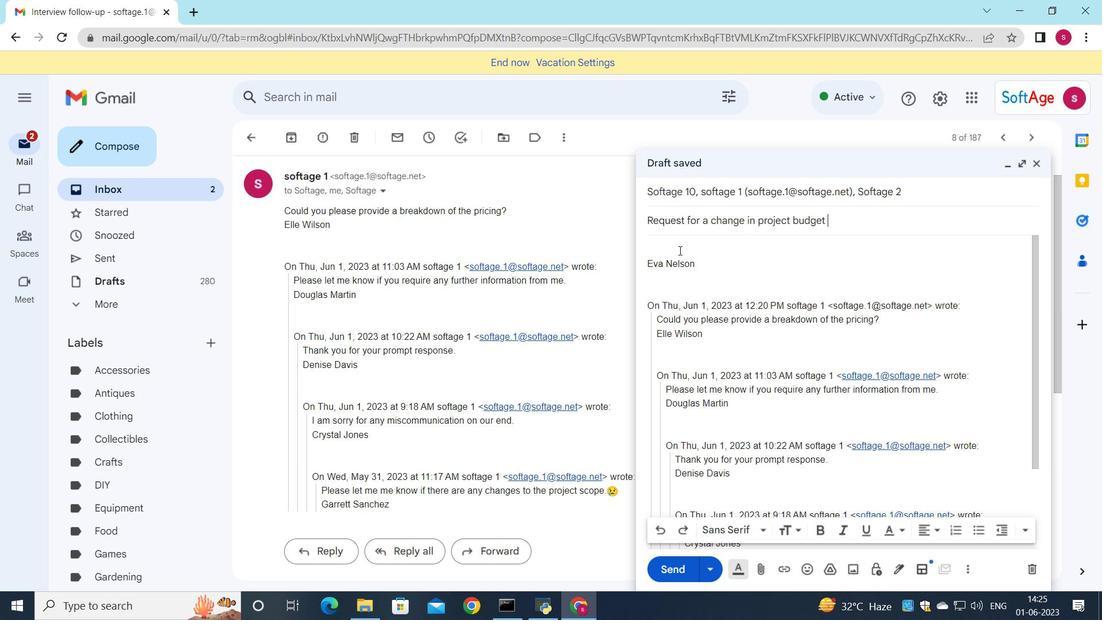 
Action: Mouse moved to (684, 252)
Screenshot: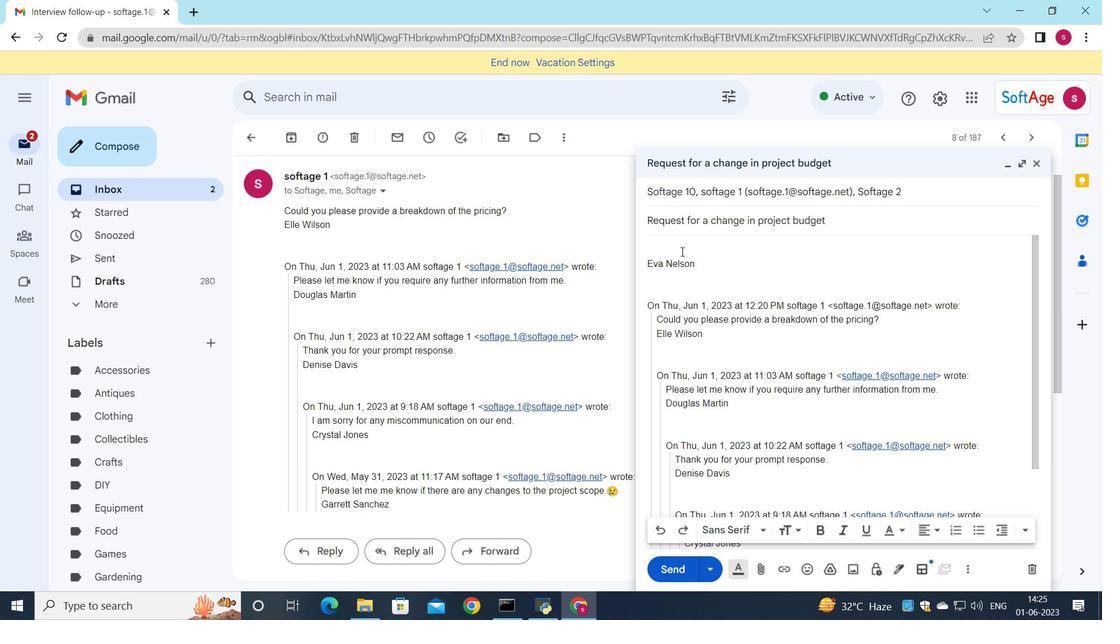 
Action: Key pressed <Key.shift>Can<Key.space>you<Key.space>please<Key.space>send<Key.space>me<Key.space>the<Key.space>latest<Key.space>sales<Key.space>report<Key.shift><Key.shift><Key.shift><Key.shift><Key.shift><Key.shift><Key.shift>?
Screenshot: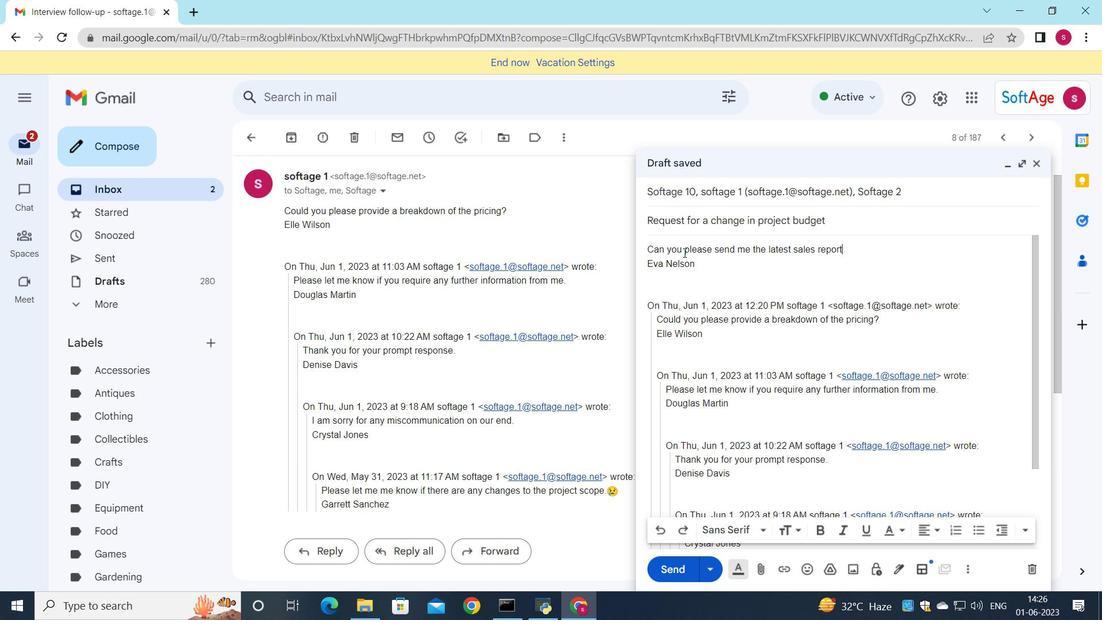 
Action: Mouse moved to (655, 526)
Screenshot: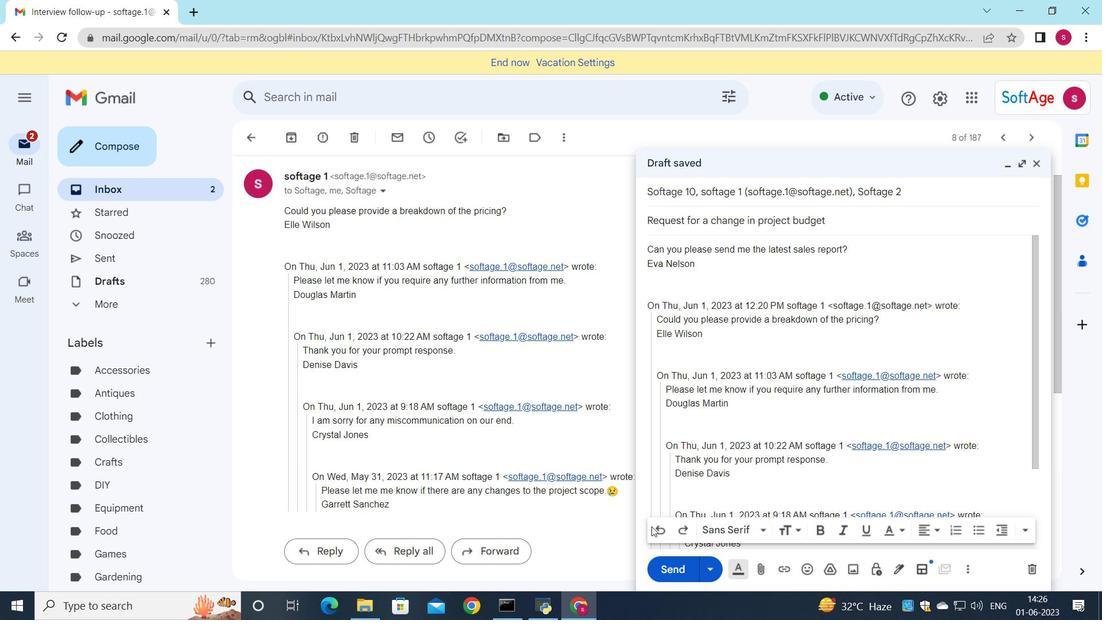 
Action: Mouse pressed left at (655, 526)
Screenshot: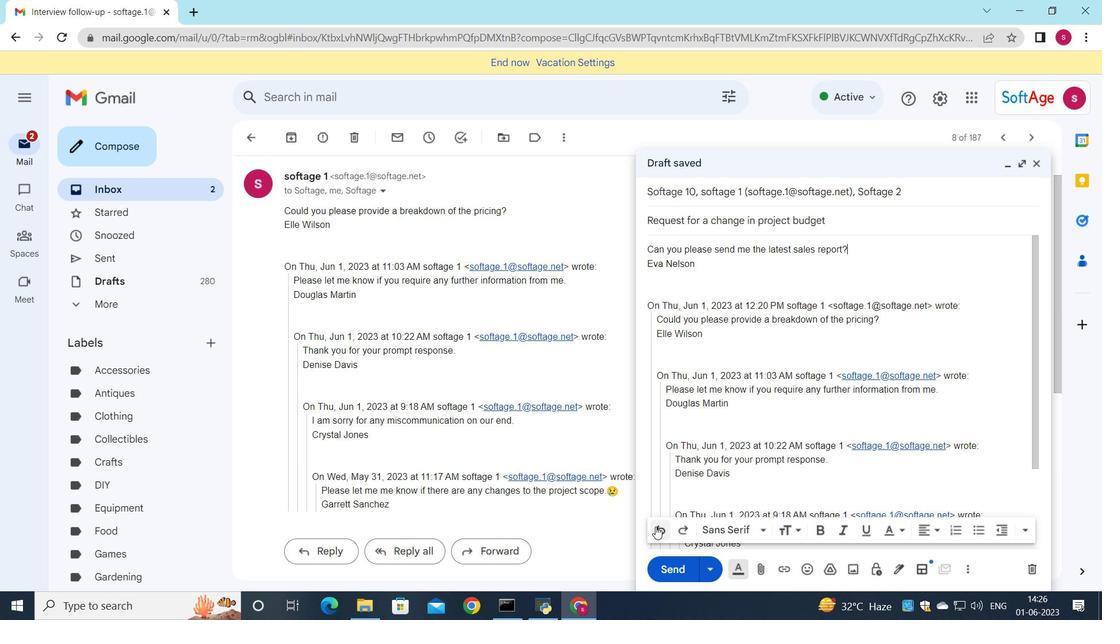 
Action: Mouse pressed left at (655, 526)
Screenshot: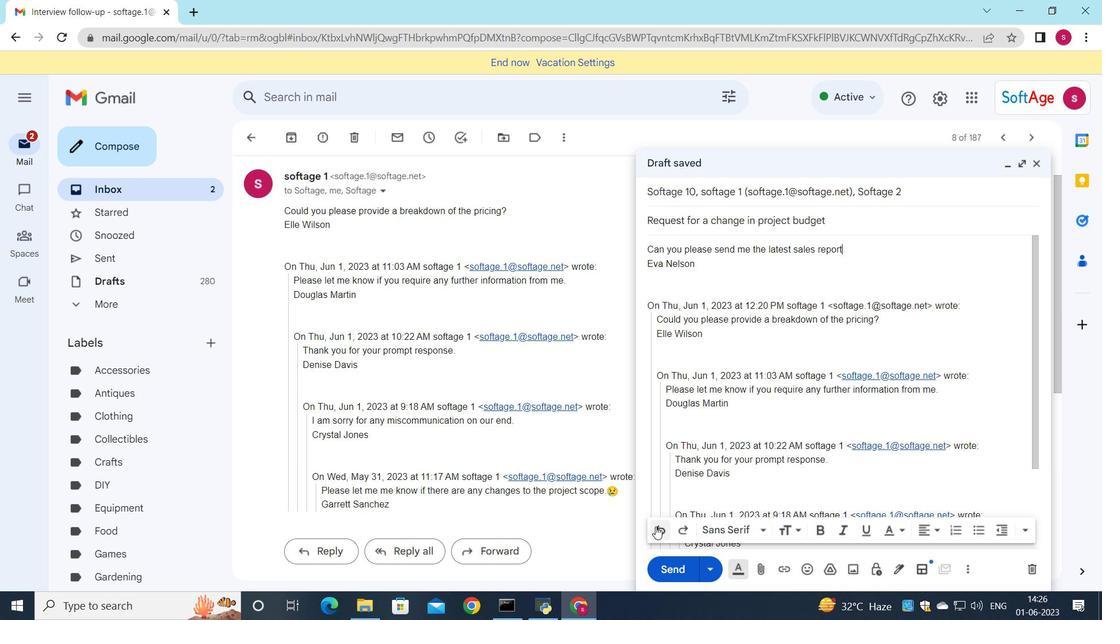 
Action: Mouse pressed left at (655, 526)
Screenshot: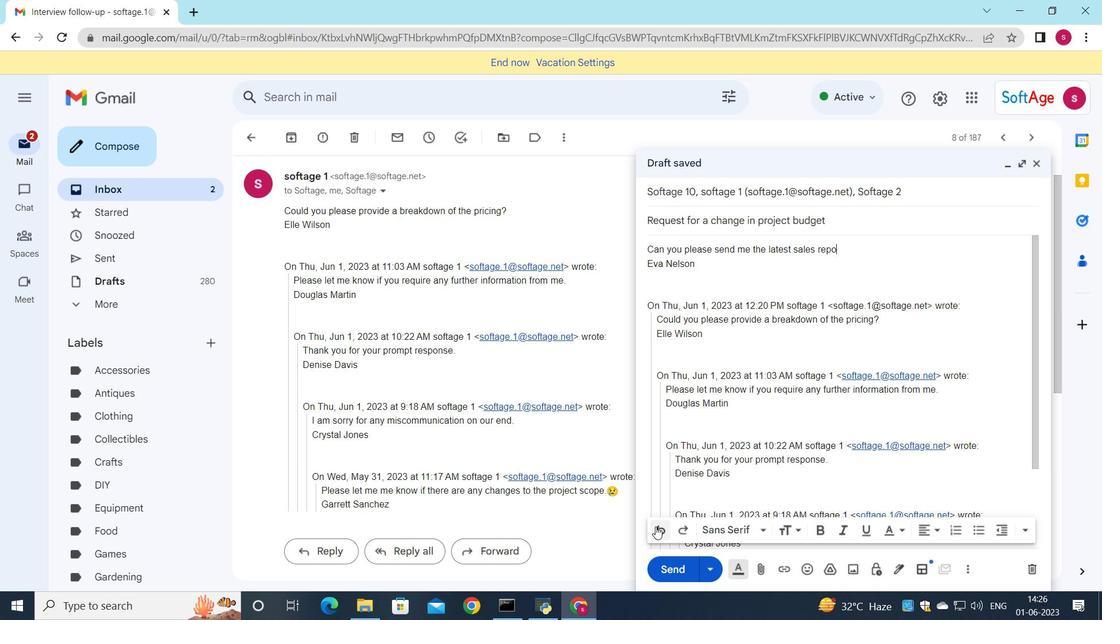
Action: Mouse pressed left at (655, 526)
Screenshot: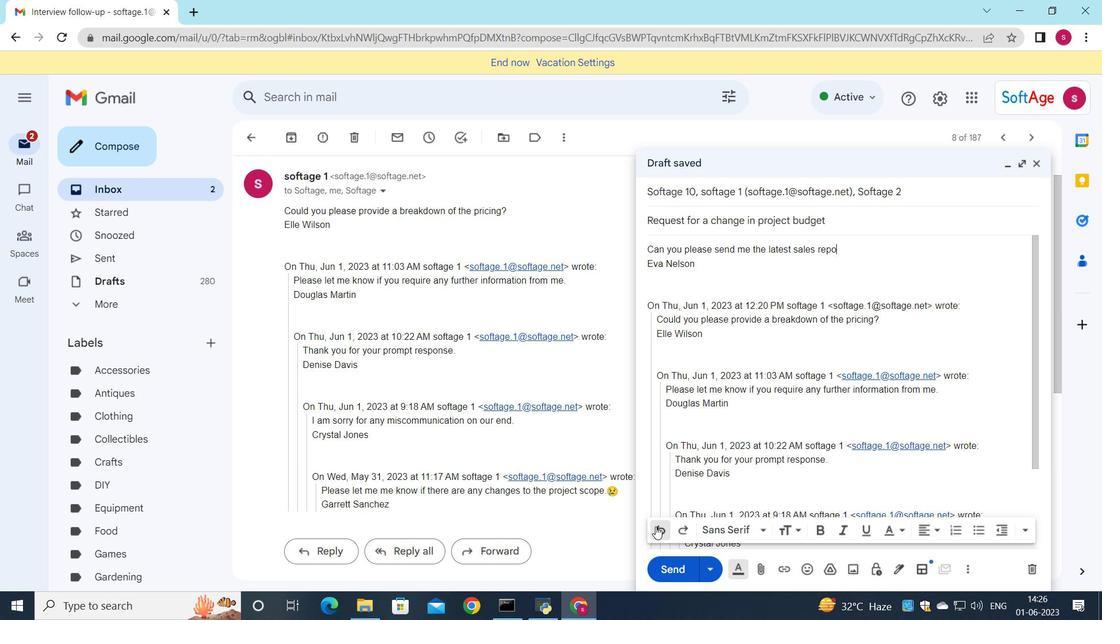 
Action: Mouse pressed left at (655, 526)
Screenshot: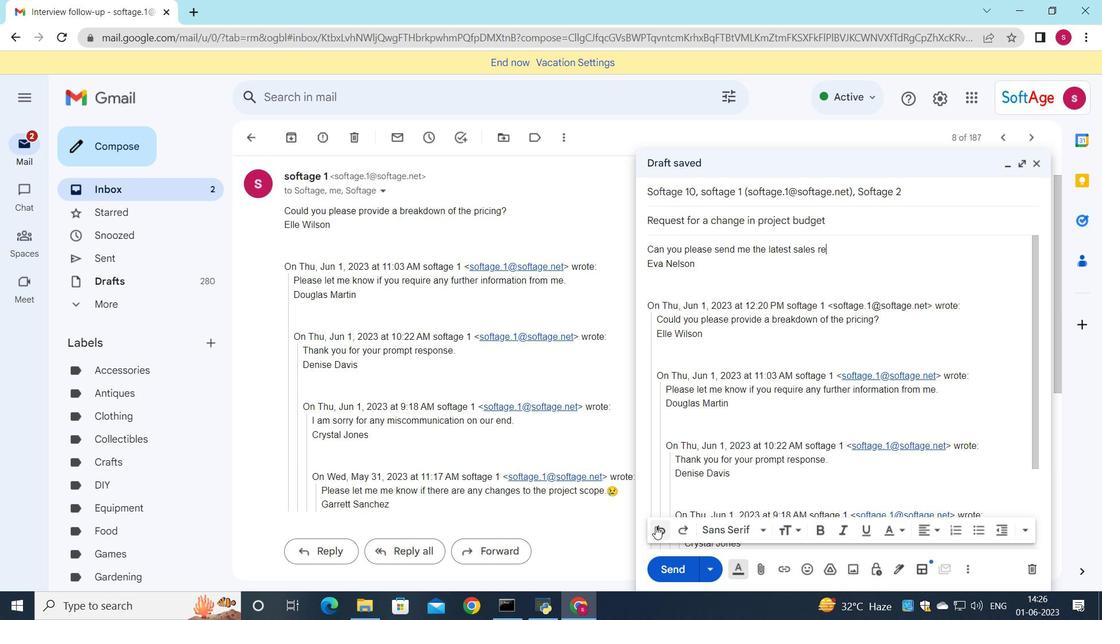 
Action: Mouse pressed left at (655, 526)
Screenshot: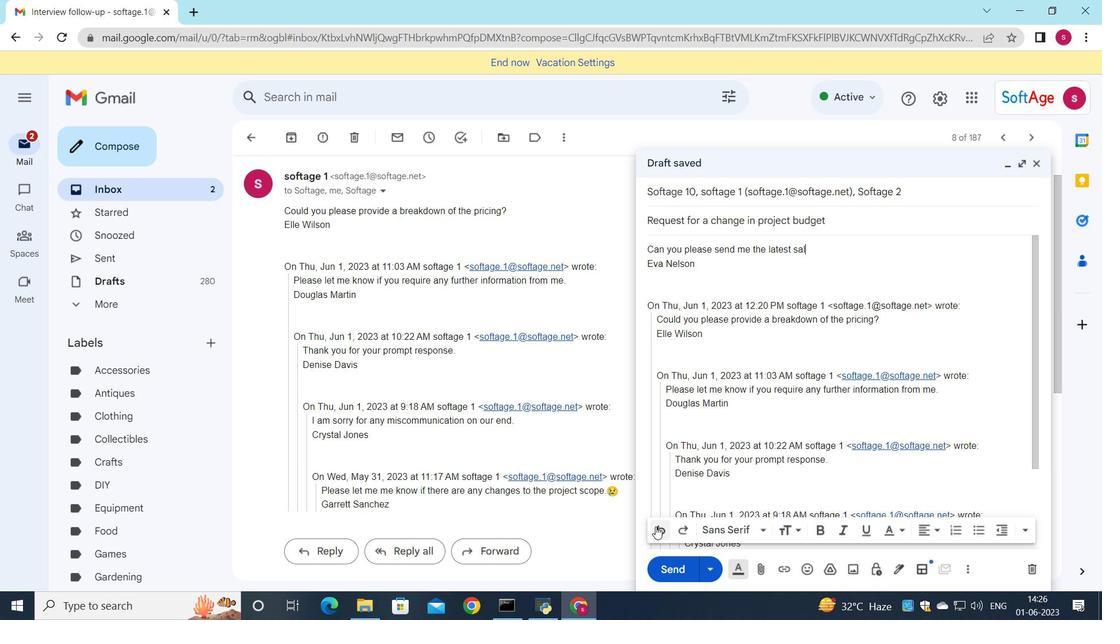 
Action: Mouse pressed left at (655, 526)
Screenshot: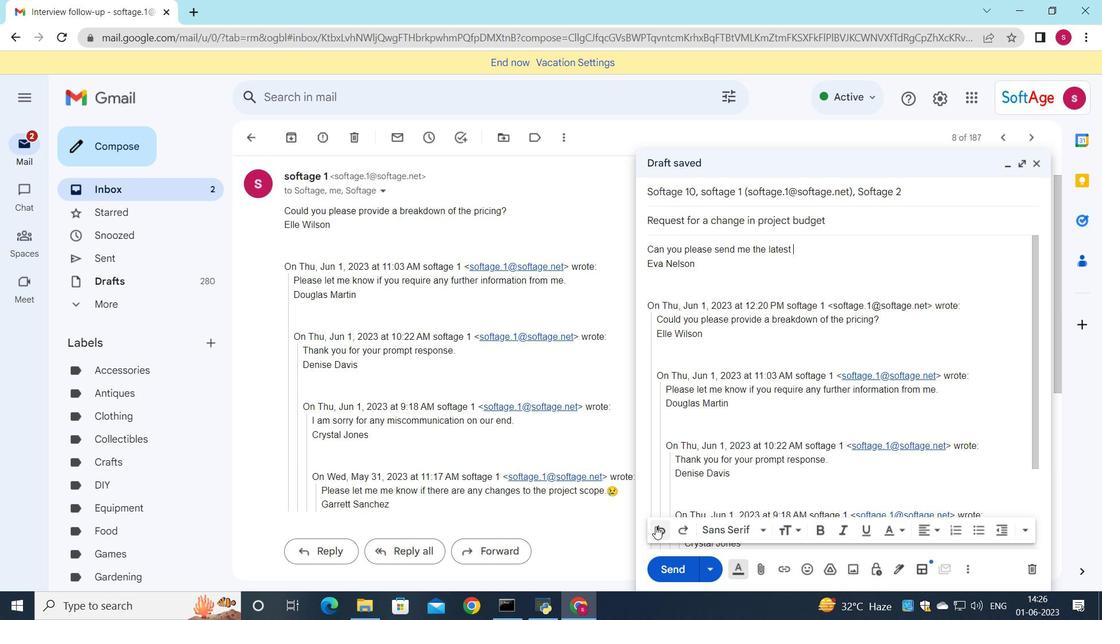
Action: Mouse pressed left at (655, 526)
Screenshot: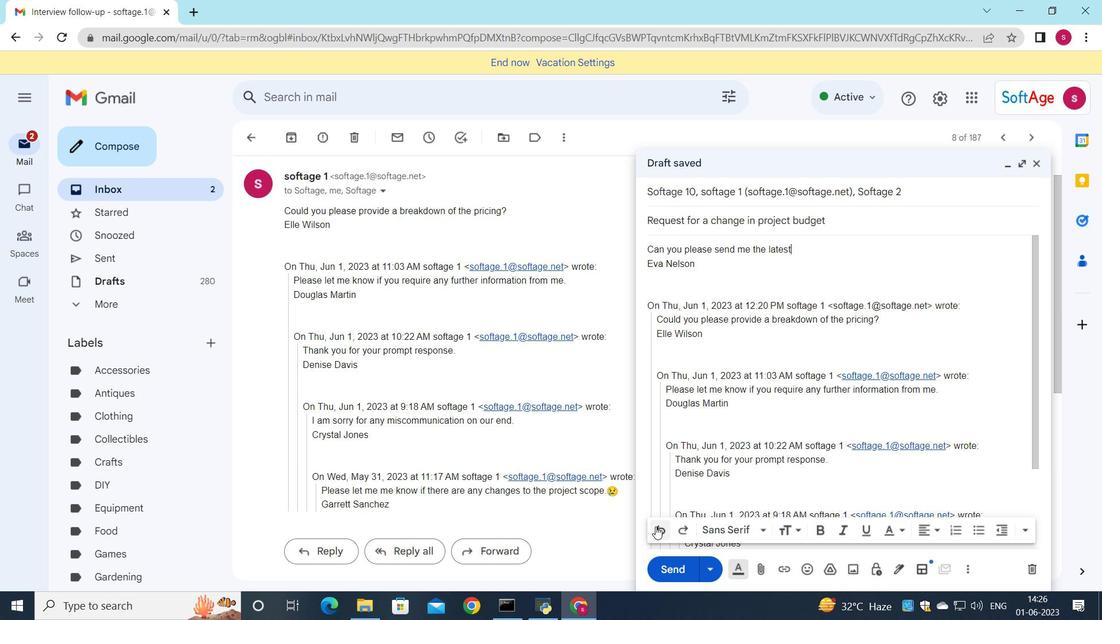 
Action: Mouse pressed left at (655, 526)
Screenshot: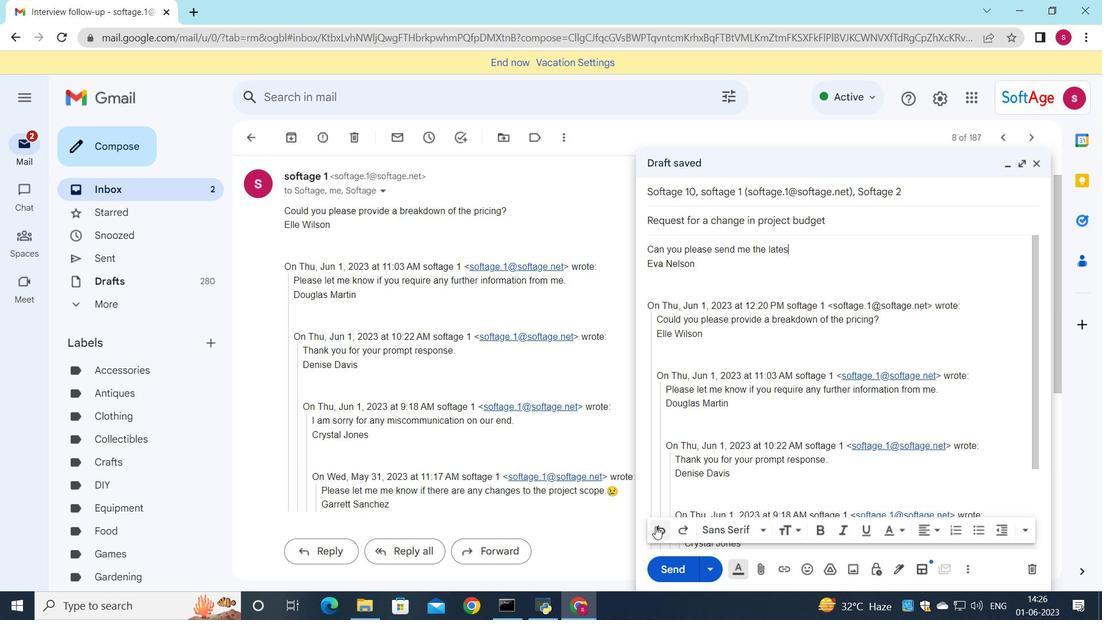 
Action: Mouse pressed left at (655, 526)
Screenshot: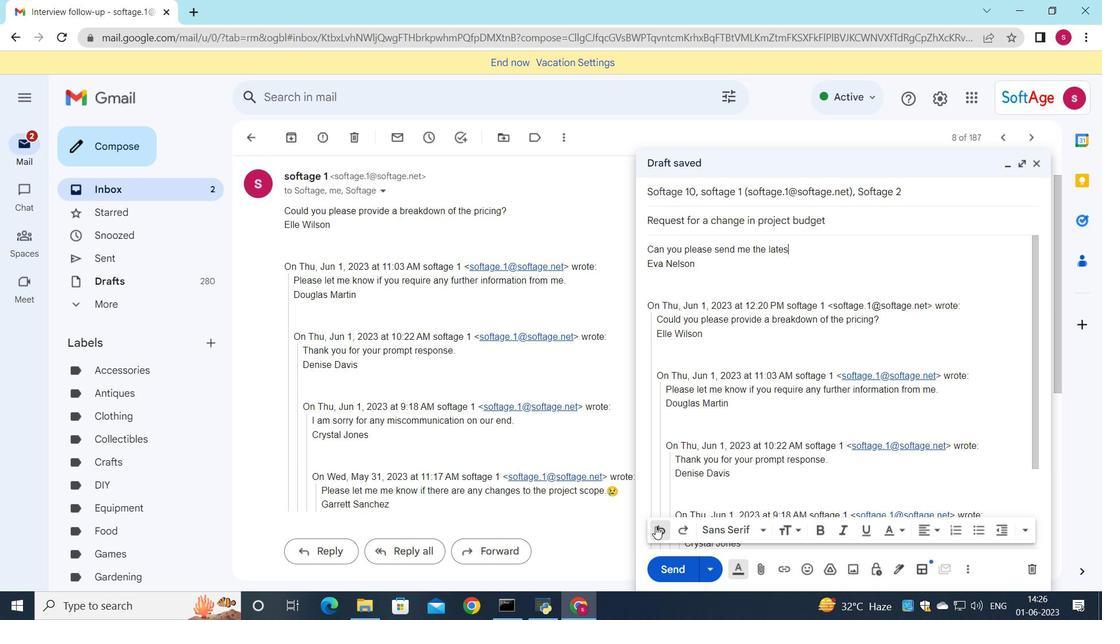 
Action: Mouse pressed left at (655, 526)
Screenshot: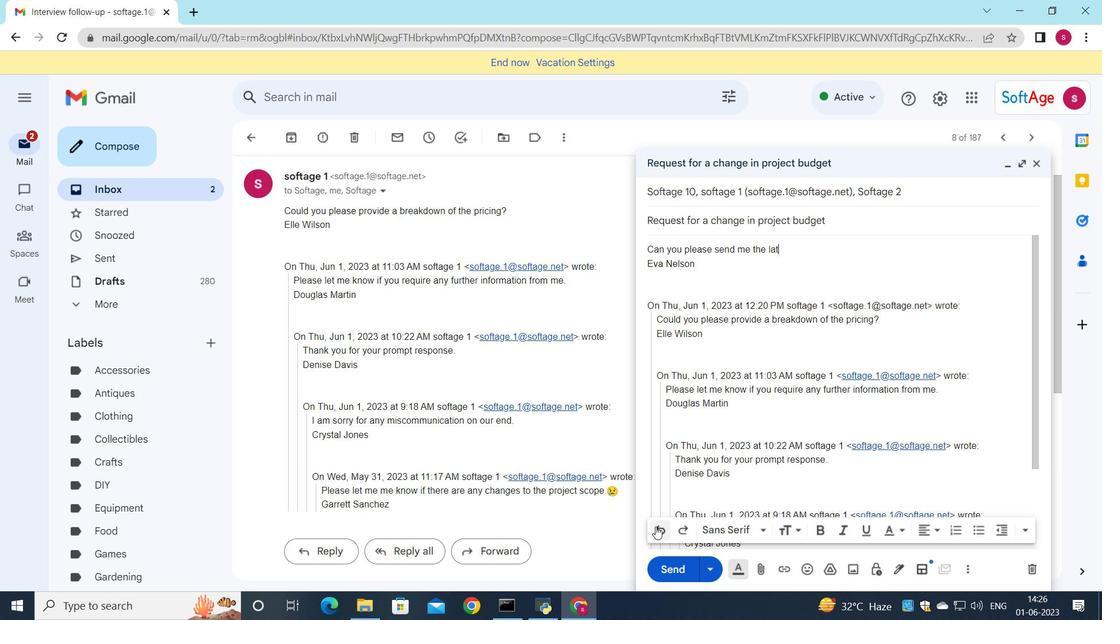 
Action: Mouse pressed left at (655, 526)
Screenshot: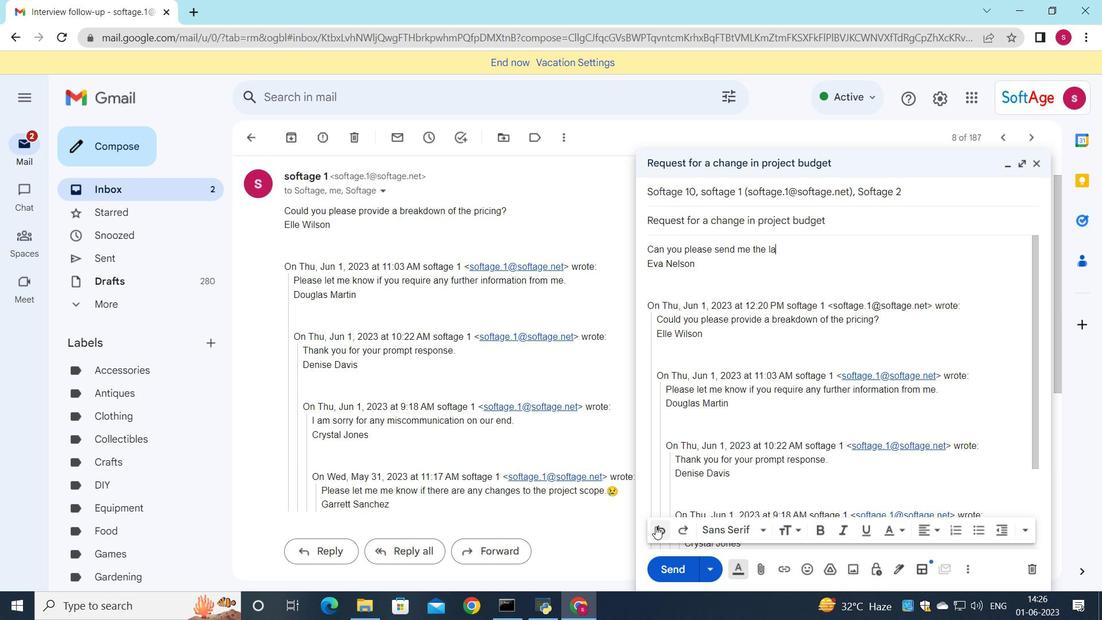 
Action: Mouse pressed left at (655, 526)
Screenshot: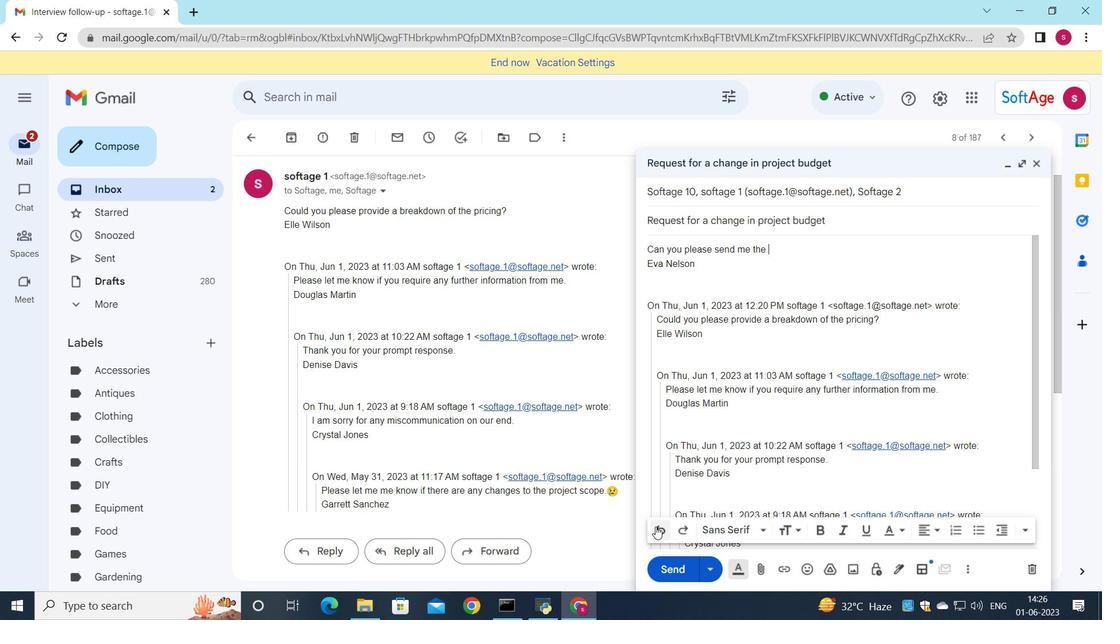 
Action: Mouse pressed left at (655, 526)
Screenshot: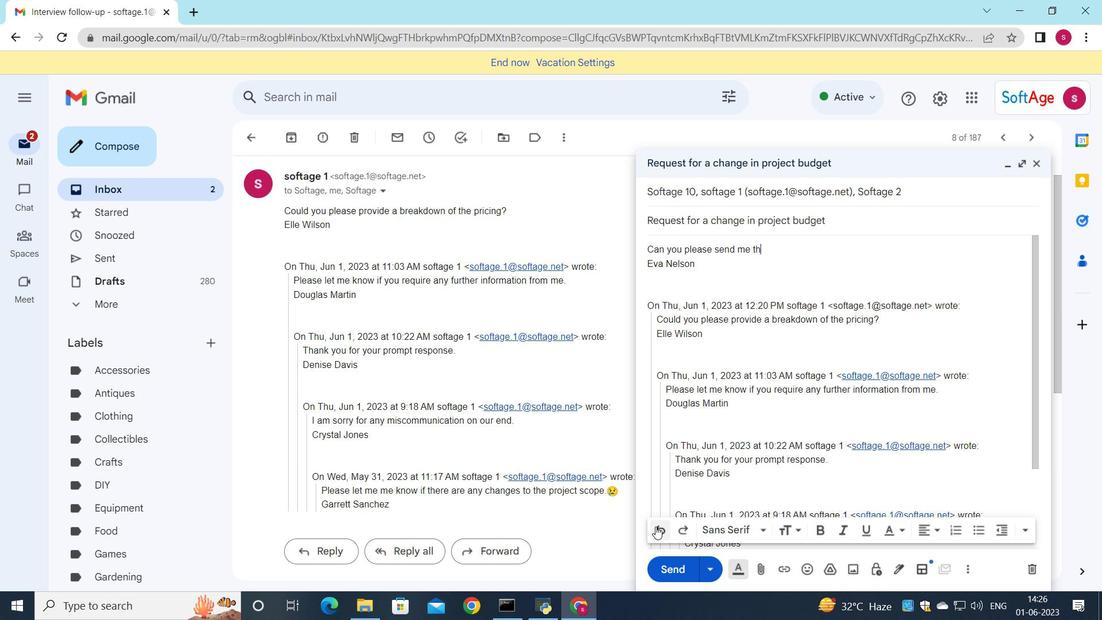 
Action: Mouse pressed left at (655, 526)
Screenshot: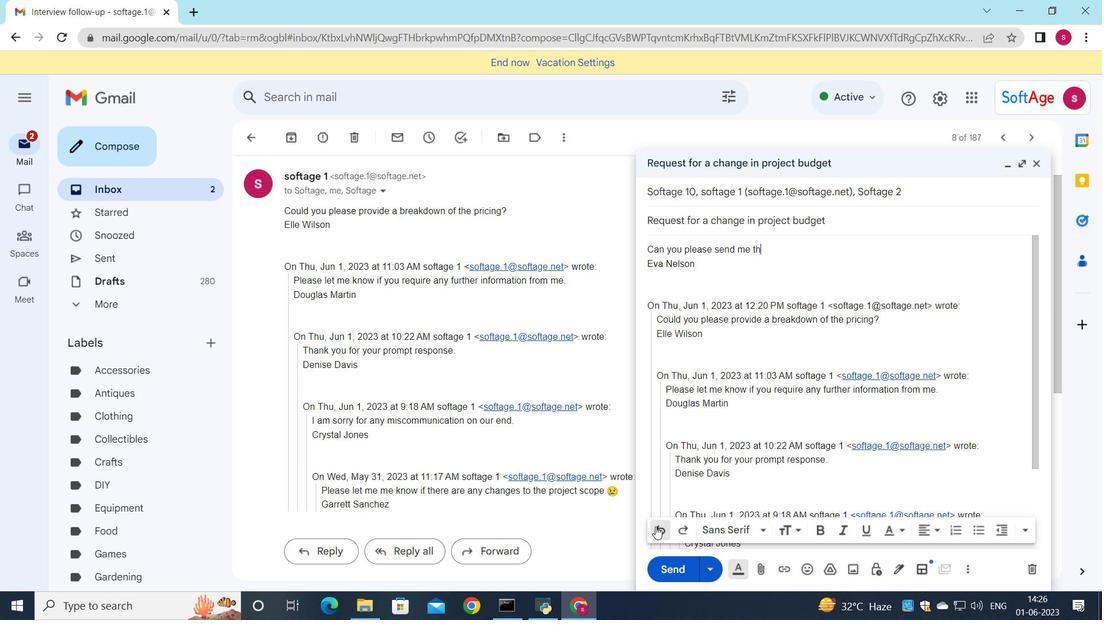 
Action: Mouse pressed left at (655, 526)
Screenshot: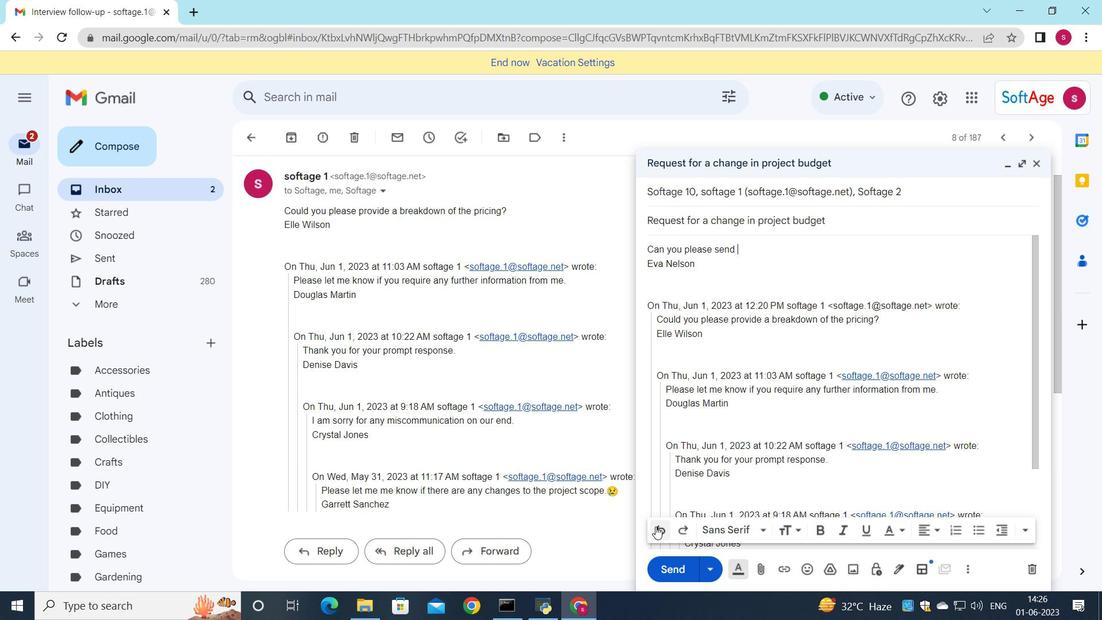 
Action: Mouse pressed left at (655, 526)
Screenshot: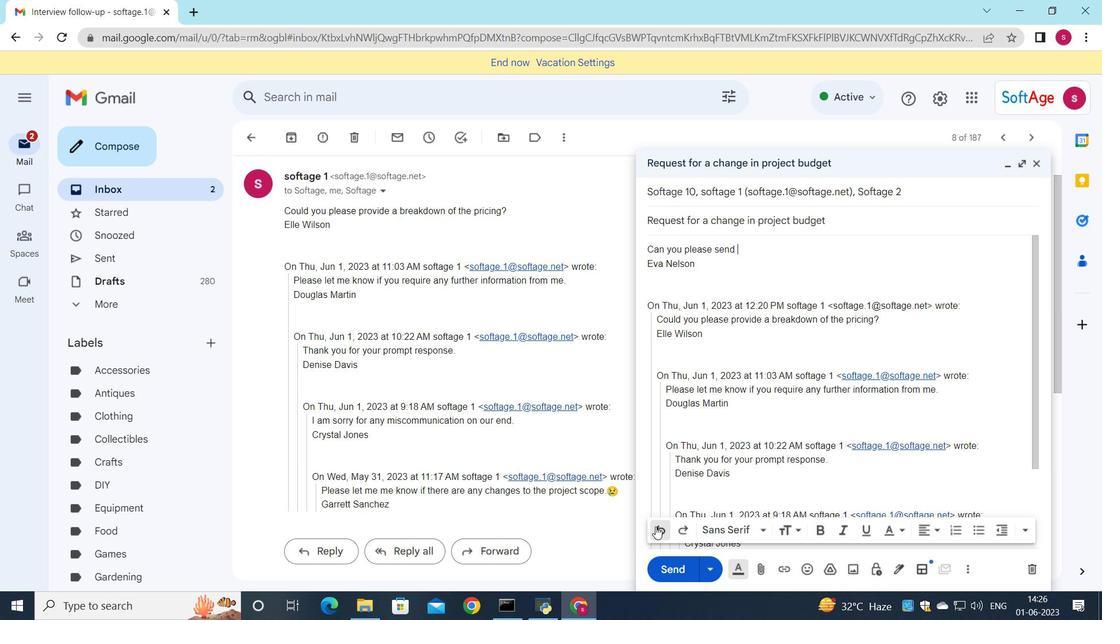
Action: Mouse pressed left at (655, 526)
Screenshot: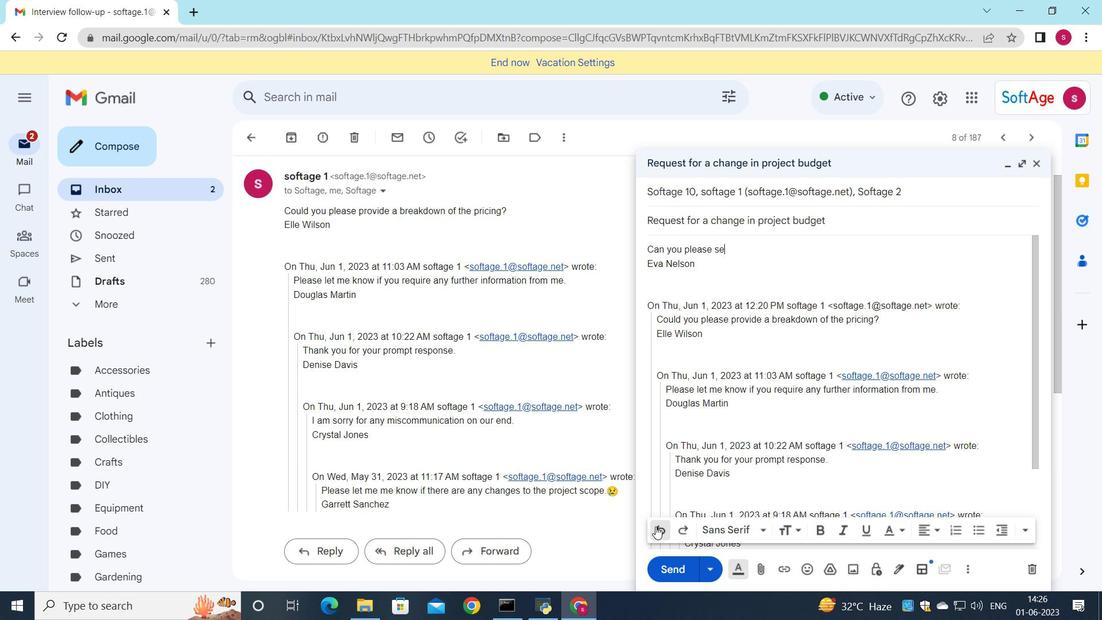 
Action: Mouse pressed left at (655, 526)
Screenshot: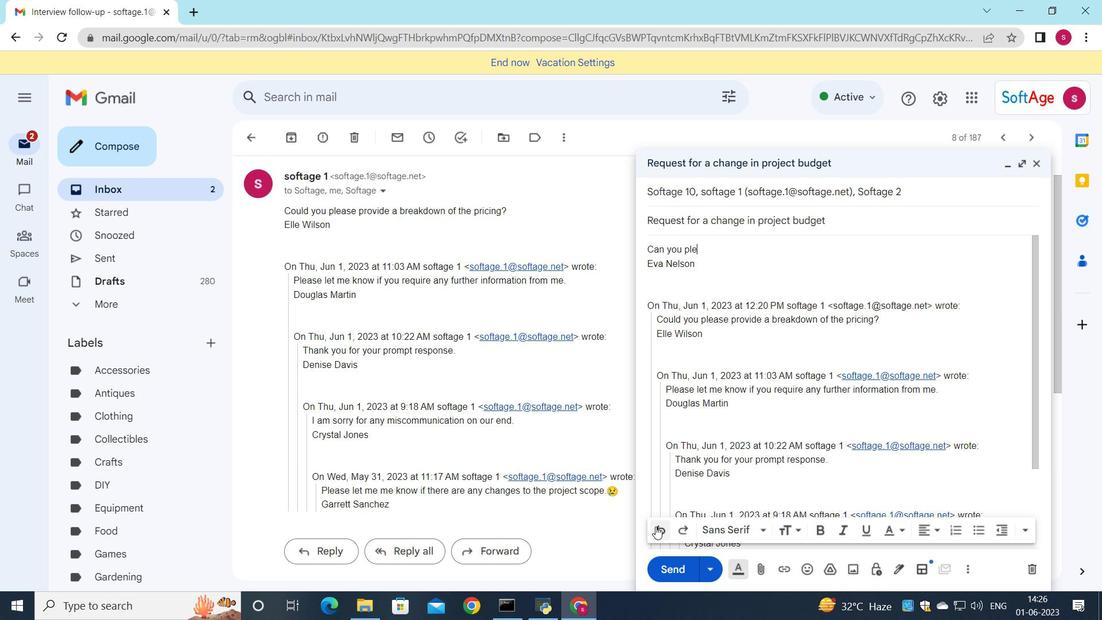 
Action: Mouse pressed left at (655, 526)
Screenshot: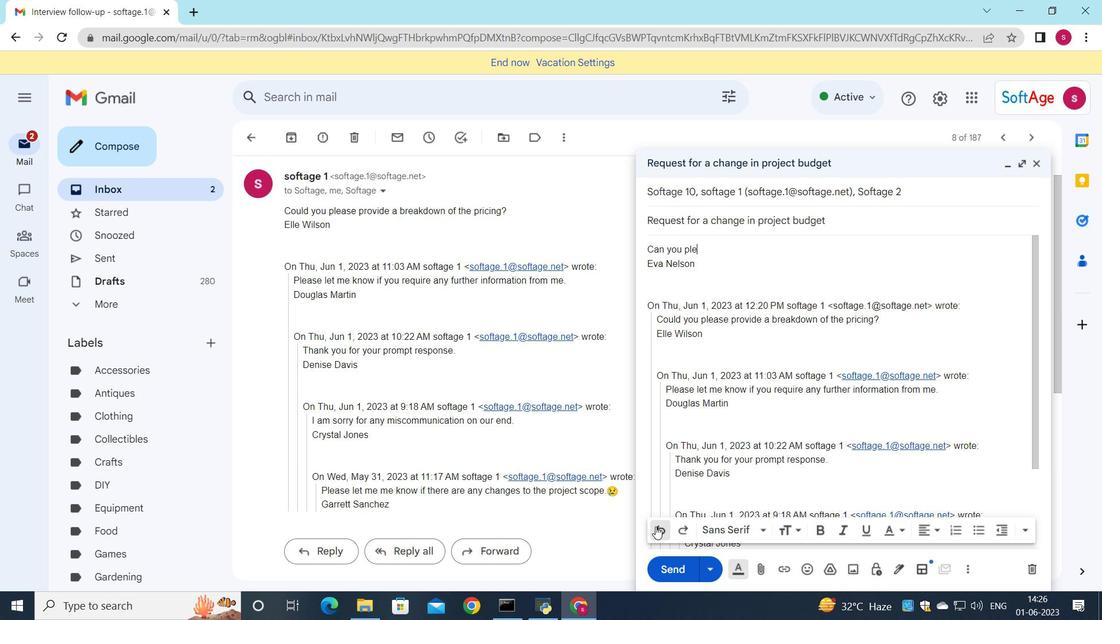 
Action: Mouse pressed left at (655, 526)
Screenshot: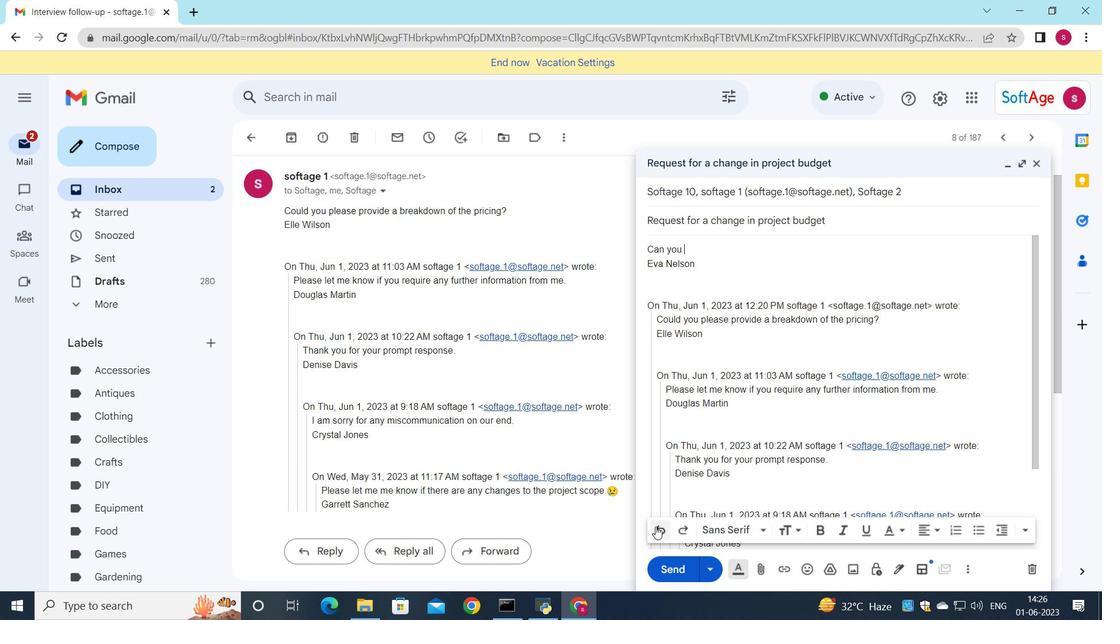 
Action: Mouse pressed left at (655, 526)
Screenshot: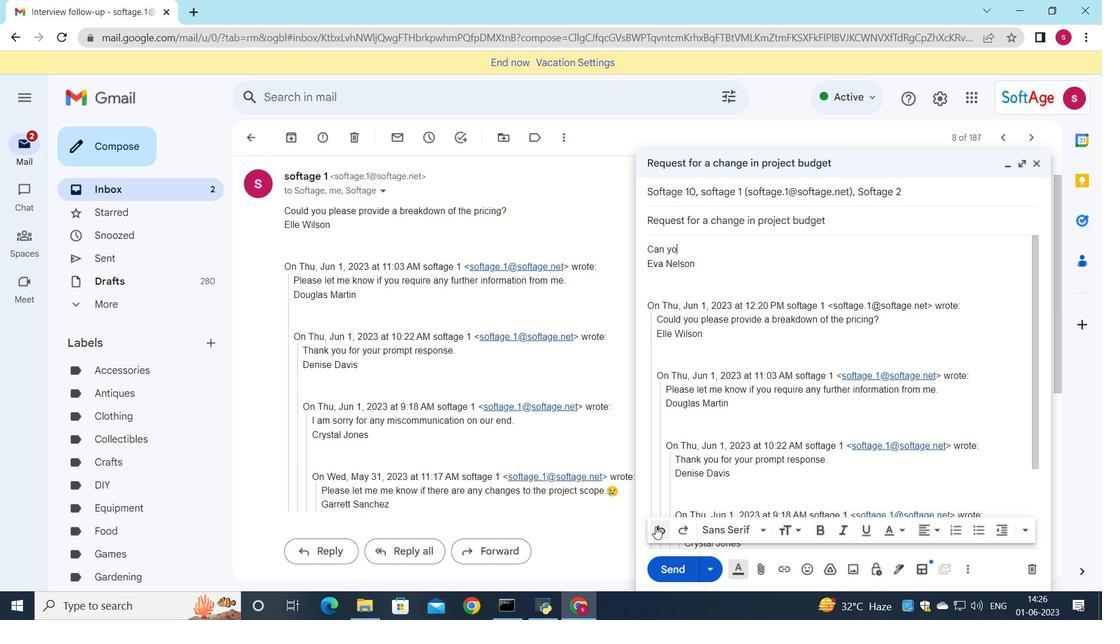 
Action: Mouse pressed left at (655, 526)
Screenshot: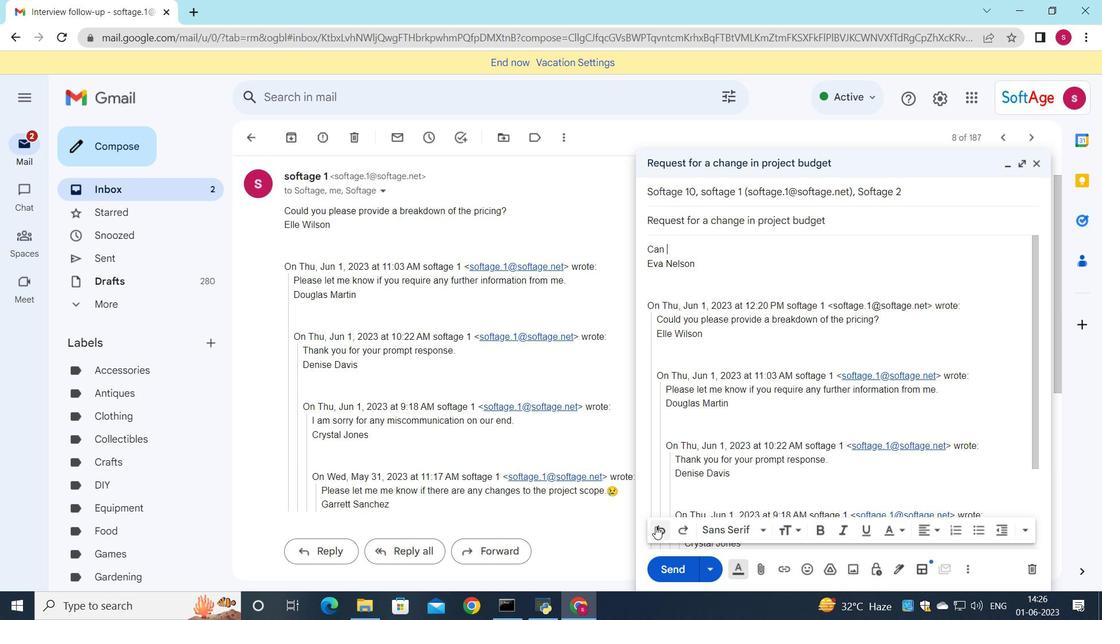 
Action: Mouse pressed left at (655, 526)
Screenshot: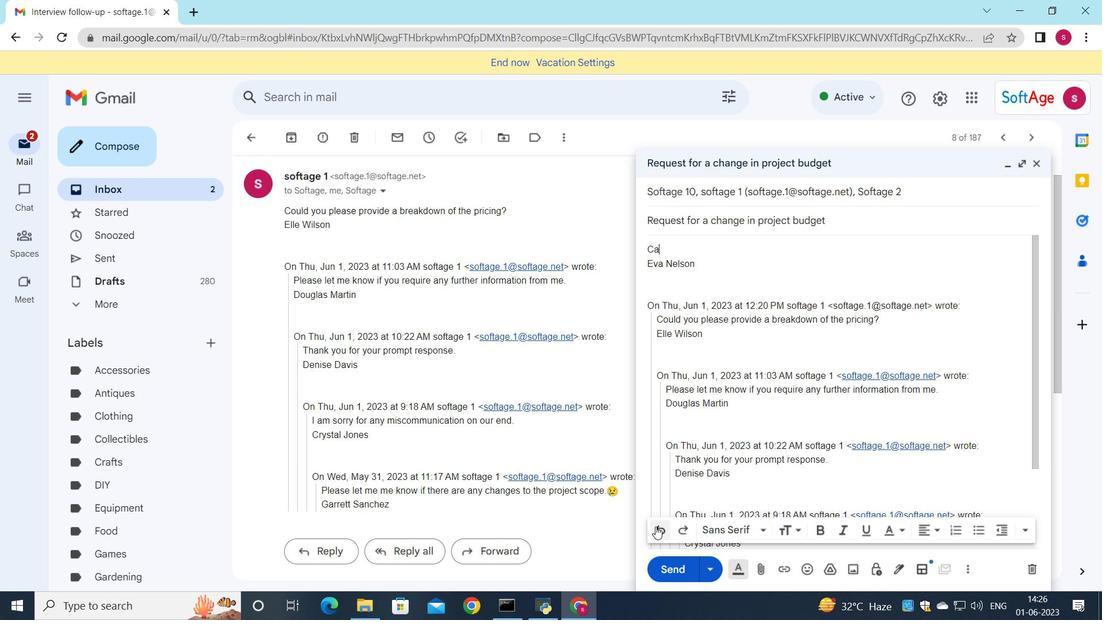 
Action: Mouse pressed left at (655, 526)
Screenshot: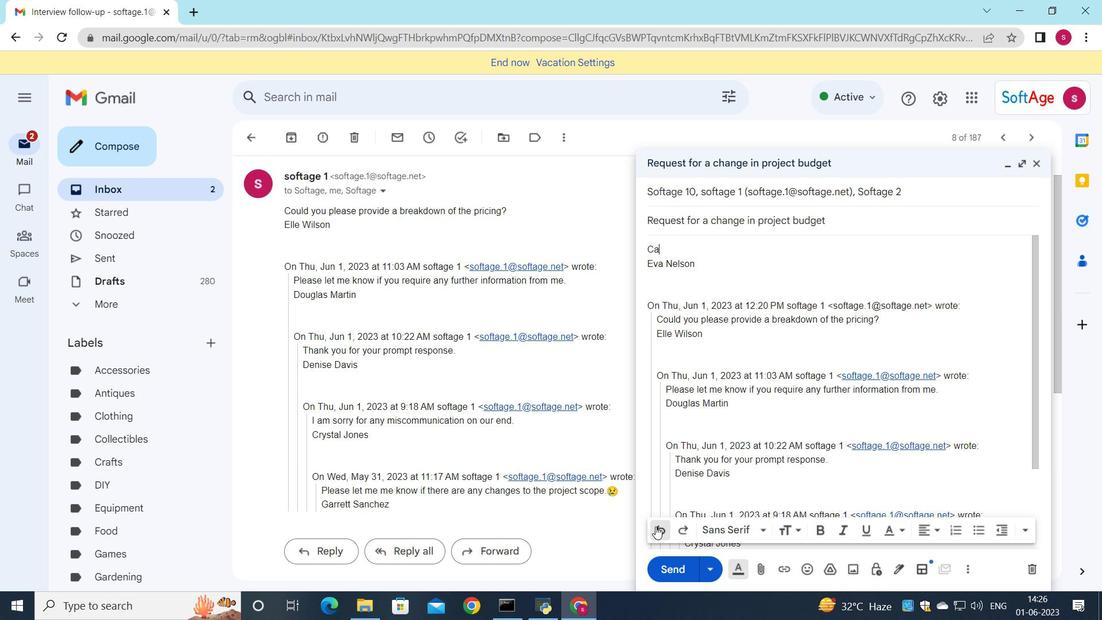 
Action: Mouse pressed left at (655, 526)
Screenshot: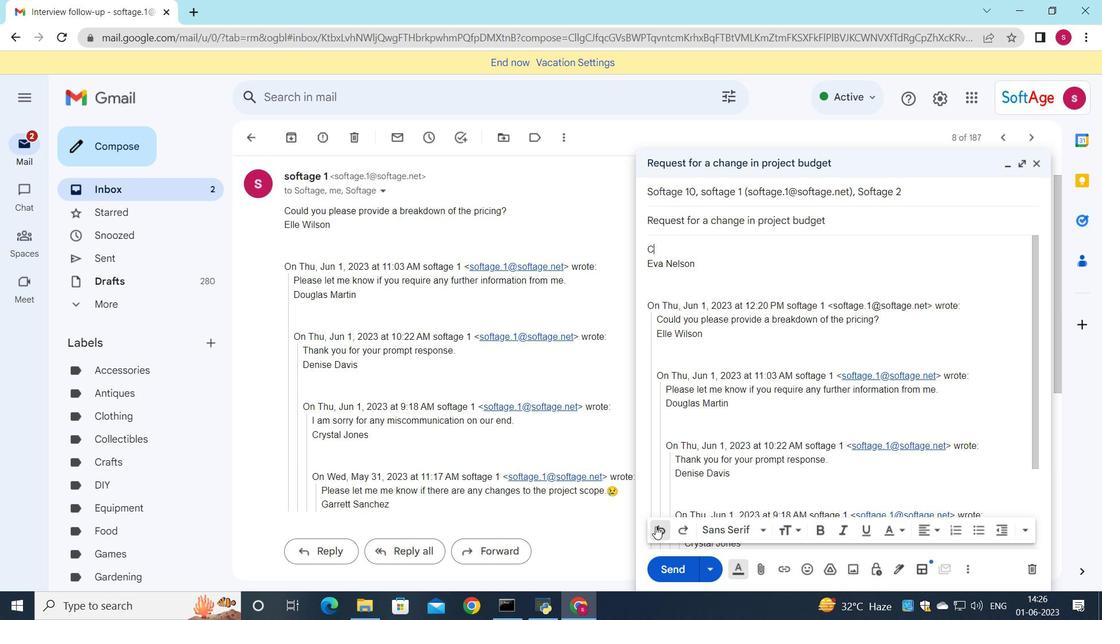 
Action: Mouse pressed left at (655, 526)
Screenshot: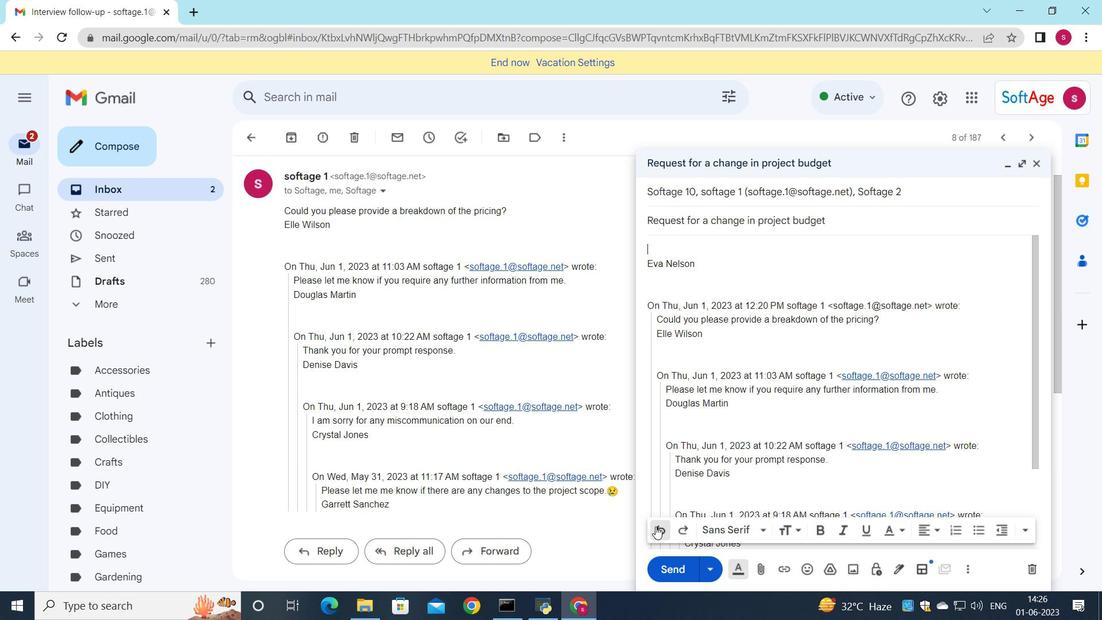 
Action: Mouse pressed left at (655, 526)
Screenshot: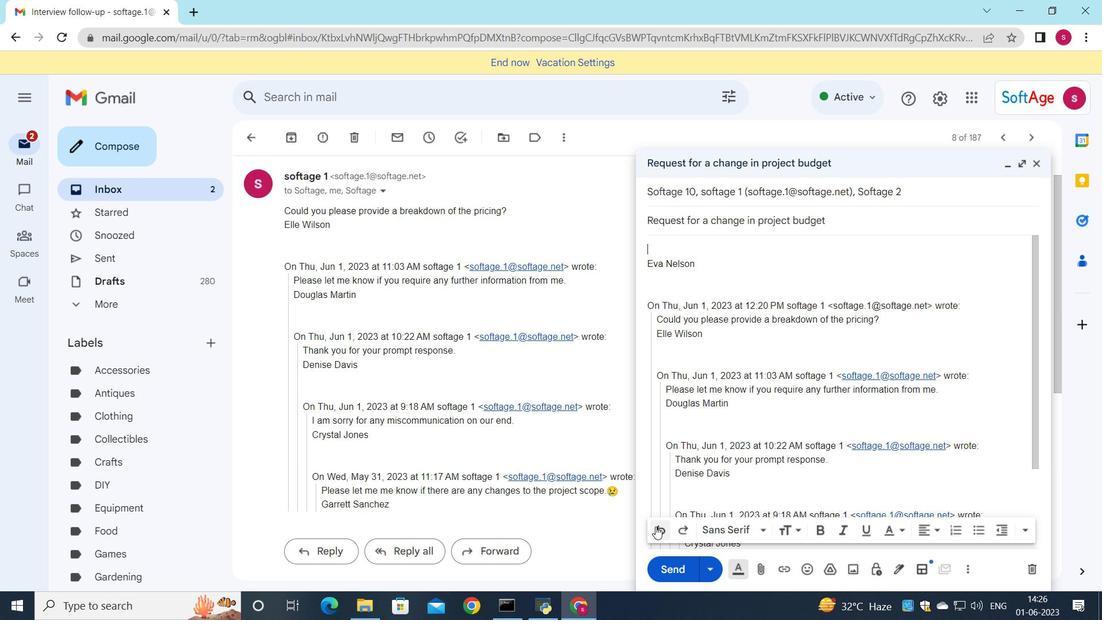 
Action: Mouse pressed left at (655, 526)
Screenshot: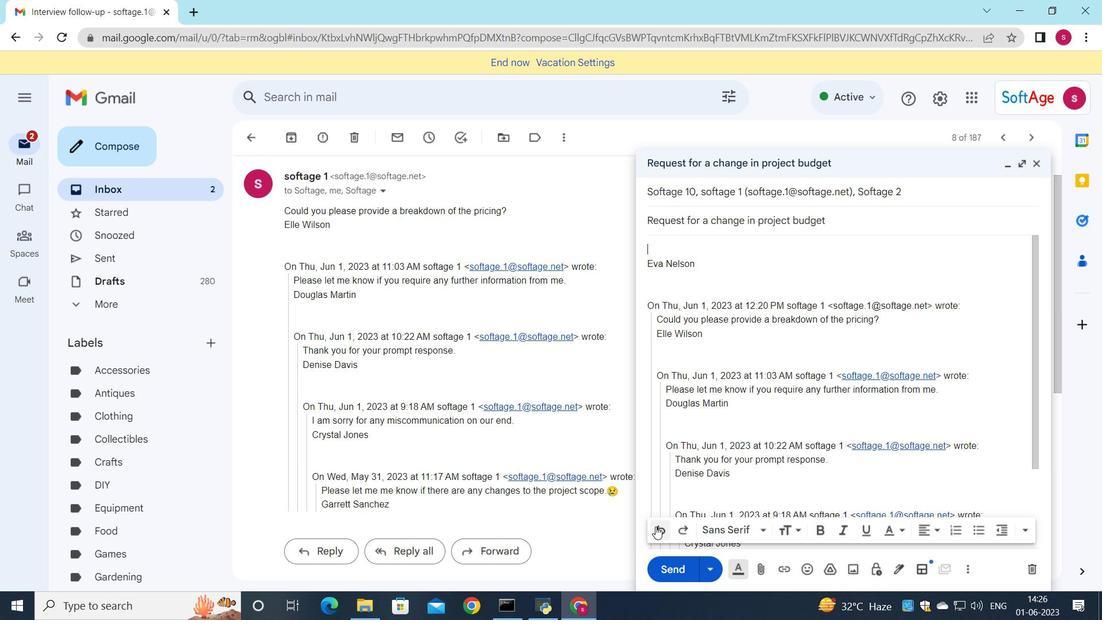
Action: Key pressed <Key.shift>O<Key.backspace><Key.shift>Please<Key.space>let<Key.space>me<Key.space>know<Key.space>if<Key.space>there<Key.space>are<Key.space>any<Key.space>v<Key.backspace>changes<Key.space>to<Key.space>te<Key.space>requirements<Key.space><Key.backspace><Key.backspace><Key.backspace><Key.backspace><Key.backspace><Key.backspace><Key.backspace><Key.backspace><Key.backspace><Key.backspace><Key.backspace><Key.backspace><Key.backspace><Key.backspace><Key.backspace><Key.backspace><Key.backspace><Key.backspace><Key.backspace><Key.backspace><Key.backspace><Key.backspace><Key.backspace><Key.backspace><Key.backspace><Key.backspace><Key.backspace><Key.backspace><Key.backspace><Key.backspace><Key.backspace><Key.backspace><Key.backspace><Key.backspace><Key.backspace><Key.backspace><Key.backspace><Key.backspace><Key.backspace><Key.backspace><Key.backspace><Key.backspace><Key.backspace><Key.backspace><Key.backspace><Key.backspace><Key.backspace><Key.backspace><Key.backspace><Key.backspace><Key.backspace><Key.backspace><Key.backspace><Key.backspace><Key.backspace><Key.backspace><Key.backspace><Key.backspace><Key.backspace><Key.backspace><Key.backspace><Key.backspace><Key.backspace><Key.backspace><Key.shift>Can<Key.space>you<Key.space>please<Key.space>send<Key.space>me<Key.space>latest<Key.space>sales<Key.space>report<Key.shift><Key.shift><Key.shift><Key.shift><Key.shift><Key.shift>?
Screenshot: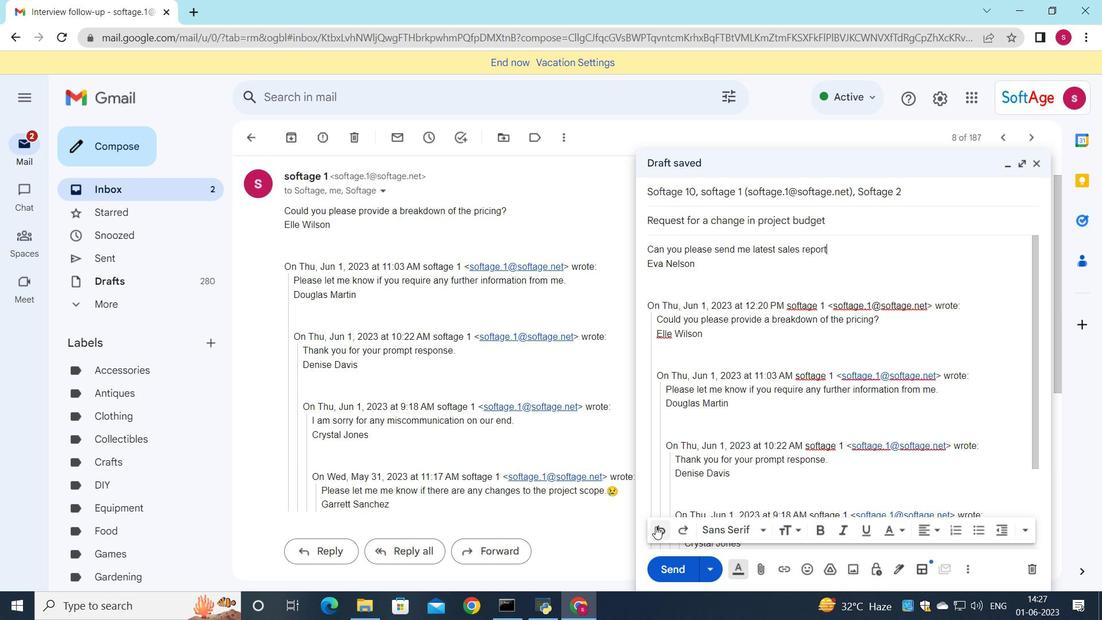 
Action: Mouse moved to (665, 529)
Screenshot: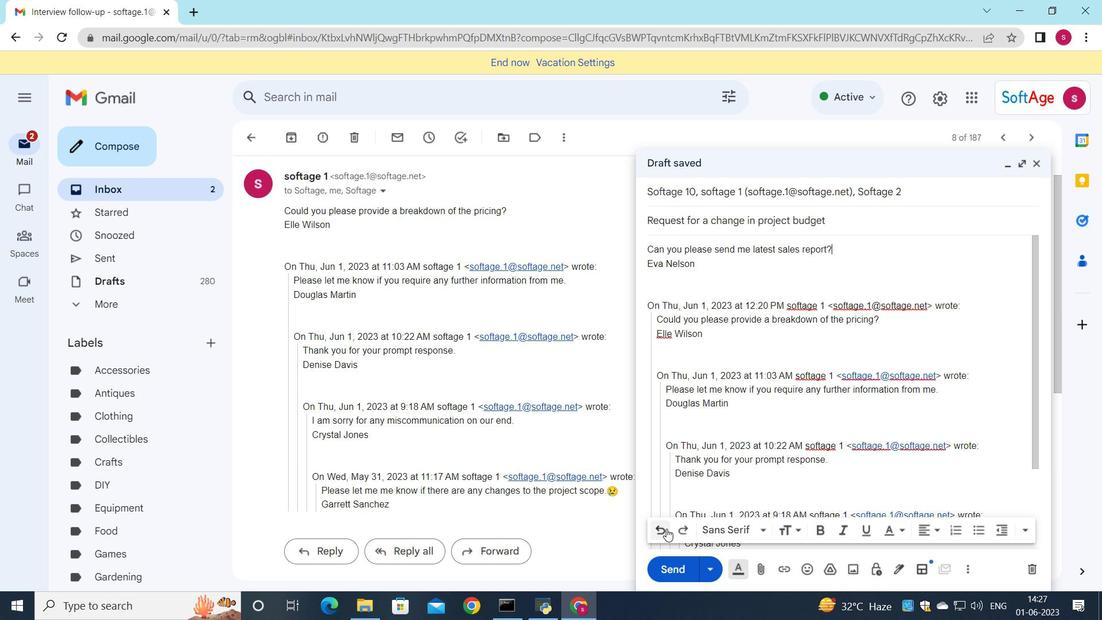 
Action: Mouse pressed left at (665, 529)
Screenshot: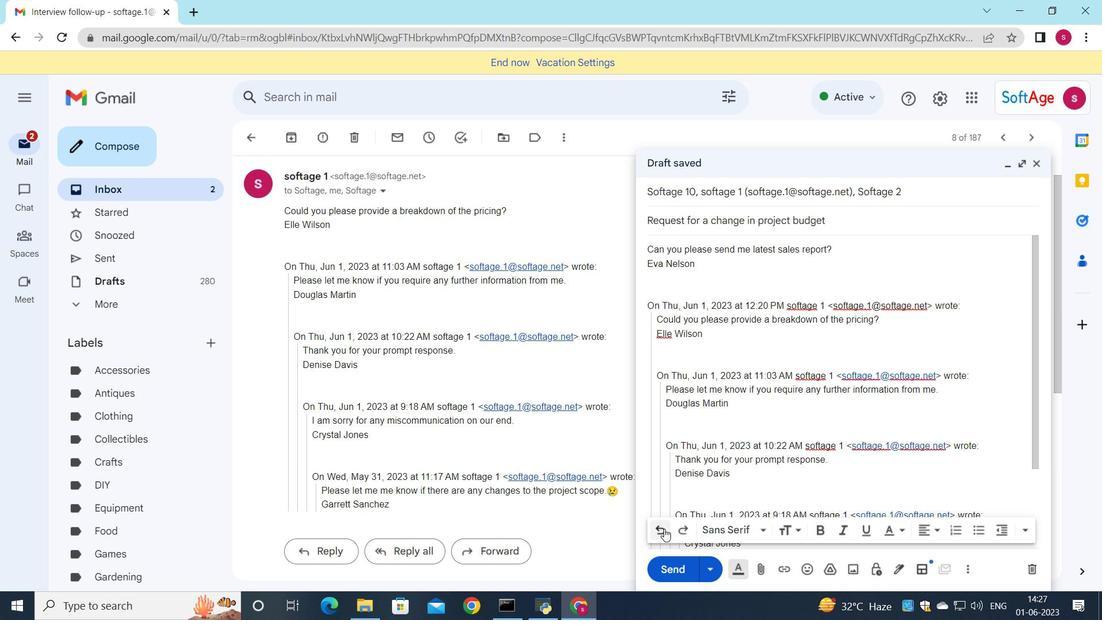 
Action: Mouse moved to (661, 526)
Screenshot: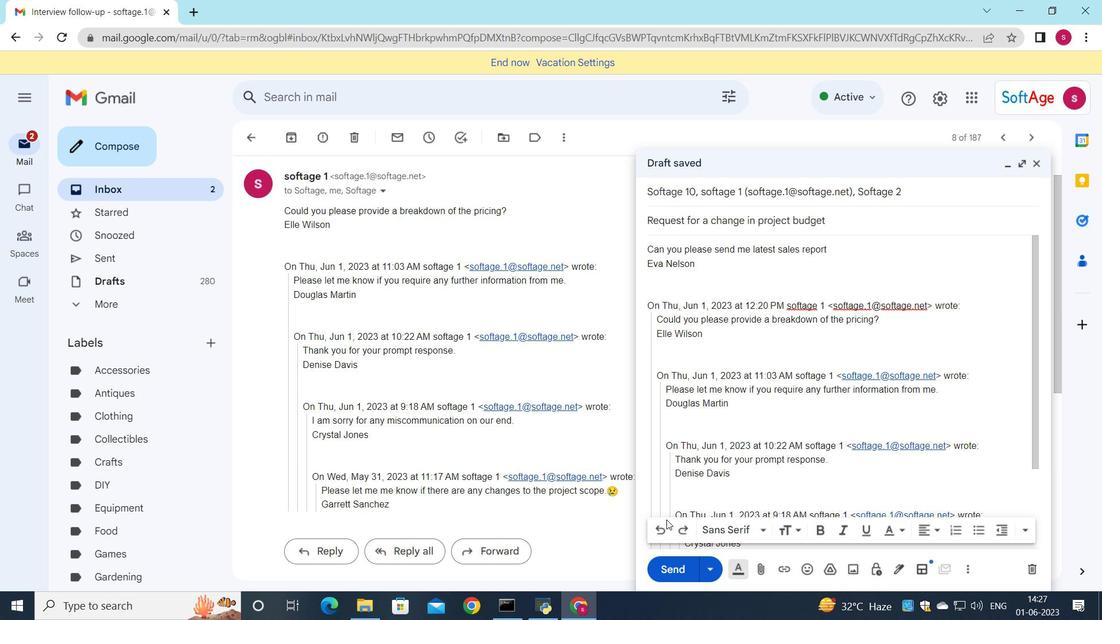 
Action: Mouse pressed left at (661, 526)
Screenshot: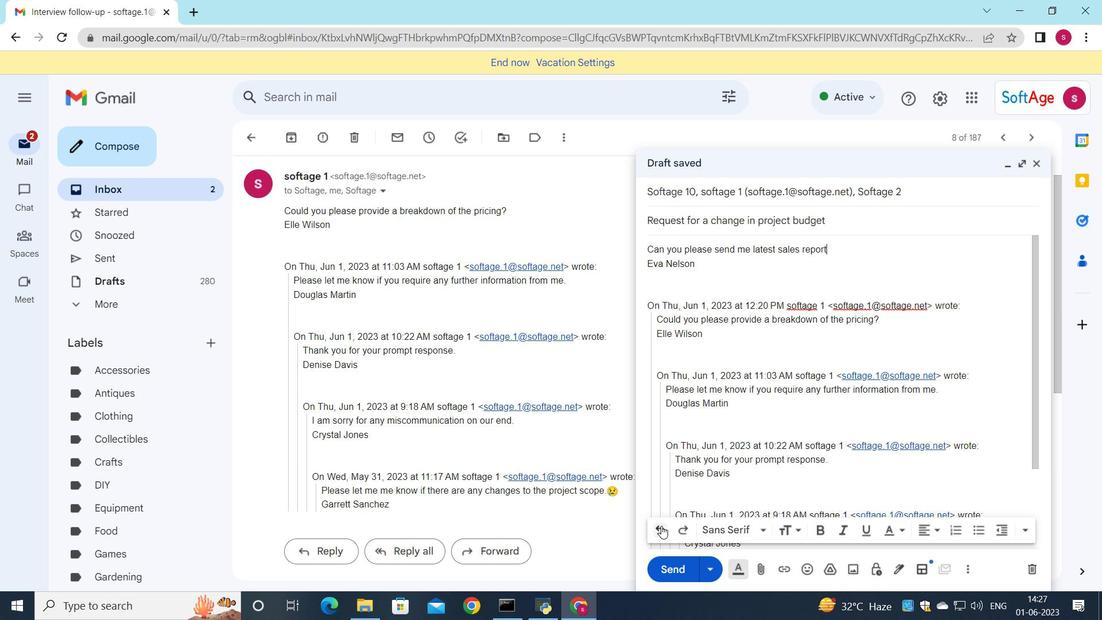 
Action: Mouse pressed left at (661, 526)
Screenshot: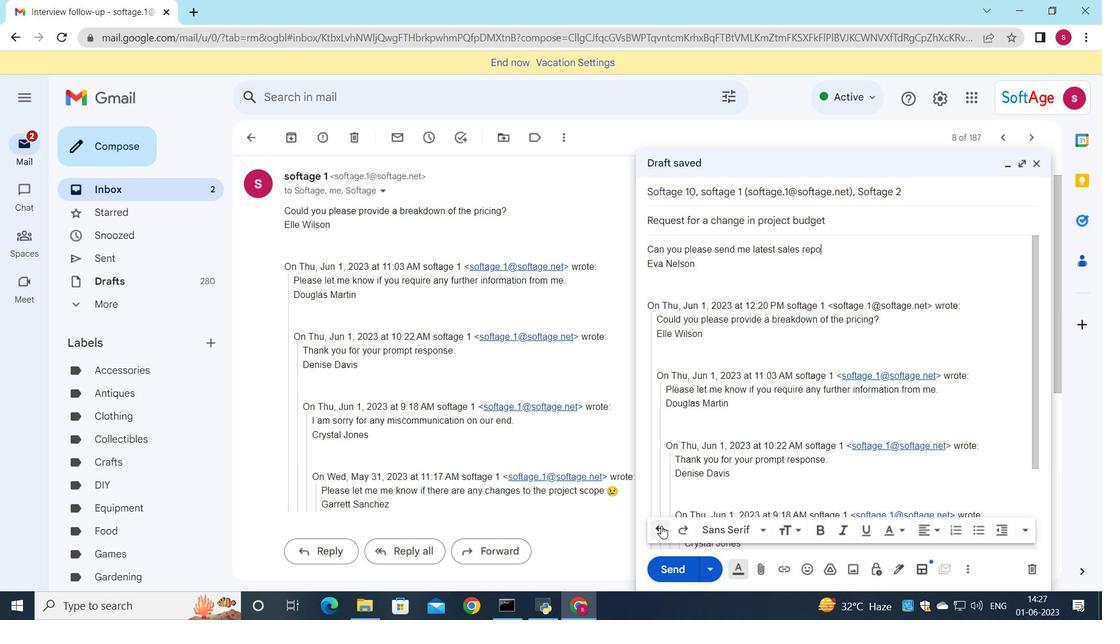 
Action: Mouse pressed left at (661, 526)
Screenshot: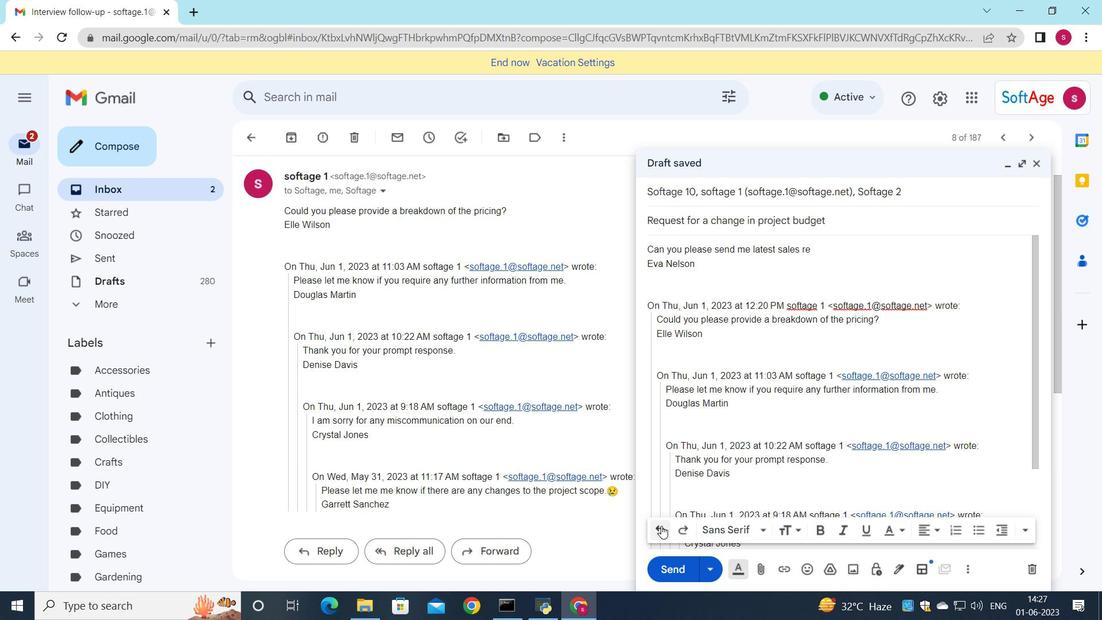 
Action: Mouse pressed left at (661, 526)
Screenshot: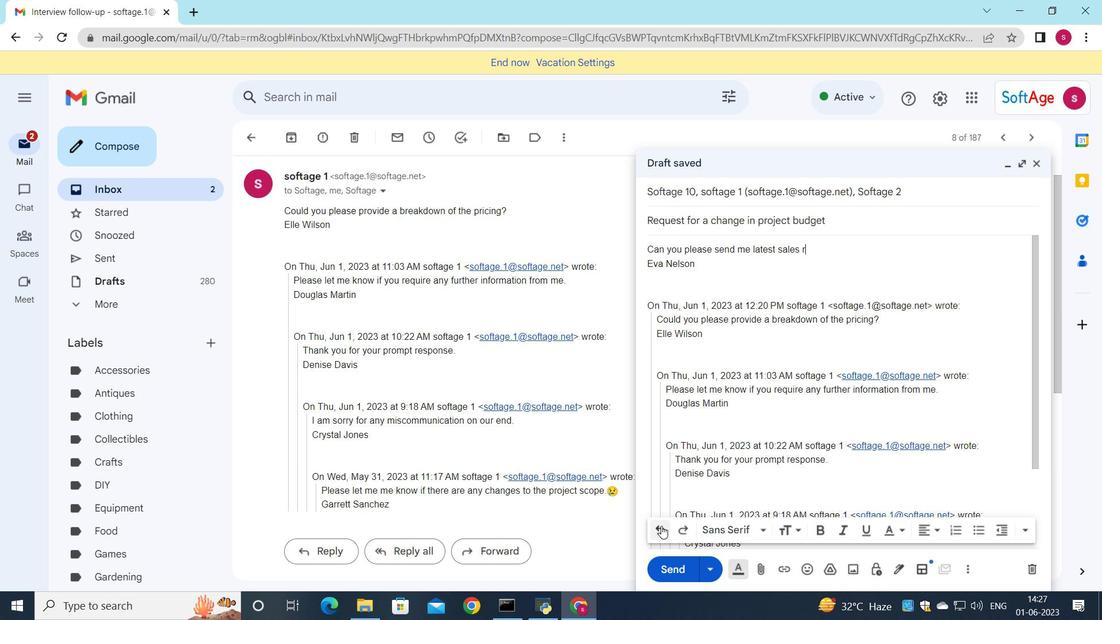 
Action: Mouse pressed left at (661, 526)
Screenshot: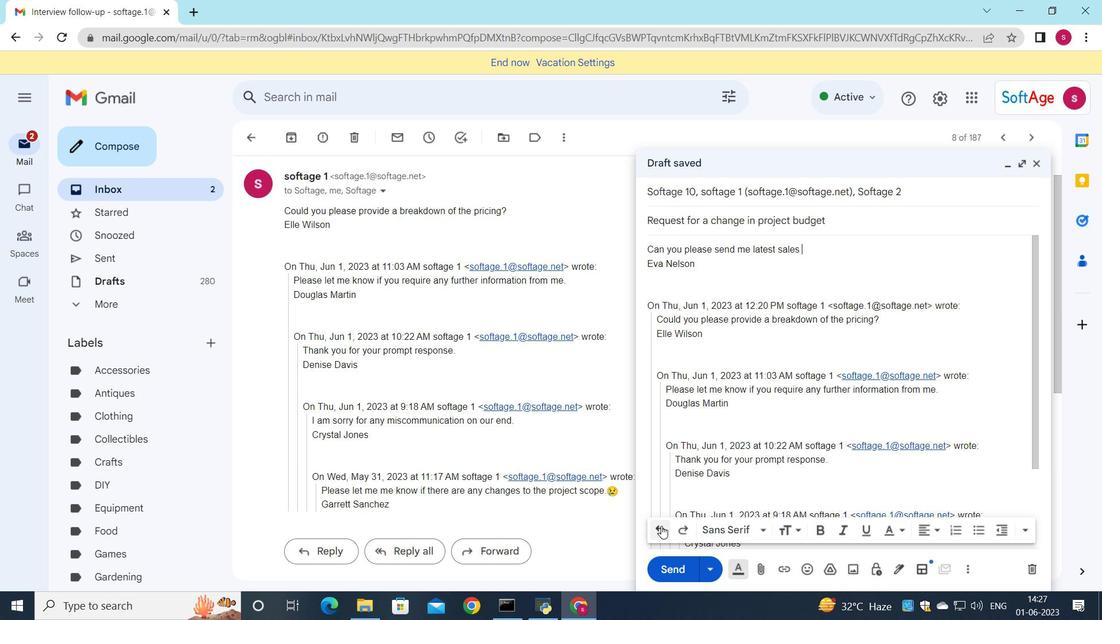 
Action: Mouse pressed left at (661, 526)
Screenshot: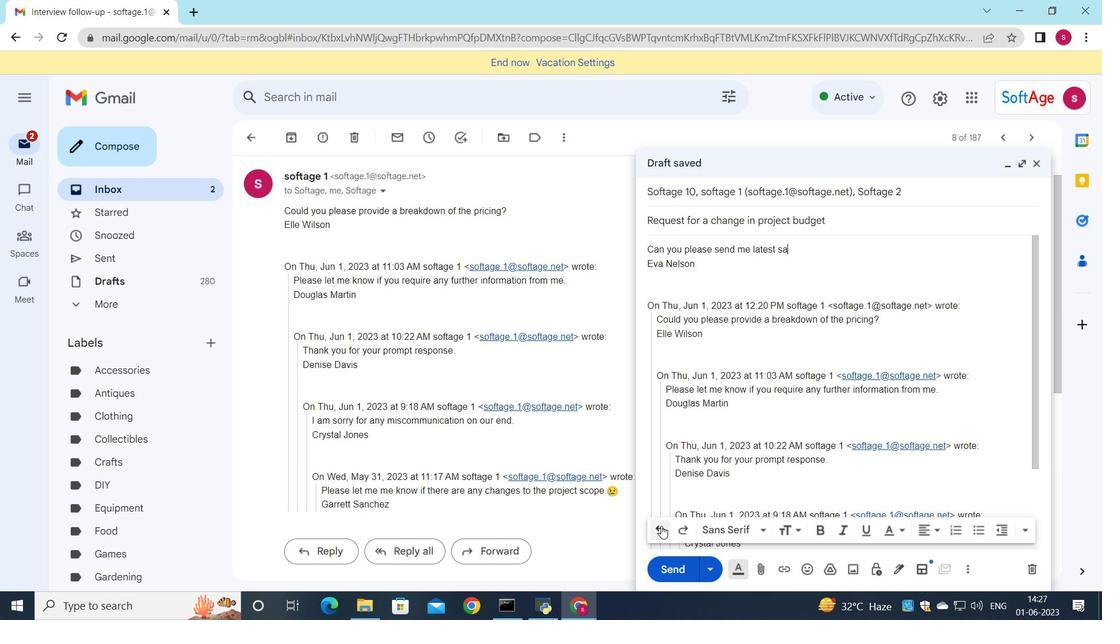 
Action: Mouse pressed left at (661, 526)
Screenshot: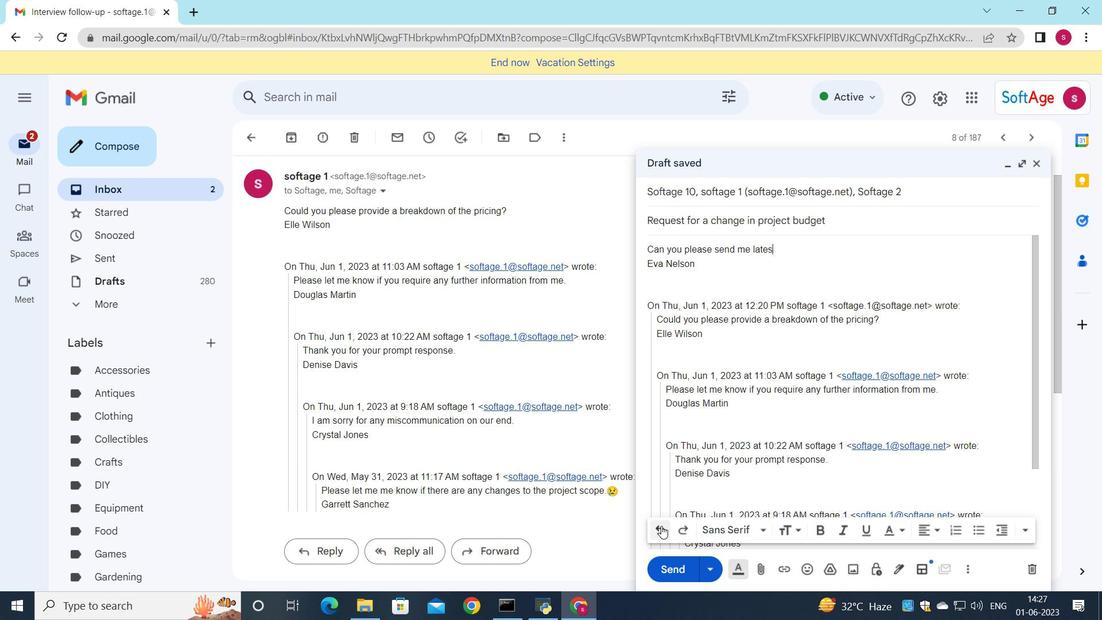 
Action: Mouse pressed left at (661, 526)
Screenshot: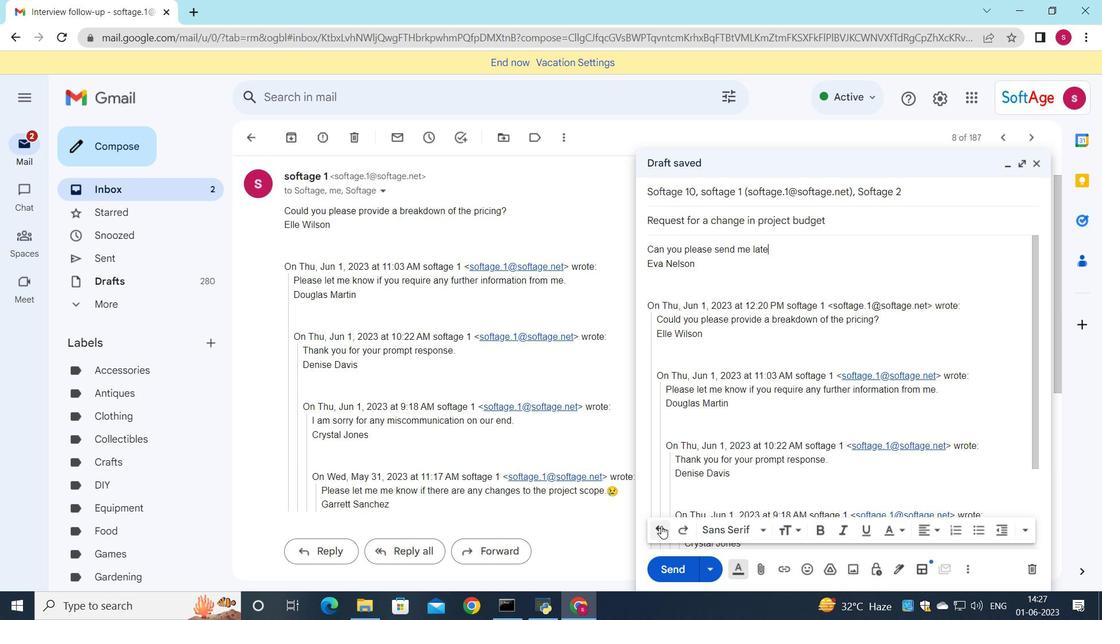 
Action: Mouse pressed left at (661, 526)
Screenshot: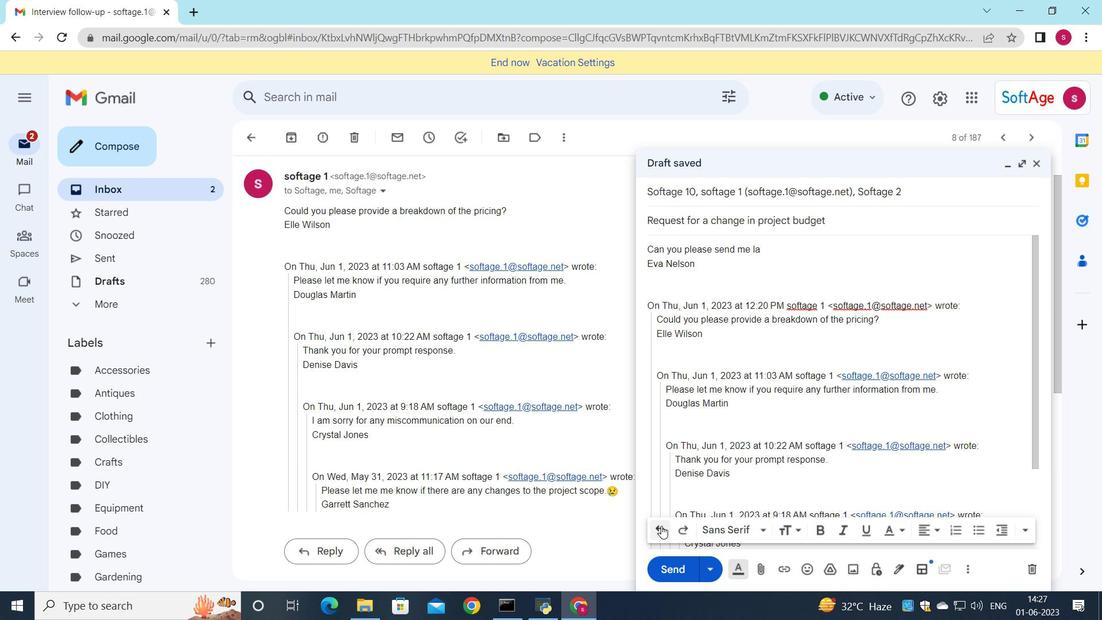 
Action: Mouse pressed left at (661, 526)
Screenshot: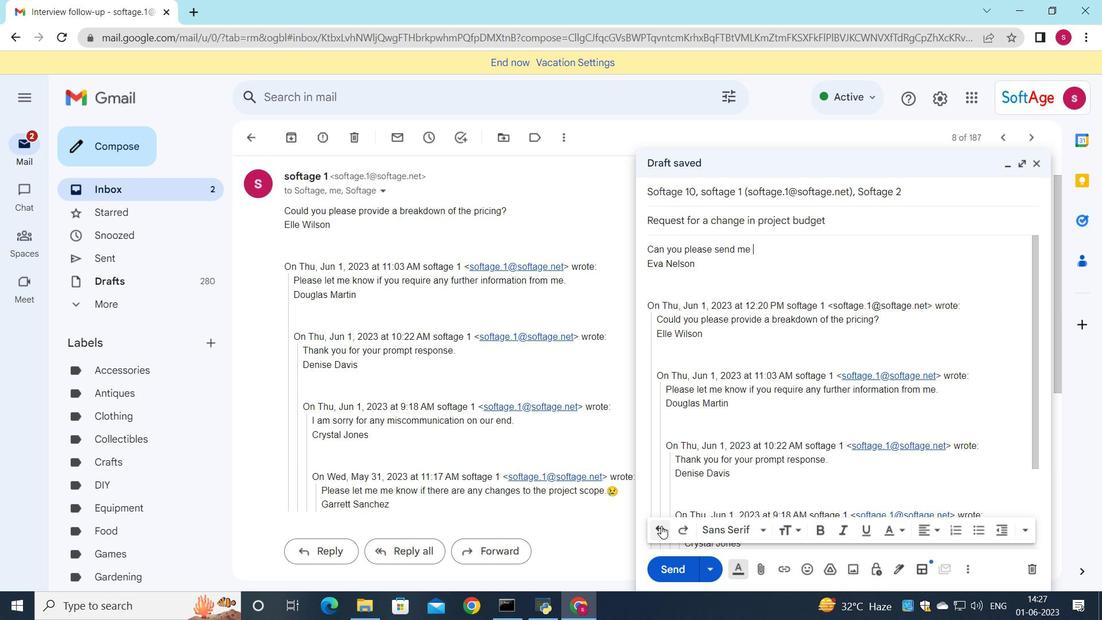 
Action: Mouse moved to (660, 526)
Screenshot: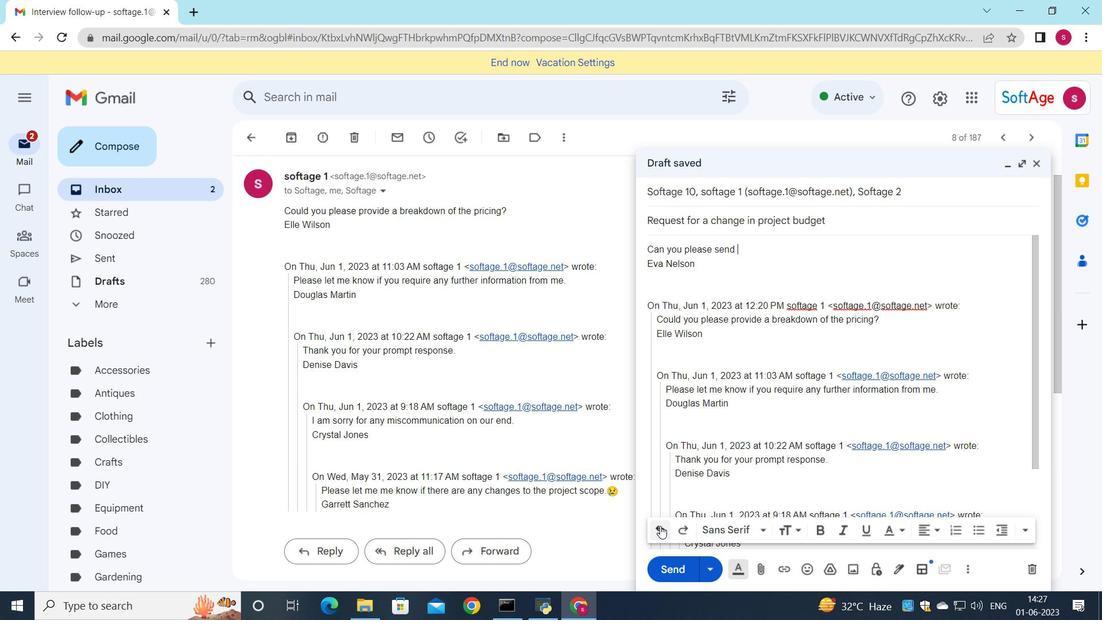 
Action: Mouse pressed left at (660, 526)
Screenshot: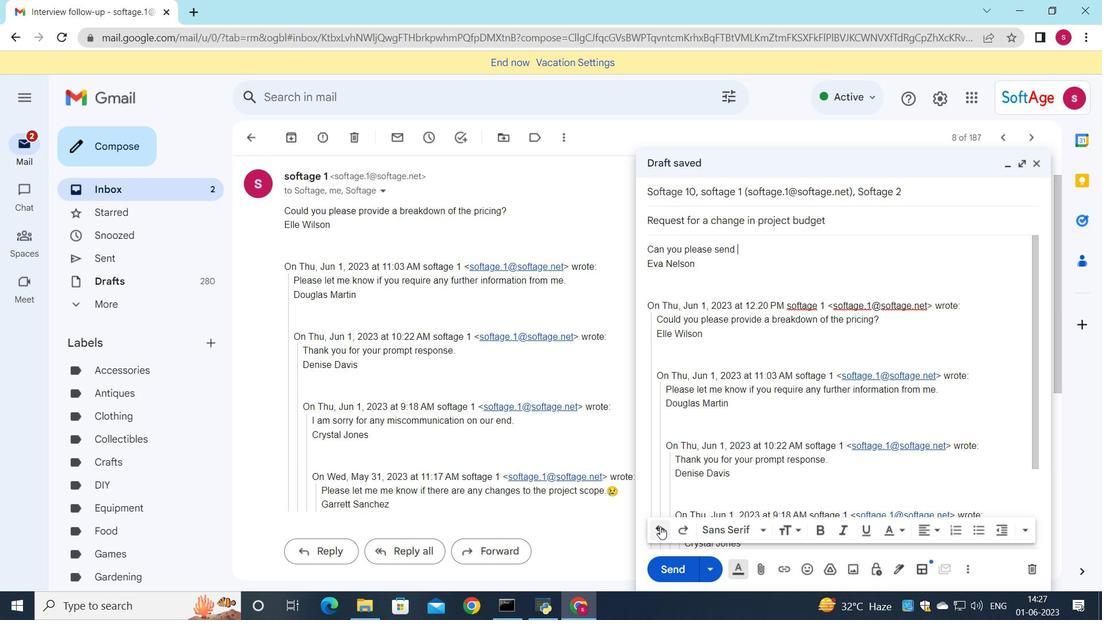 
Action: Mouse pressed left at (660, 526)
Screenshot: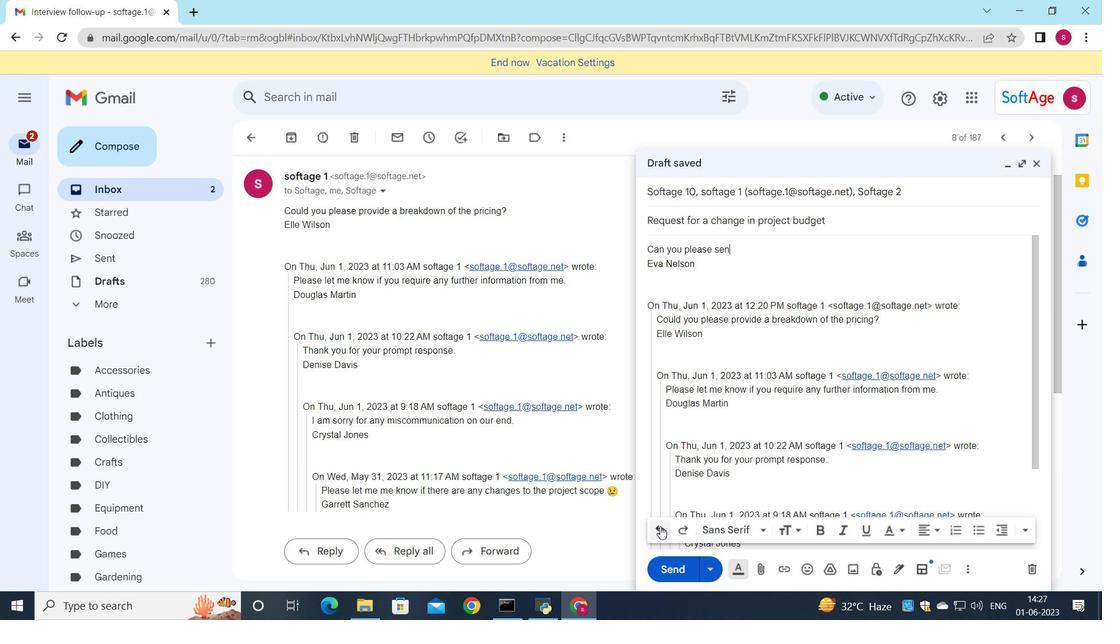 
Action: Mouse pressed left at (660, 526)
Screenshot: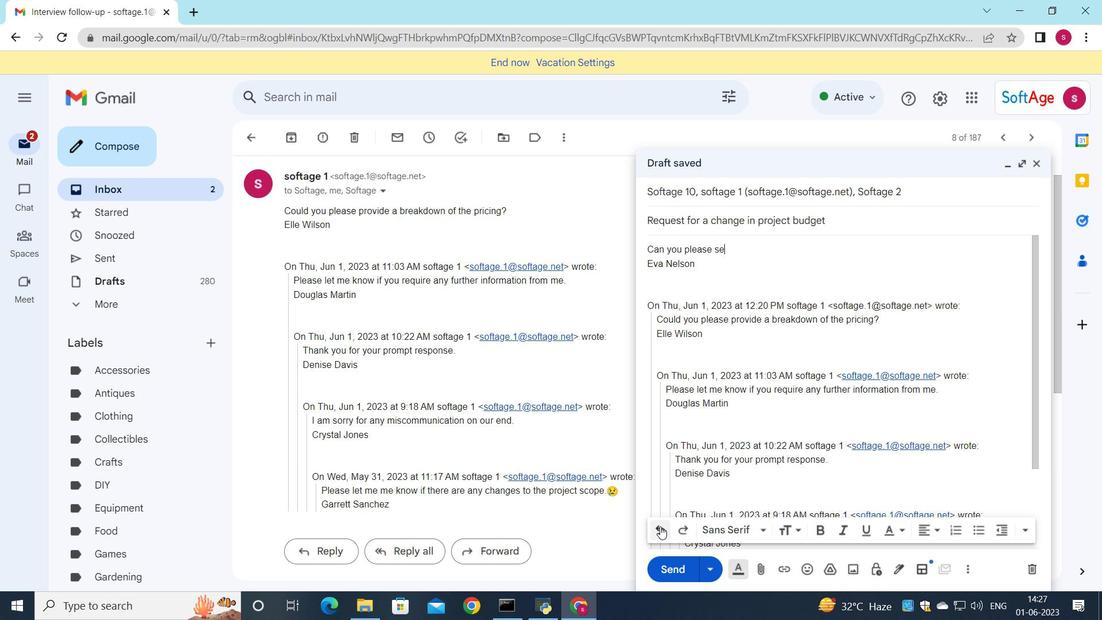 
Action: Mouse pressed left at (660, 526)
Screenshot: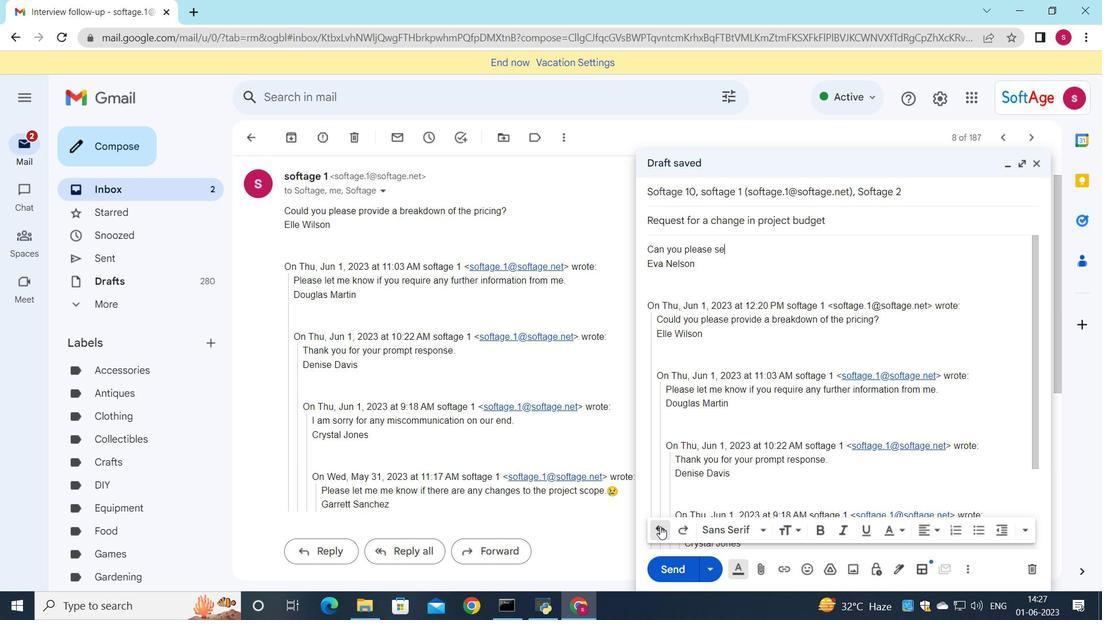 
Action: Mouse pressed left at (660, 526)
Screenshot: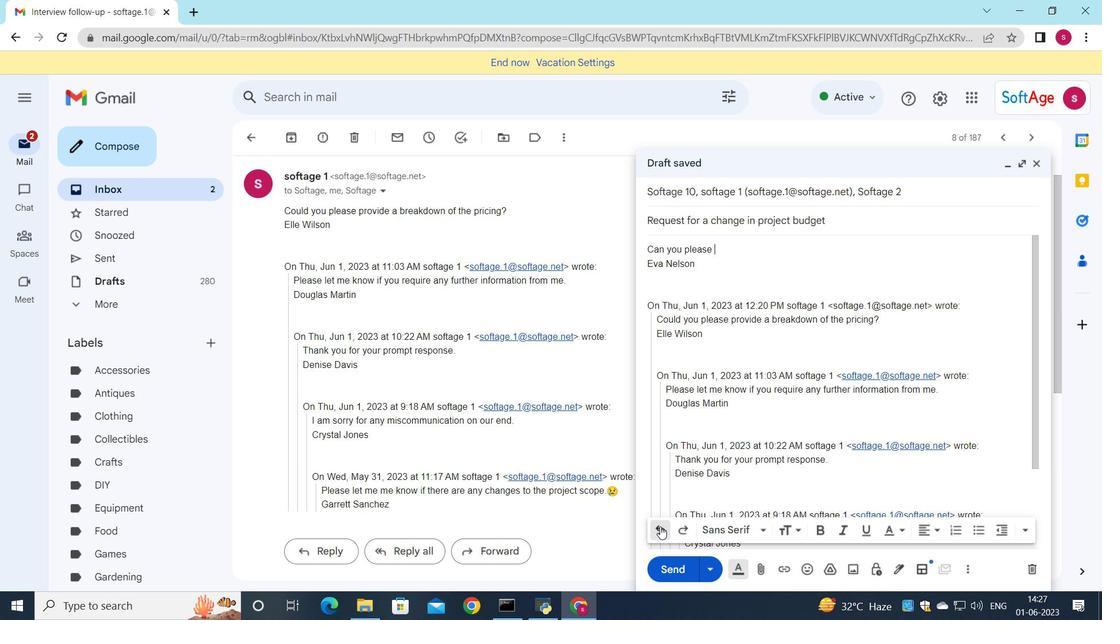 
Action: Mouse pressed left at (660, 526)
Screenshot: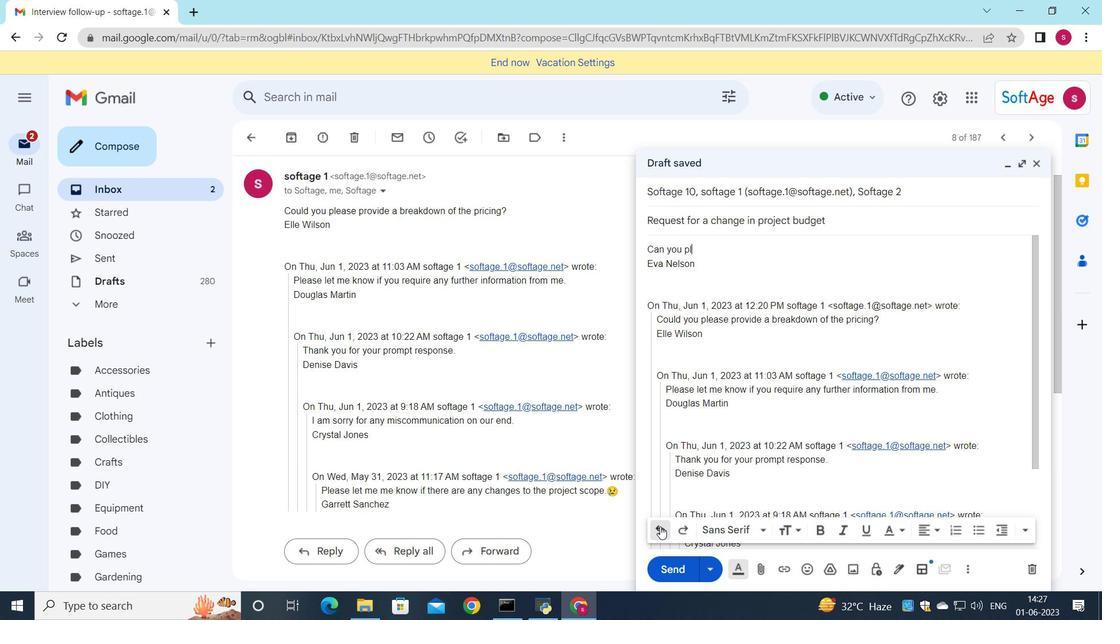 
Action: Mouse pressed left at (660, 526)
Screenshot: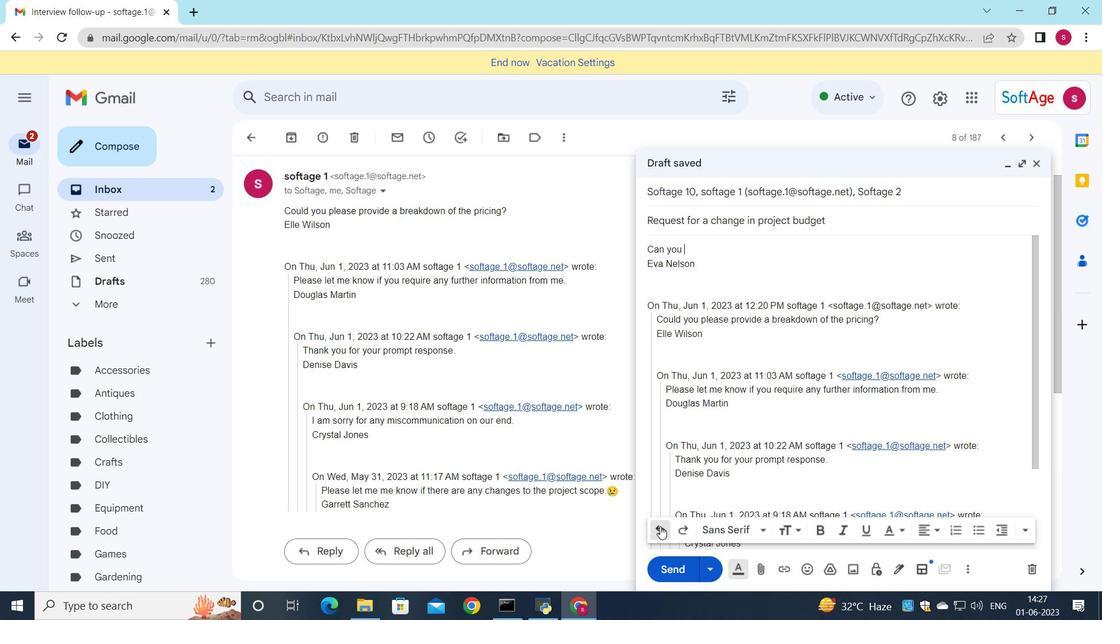 
Action: Mouse pressed left at (660, 526)
Screenshot: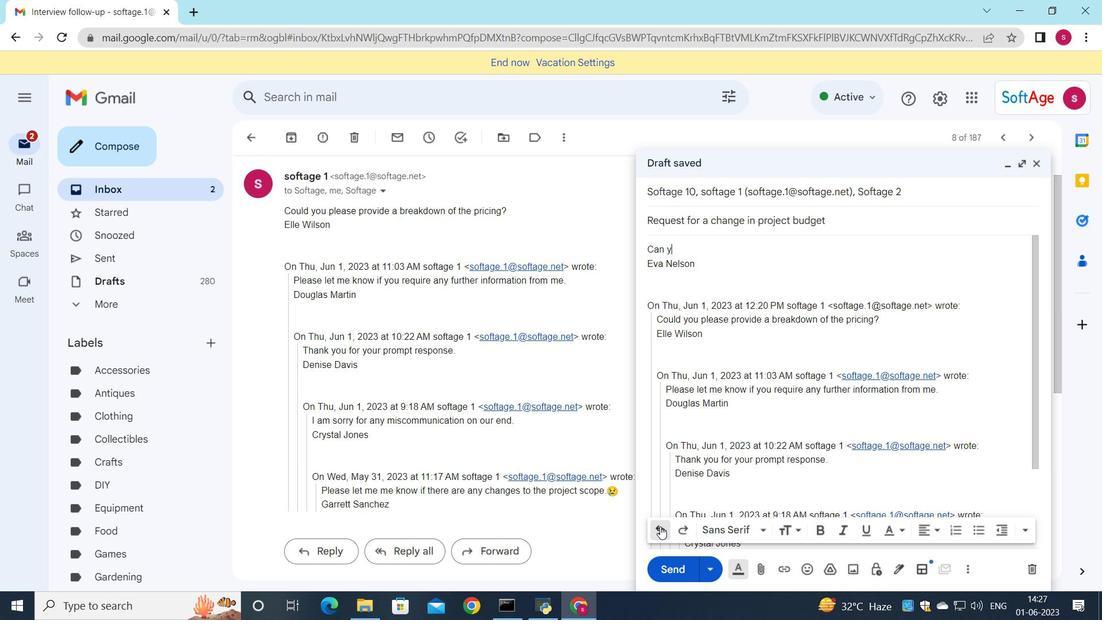 
Action: Mouse pressed left at (660, 526)
Screenshot: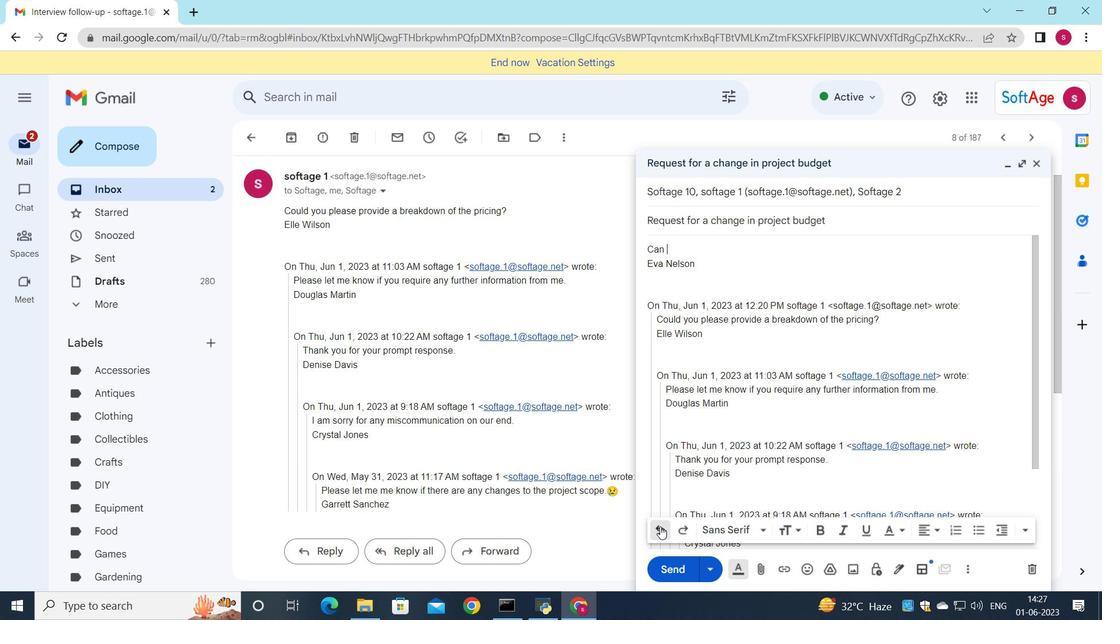 
Action: Mouse pressed left at (660, 526)
Screenshot: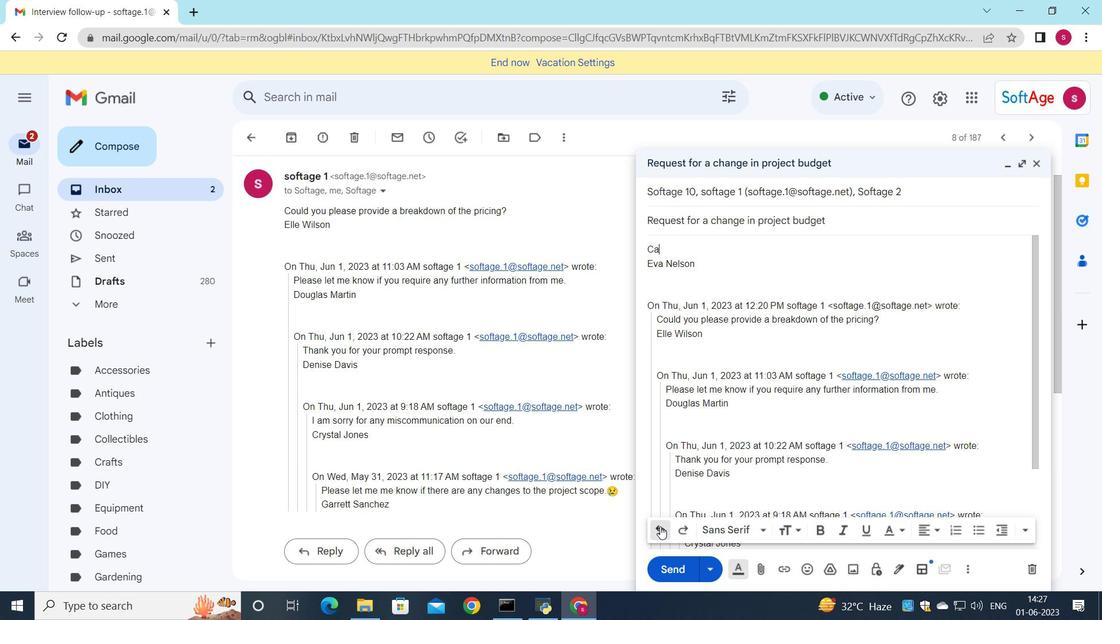 
Action: Key pressed <Key.shift>Please<Key.space>let<Key.space>me<Key.space>know<Key.space>if<Key.space>there<Key.space>are<Key.space>any<Key.space>changes<Key.space>to<Key.space>the<Key.space>requirements<Key.space>for<Key.space>the<Key.space>project.
Screenshot: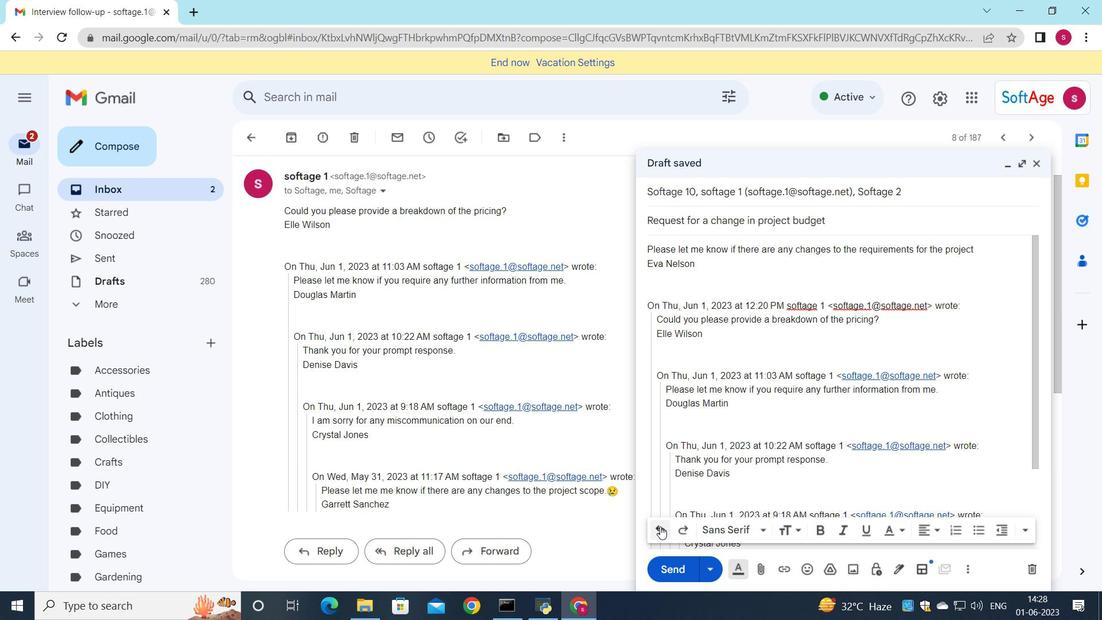 
Action: Mouse moved to (653, 574)
Screenshot: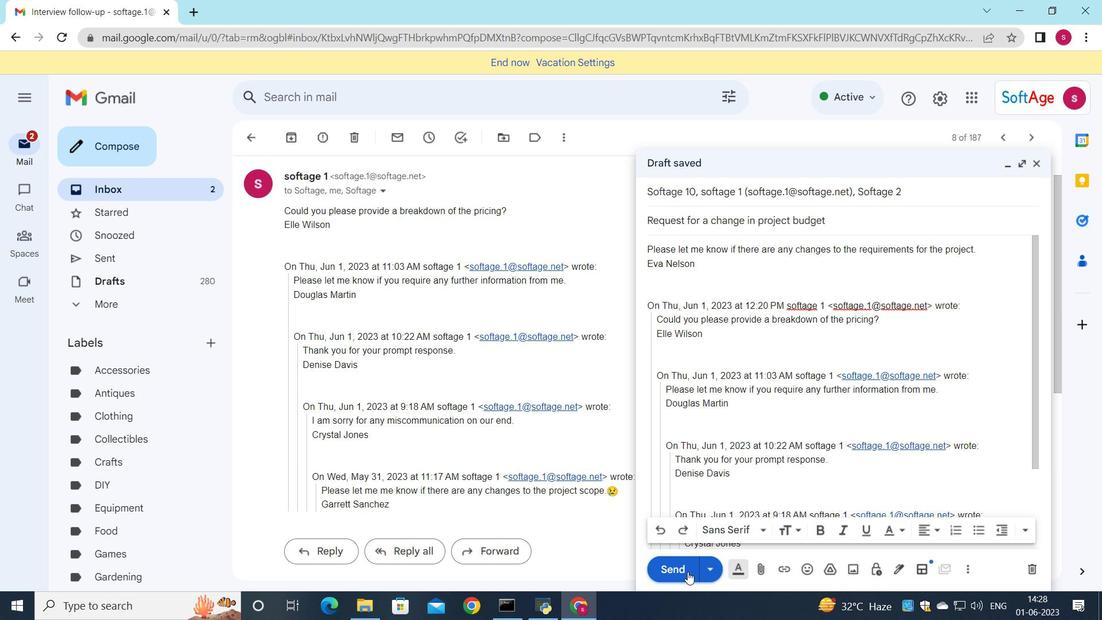 
Action: Mouse pressed left at (653, 574)
Screenshot: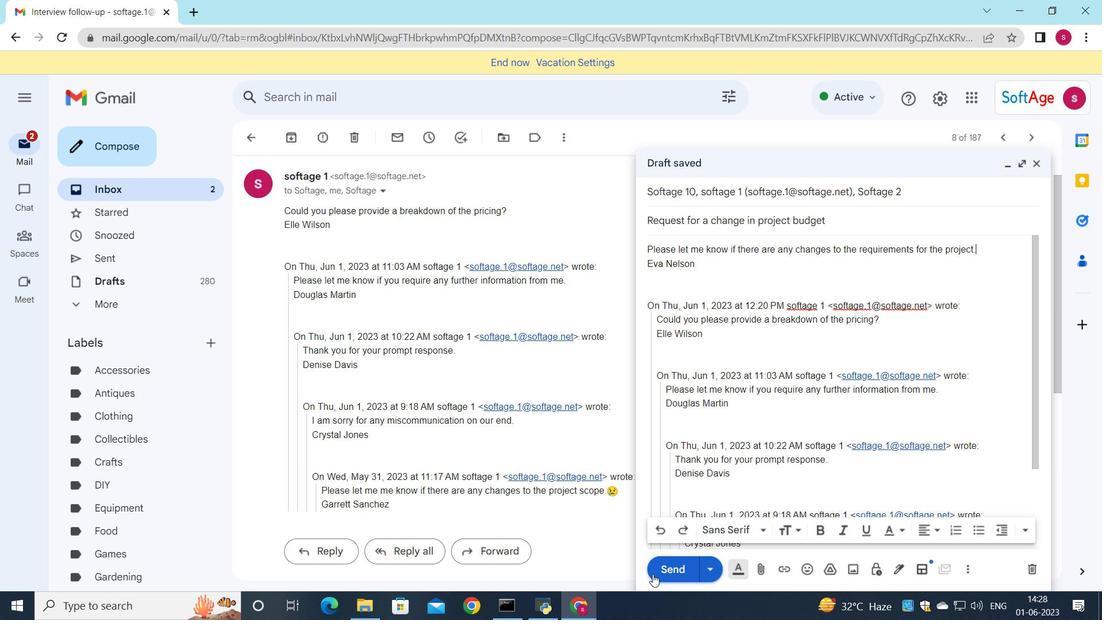 
Action: Mouse moved to (180, 189)
Screenshot: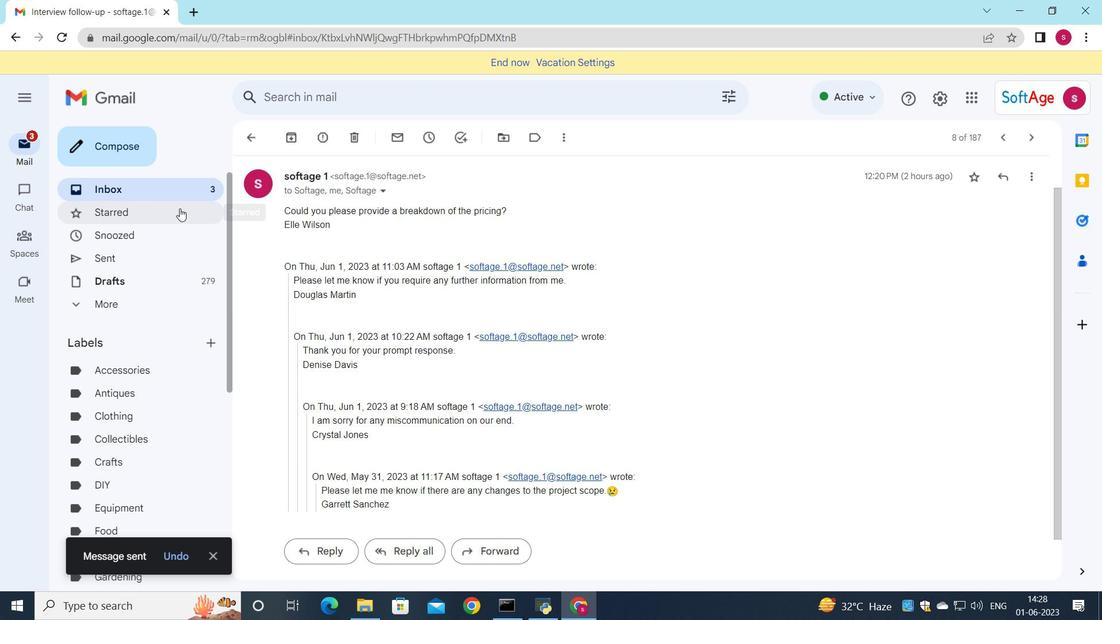 
Action: Mouse pressed left at (180, 189)
Screenshot: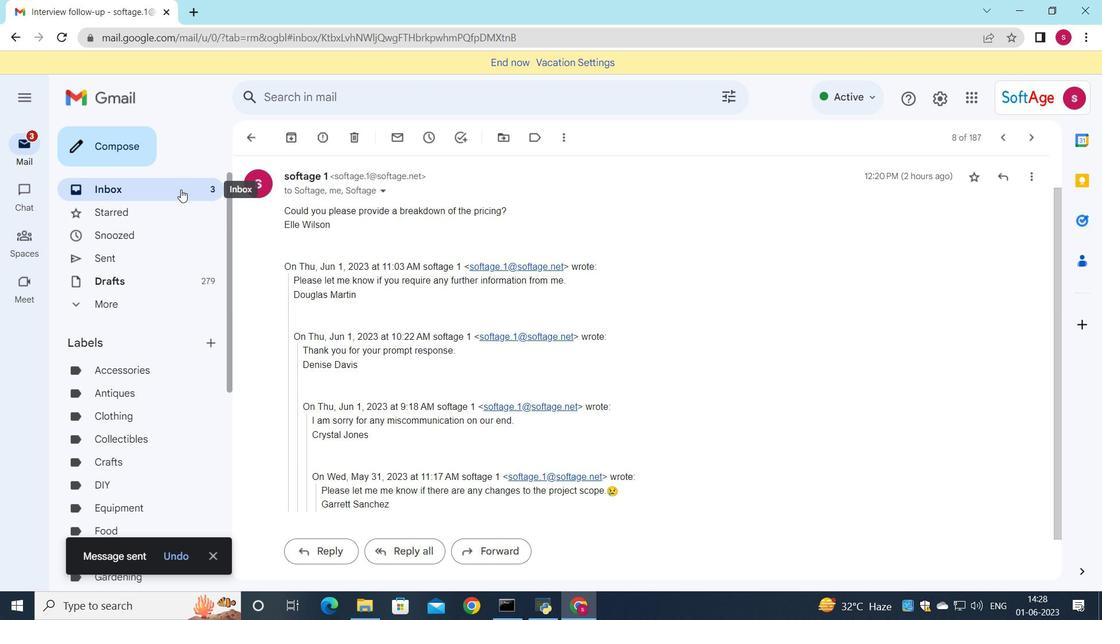 
Action: Mouse moved to (327, 158)
Screenshot: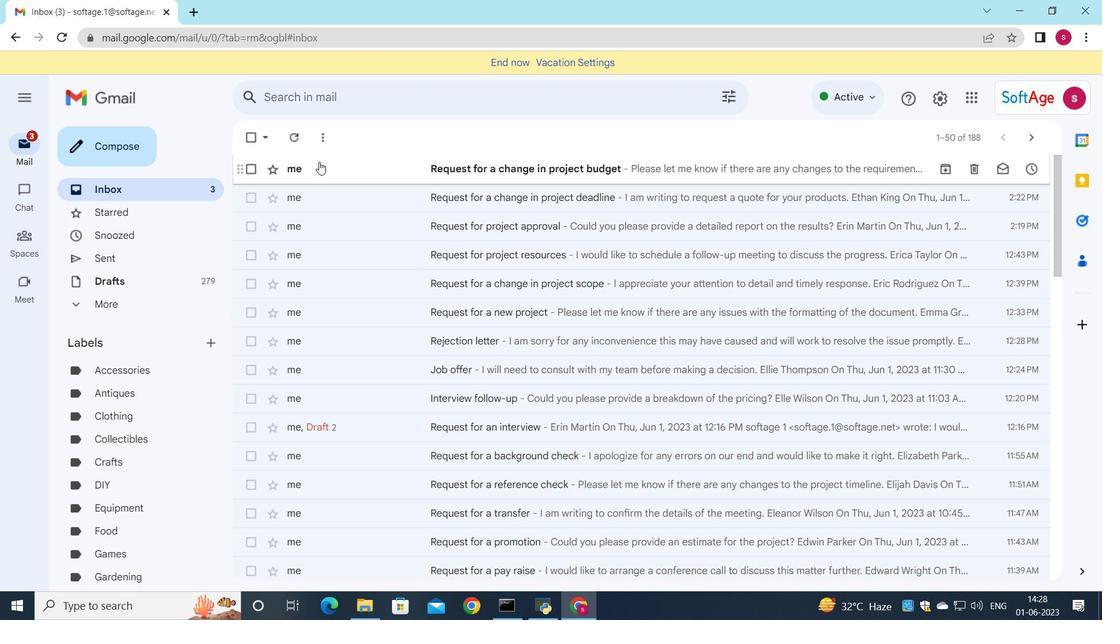 
Action: Mouse pressed left at (327, 158)
Screenshot: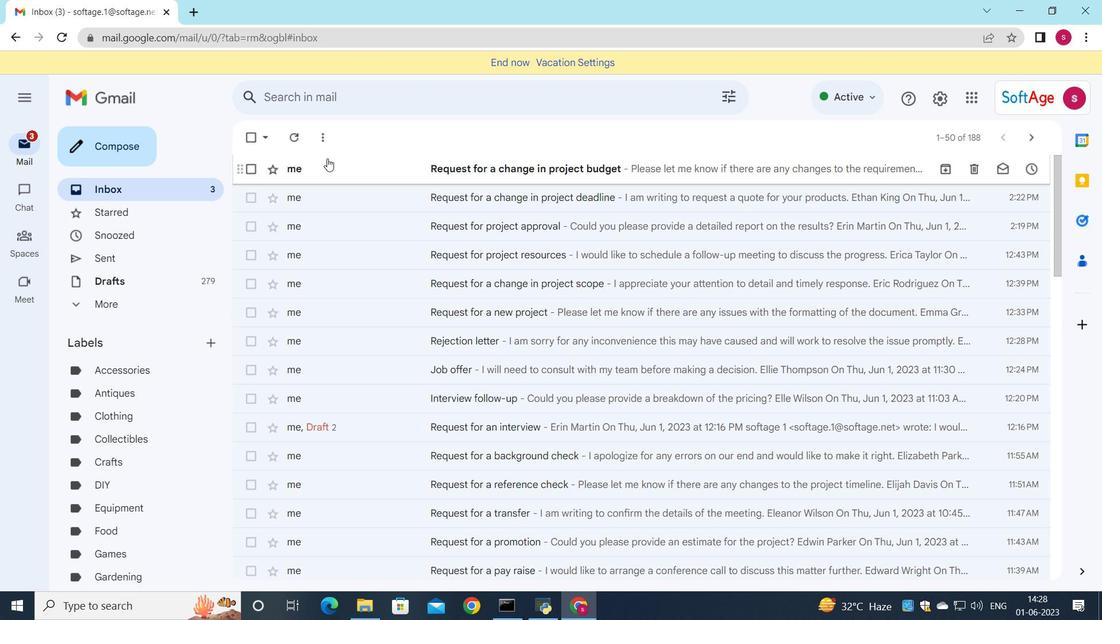 
Action: Mouse moved to (434, 217)
Screenshot: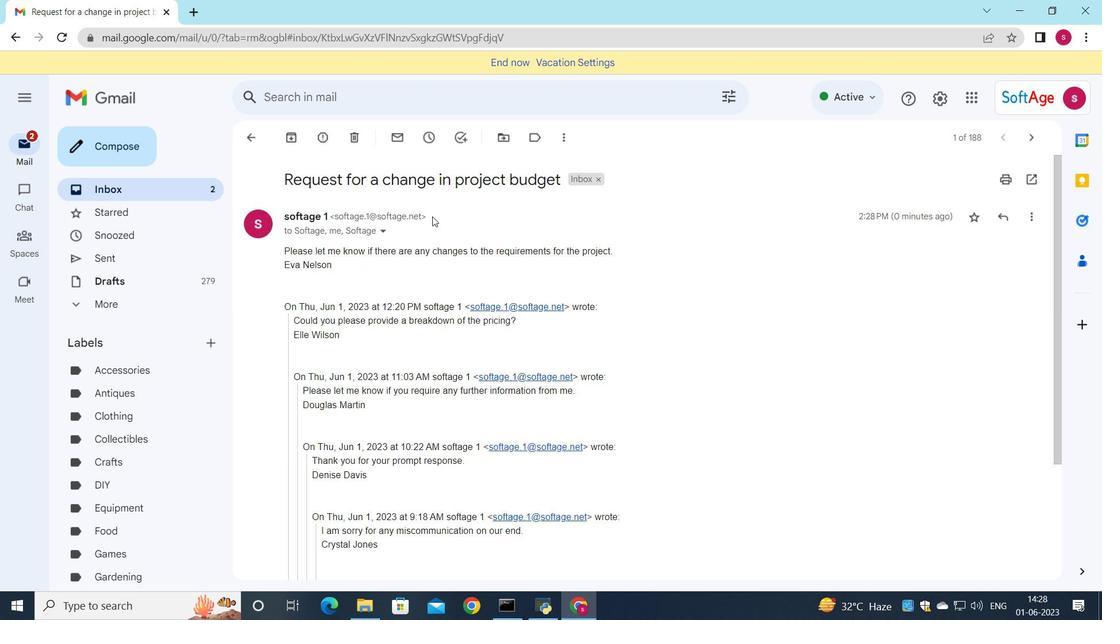 
